 Task: Find connections with filter location Puerto Barrios with filter topic #Moneywith filter profile language German with filter current company Wells Fargo with filter school Nehru Arts and Science College with filter industry Food and Beverage Retail with filter service category Market Research with filter keywords title Farm Worker
Action: Mouse moved to (659, 103)
Screenshot: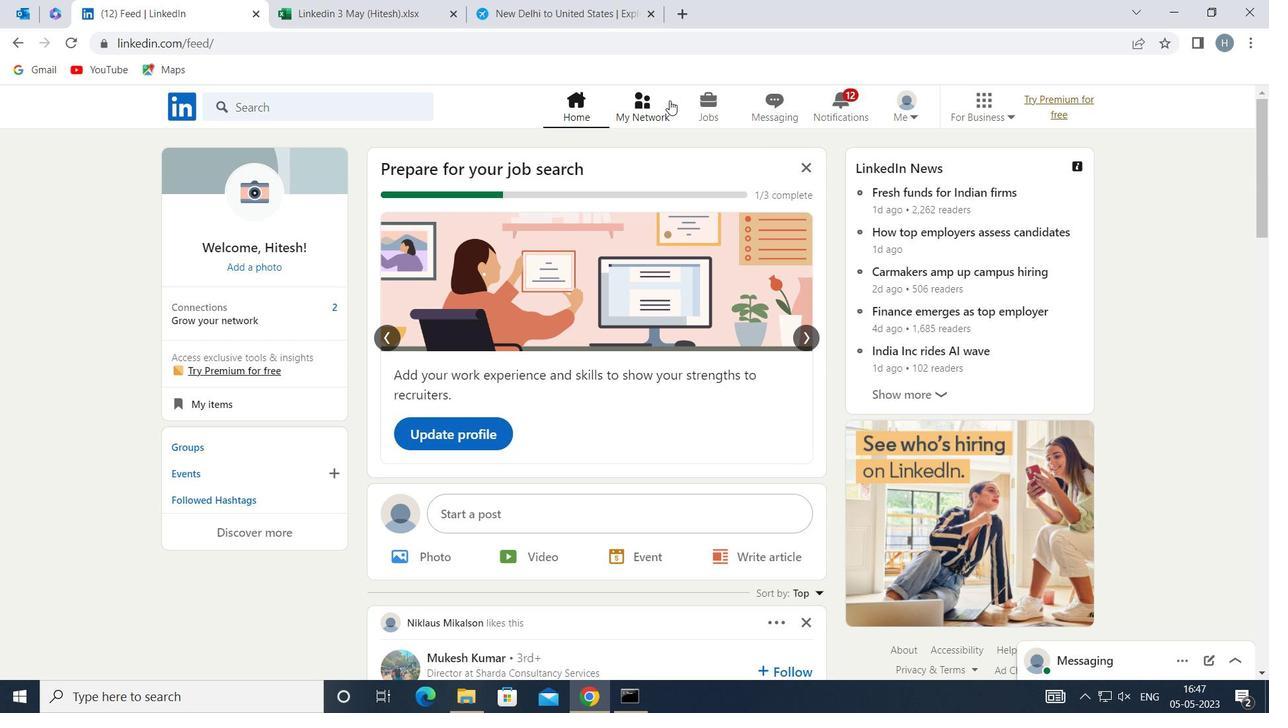 
Action: Mouse pressed left at (659, 103)
Screenshot: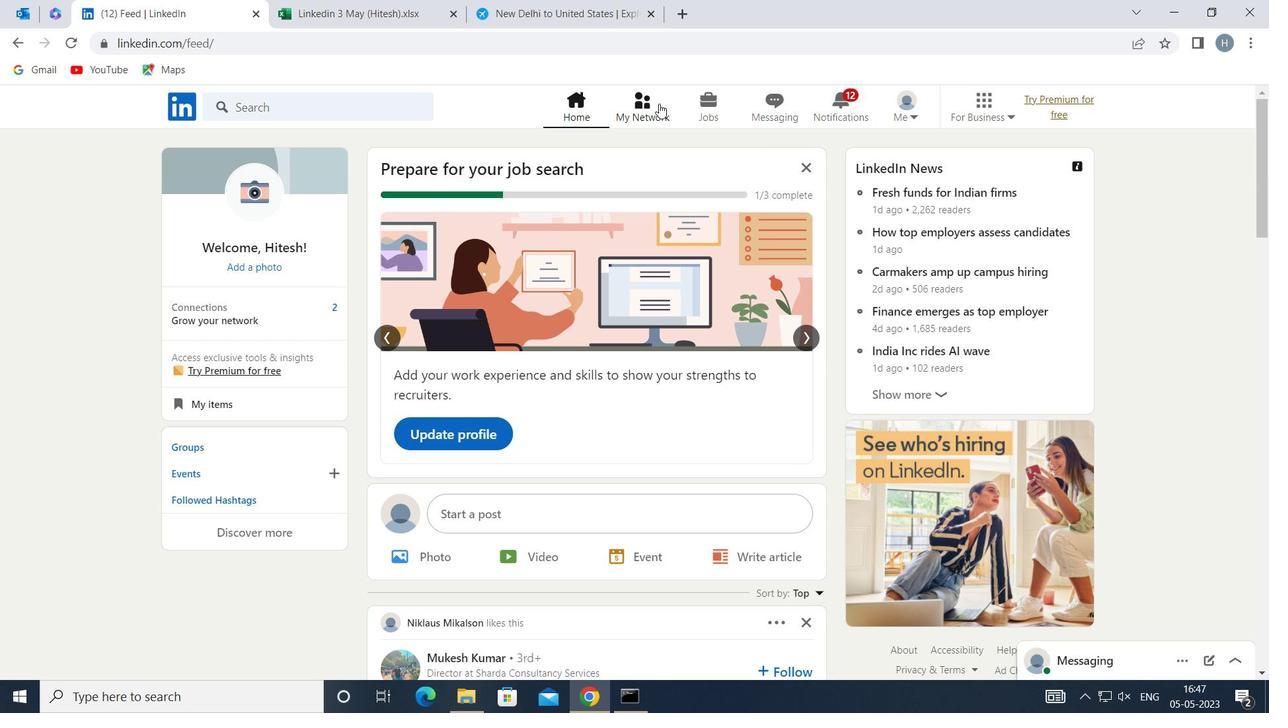 
Action: Mouse moved to (352, 197)
Screenshot: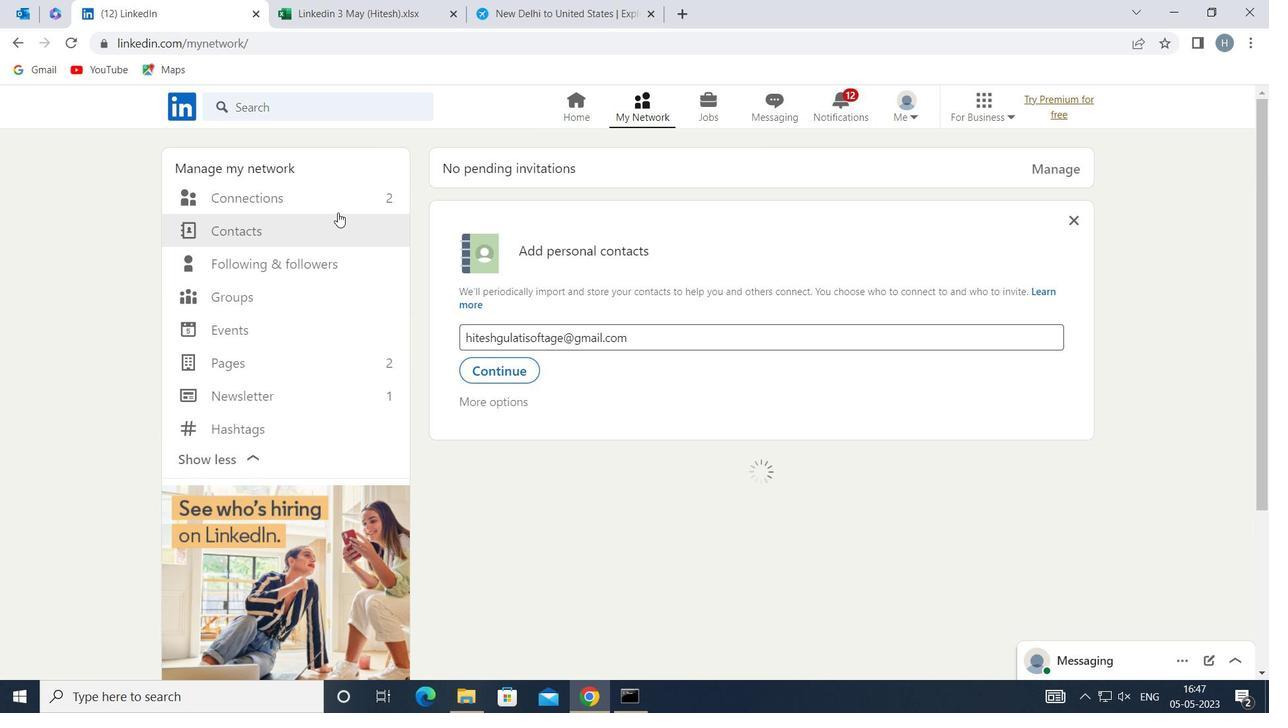 
Action: Mouse pressed left at (352, 197)
Screenshot: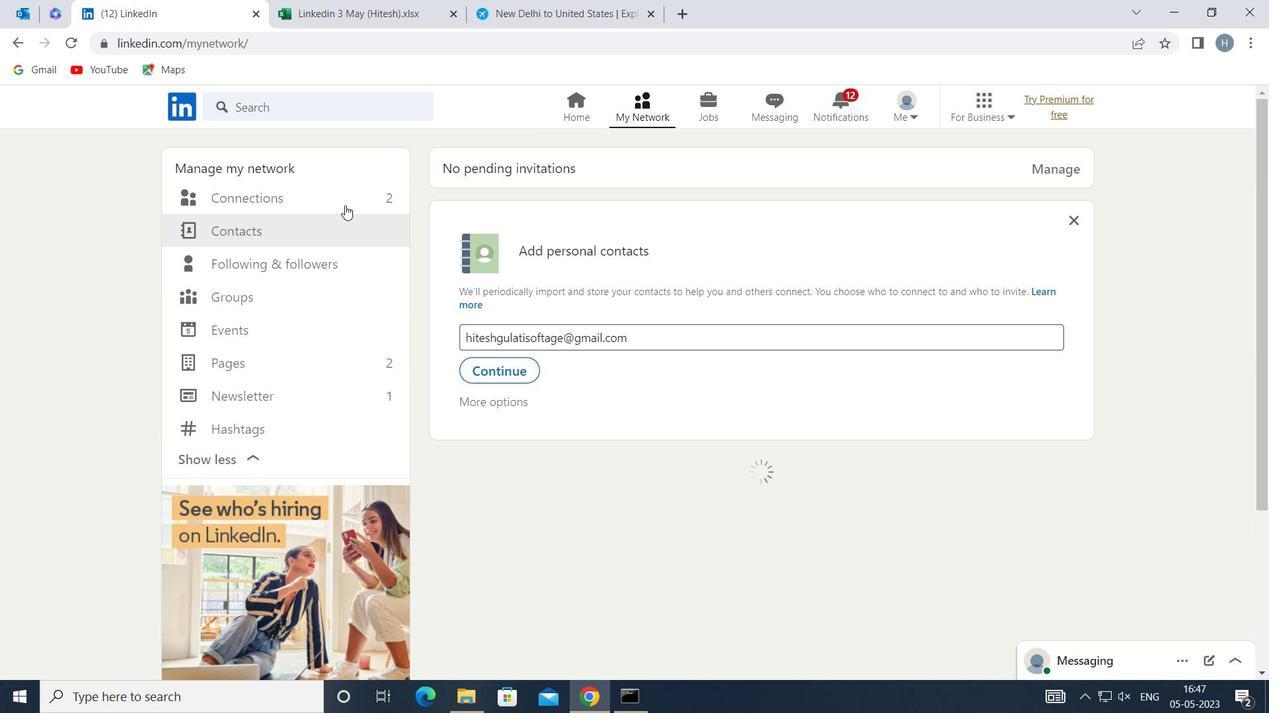 
Action: Mouse moved to (742, 196)
Screenshot: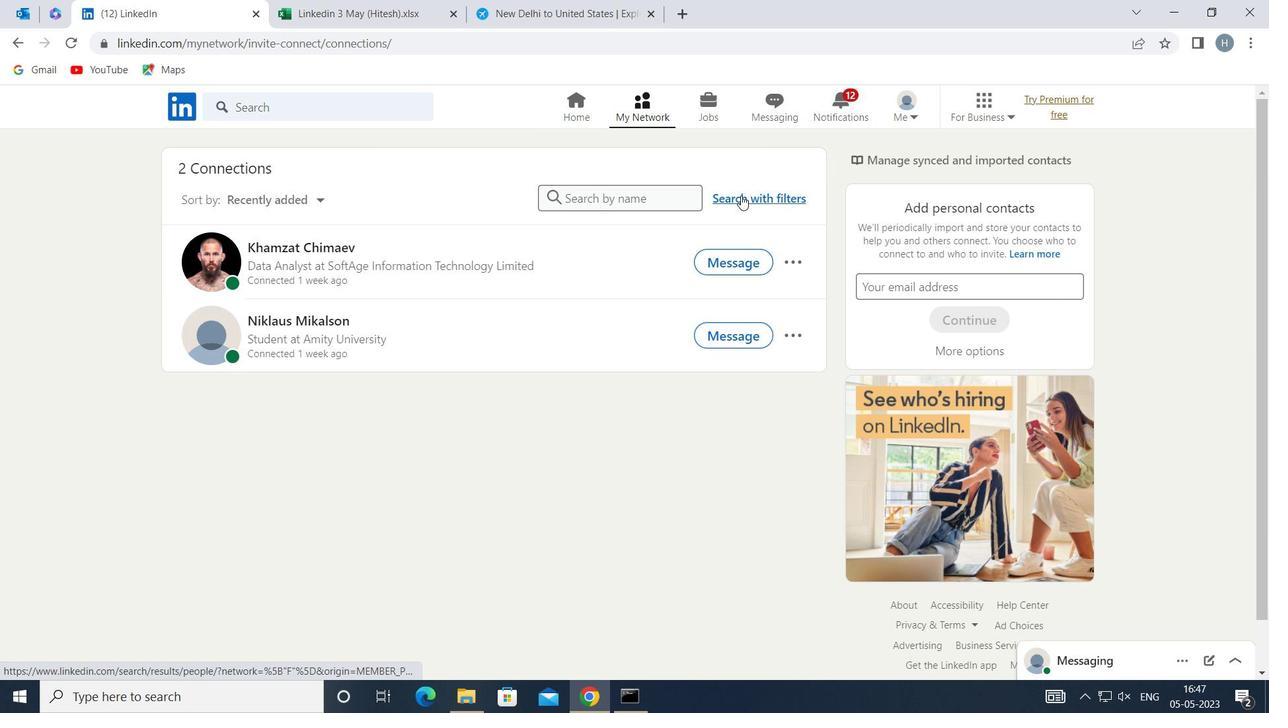 
Action: Mouse pressed left at (742, 196)
Screenshot: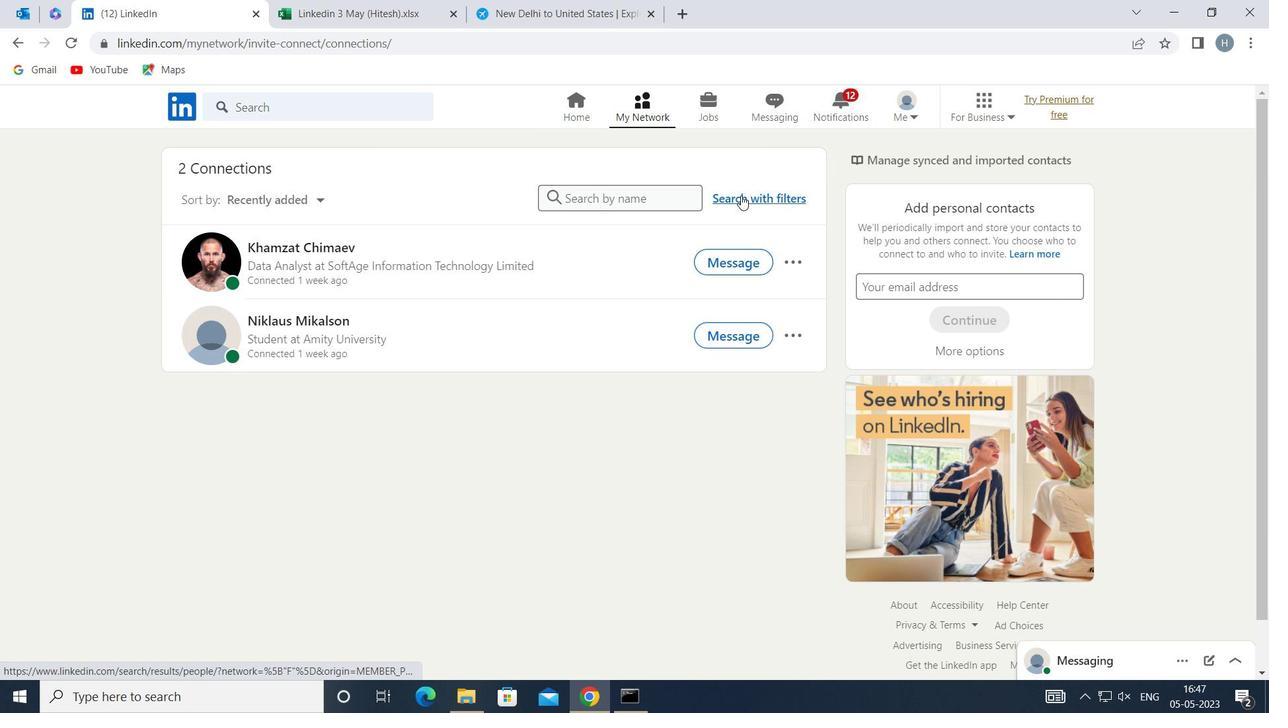 
Action: Mouse moved to (697, 150)
Screenshot: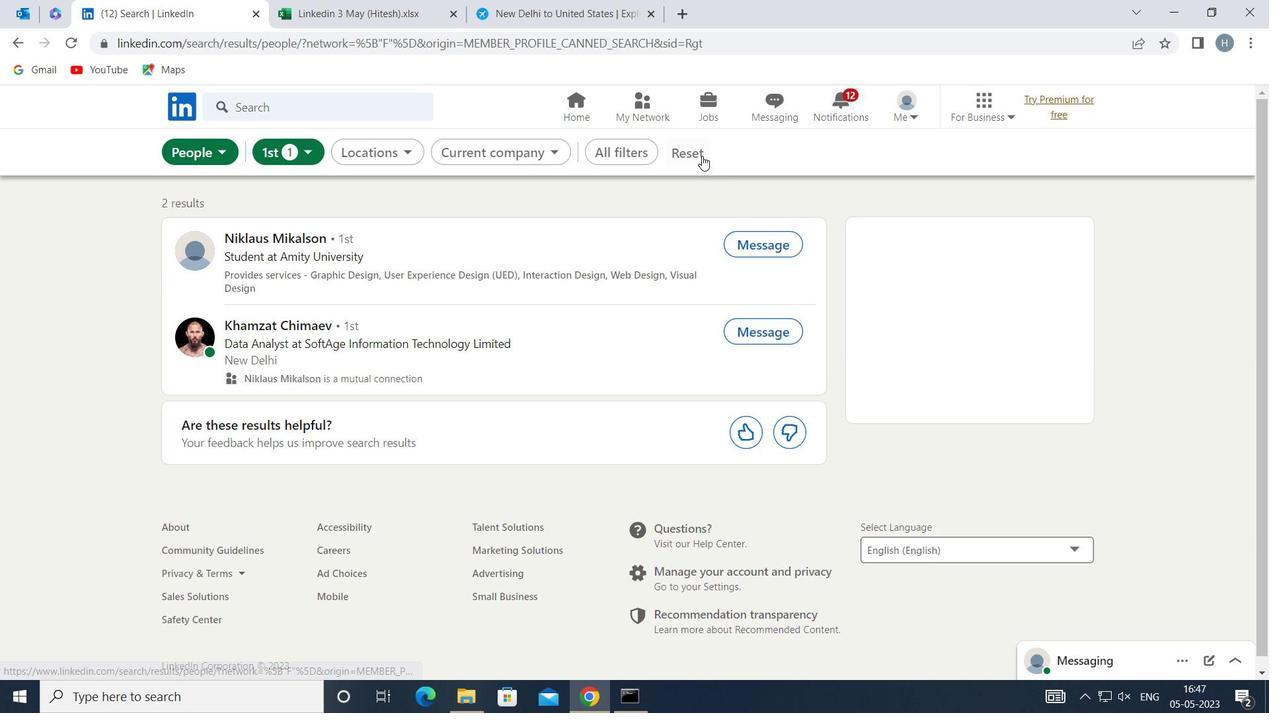 
Action: Mouse pressed left at (697, 150)
Screenshot: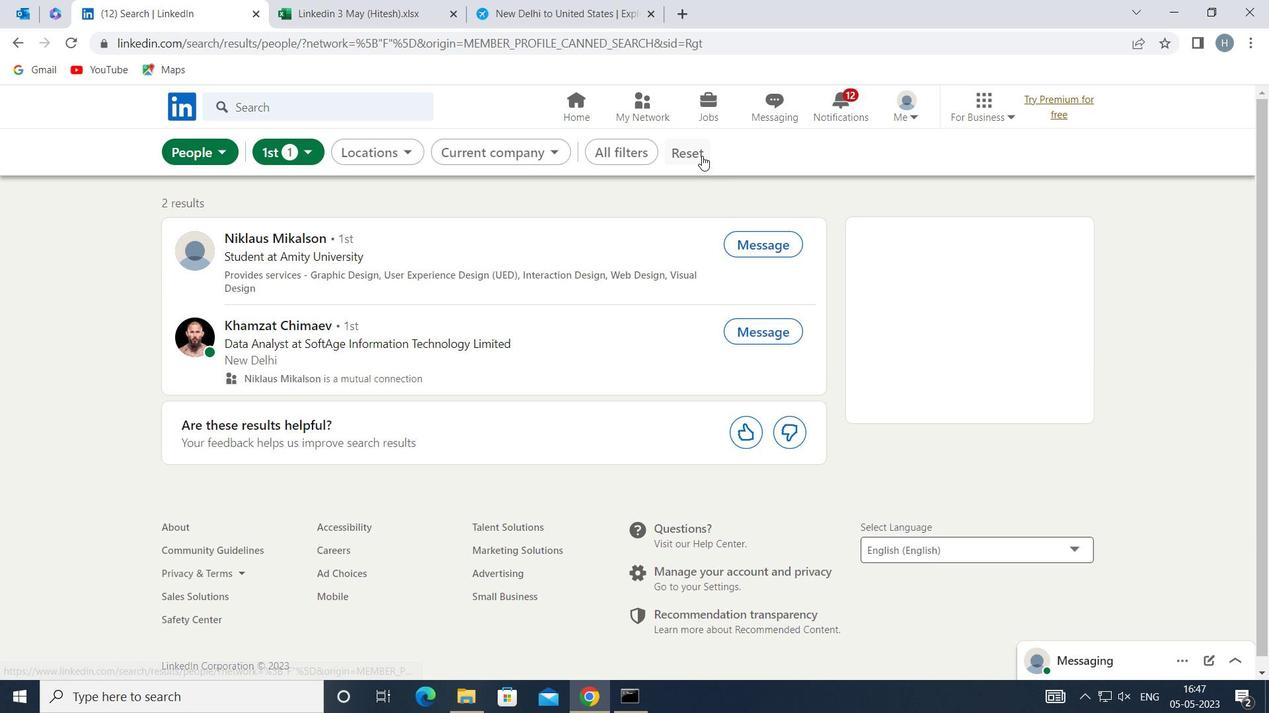 
Action: Mouse moved to (675, 150)
Screenshot: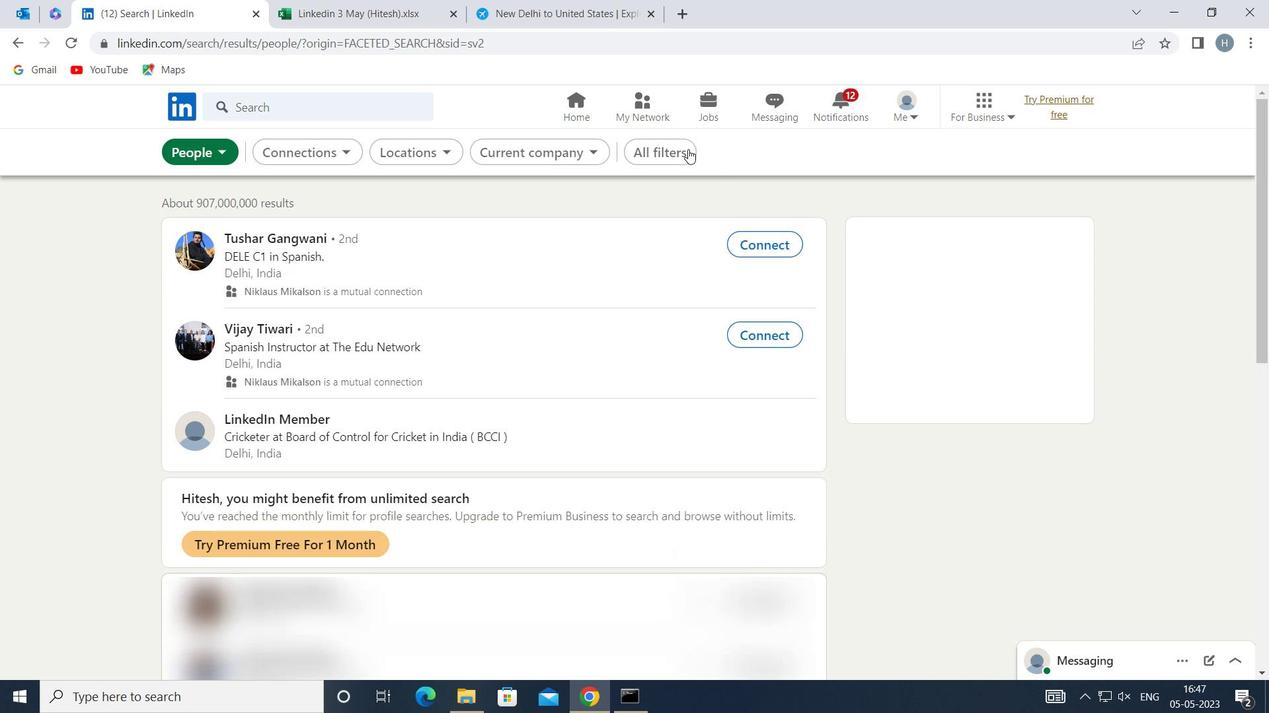 
Action: Mouse pressed left at (675, 150)
Screenshot: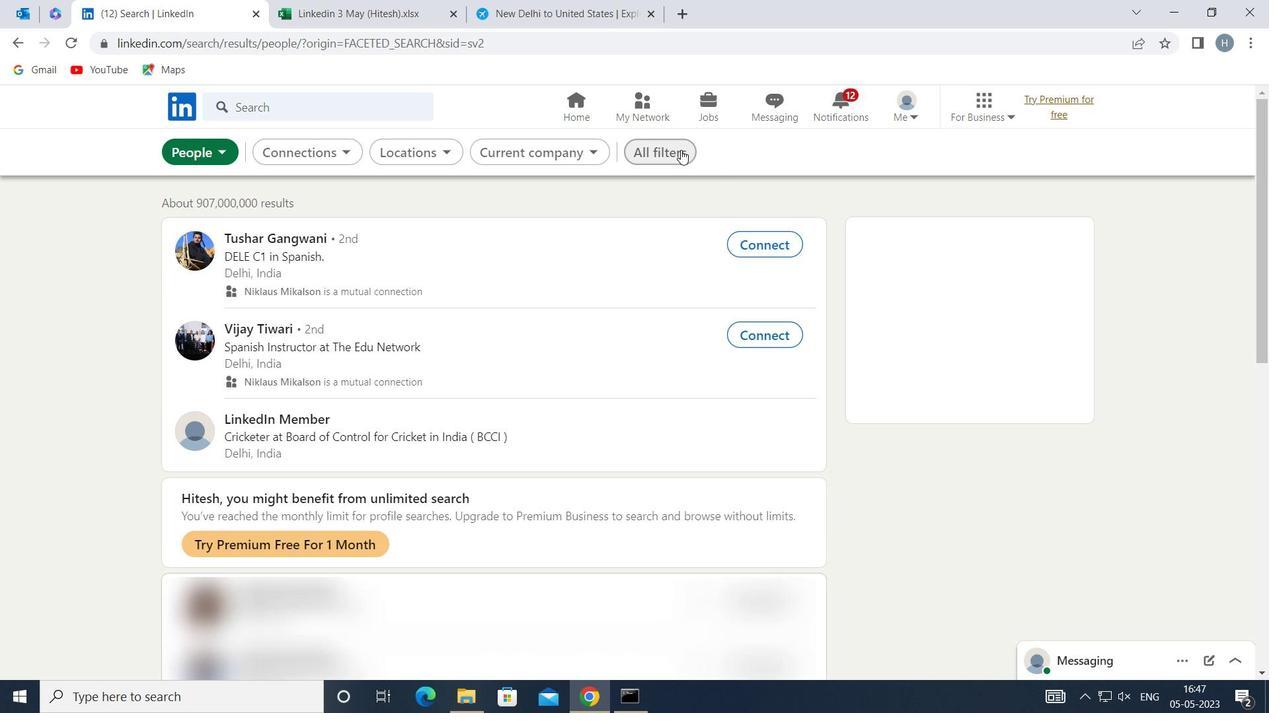 
Action: Mouse moved to (941, 354)
Screenshot: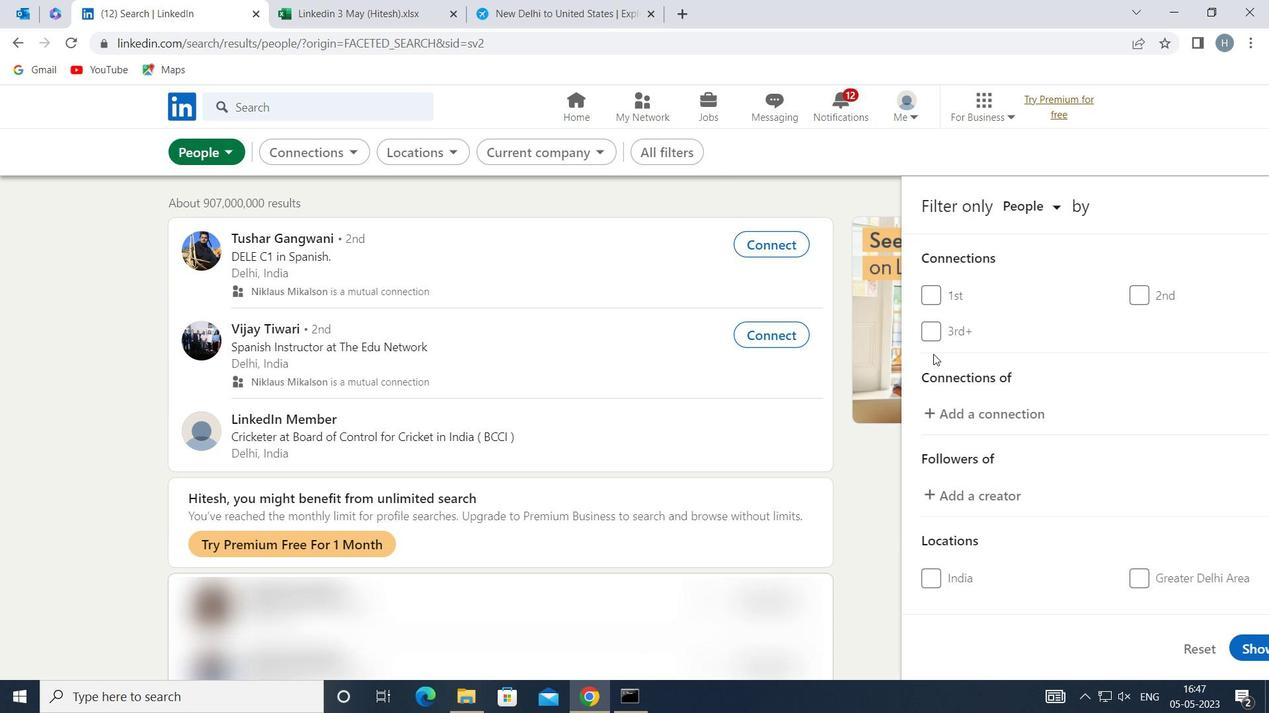 
Action: Mouse scrolled (941, 354) with delta (0, 0)
Screenshot: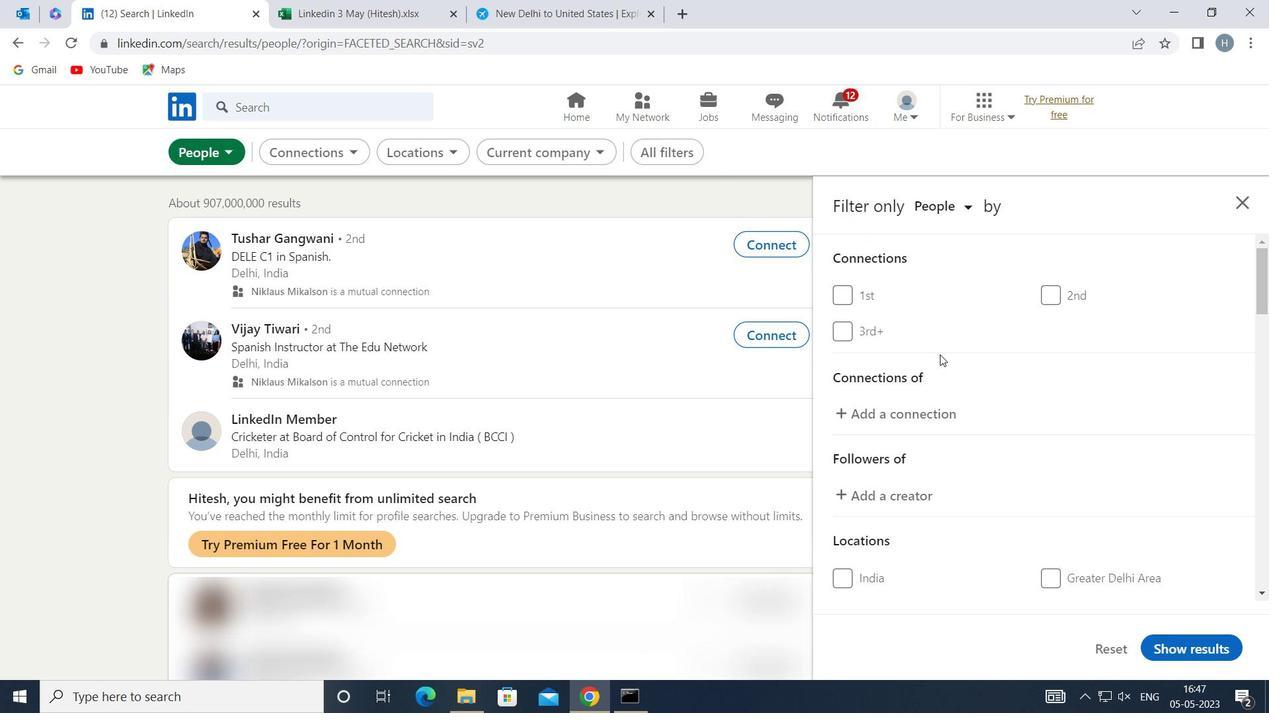 
Action: Mouse scrolled (941, 354) with delta (0, 0)
Screenshot: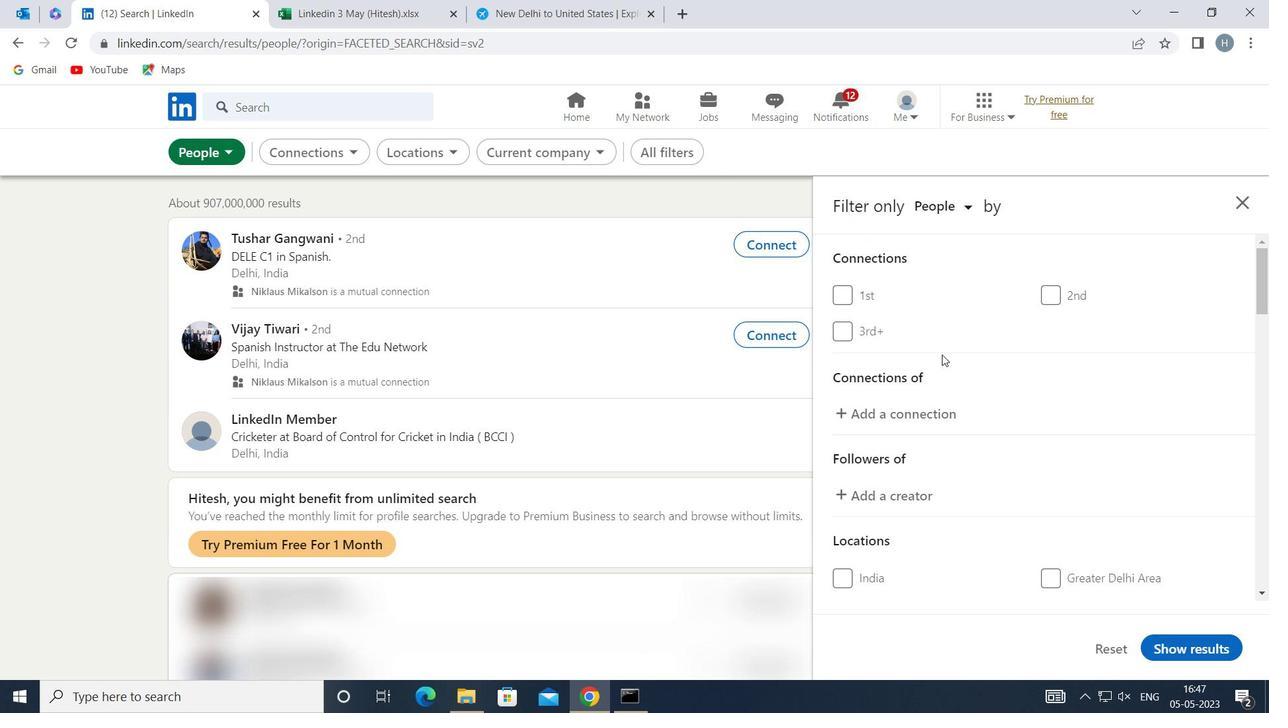 
Action: Mouse scrolled (941, 354) with delta (0, 0)
Screenshot: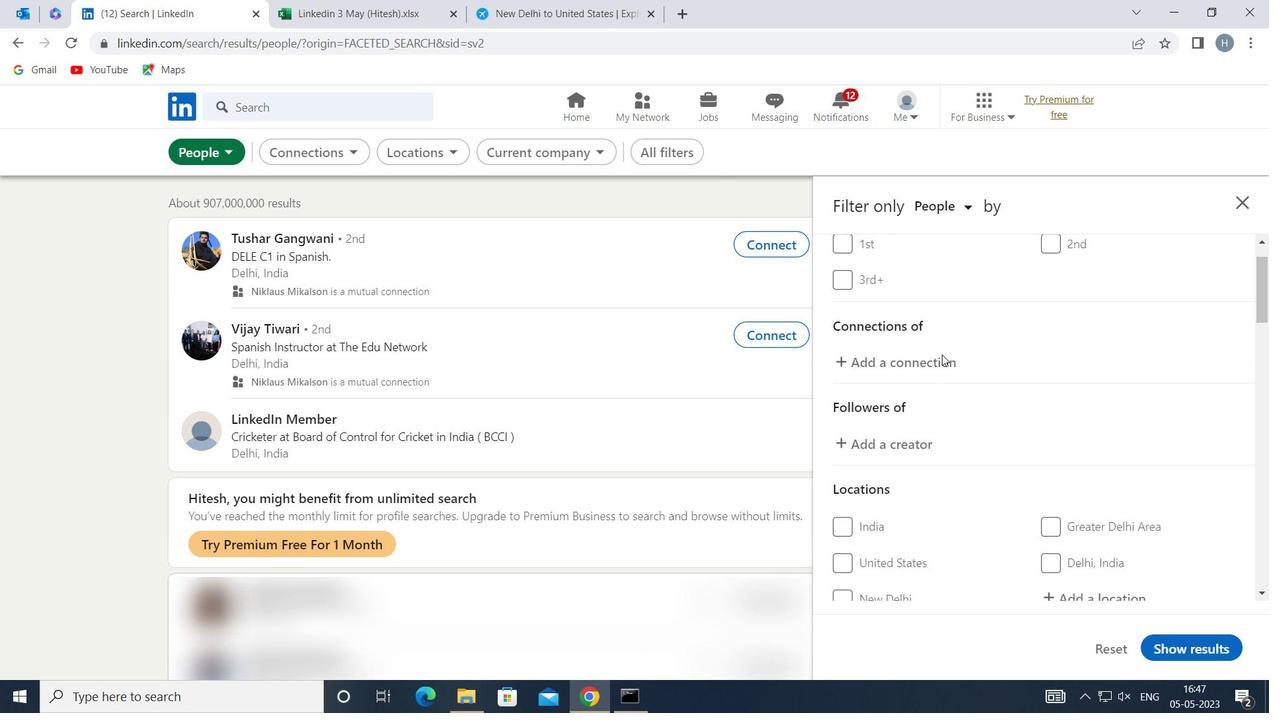 
Action: Mouse moved to (1068, 406)
Screenshot: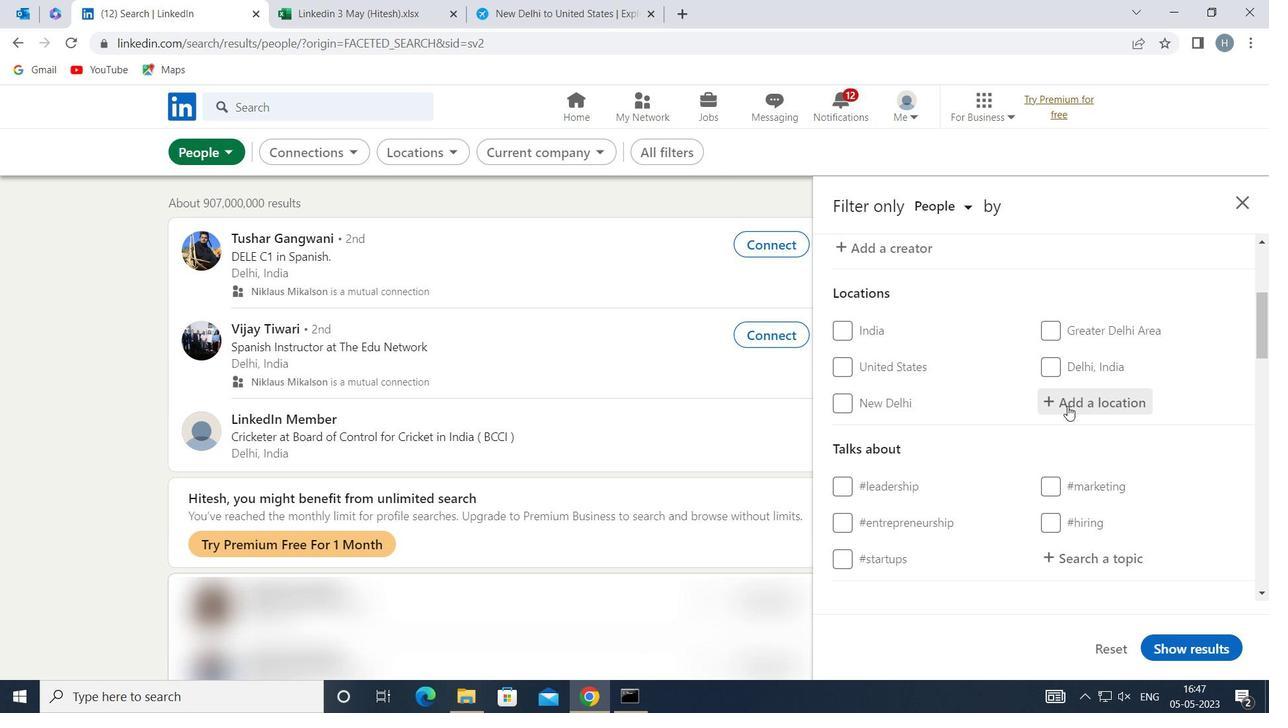 
Action: Mouse pressed left at (1068, 406)
Screenshot: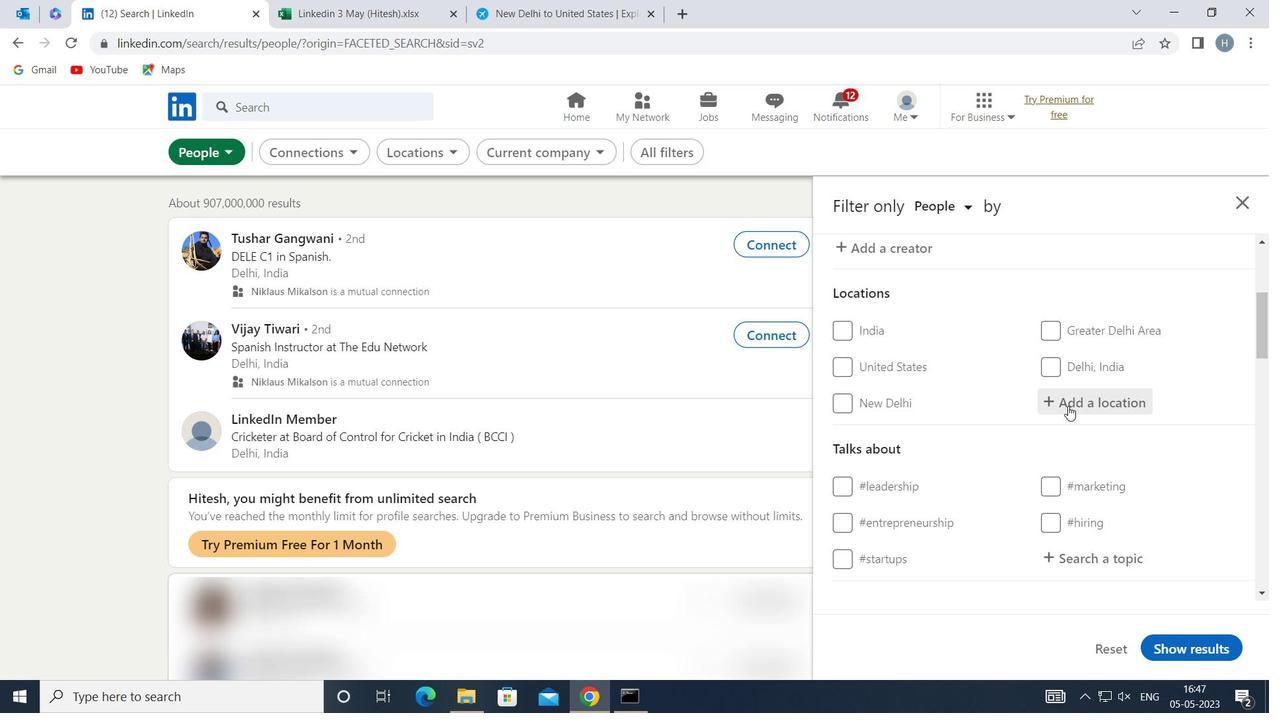 
Action: Key pressed <Key.shift>PUERTO
Screenshot: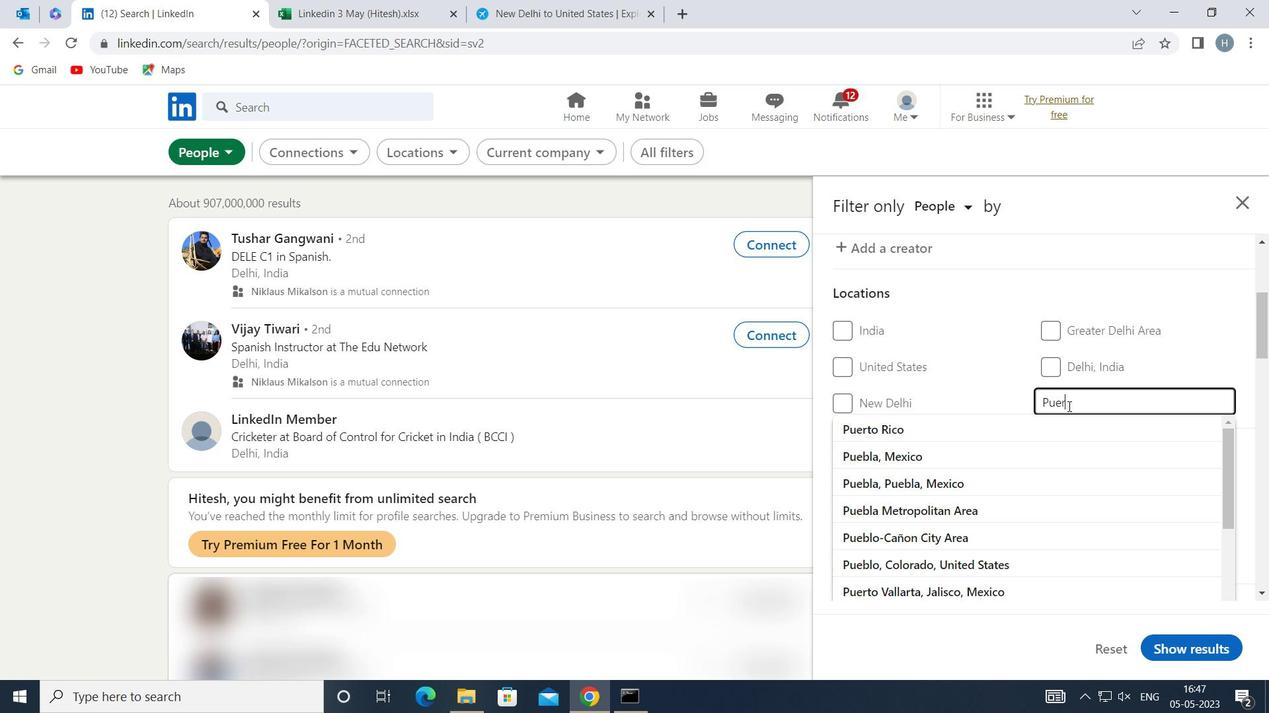 
Action: Mouse moved to (1068, 406)
Screenshot: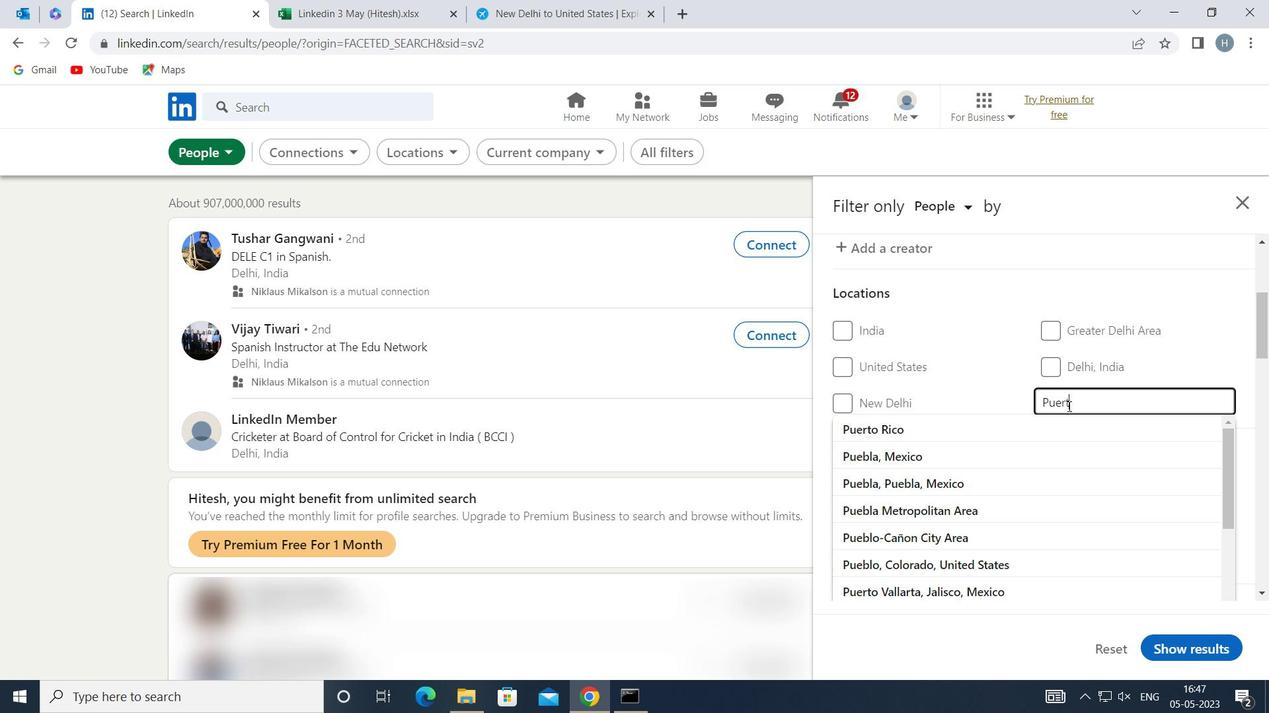 
Action: Key pressed <Key.space><Key.shift>B
Screenshot: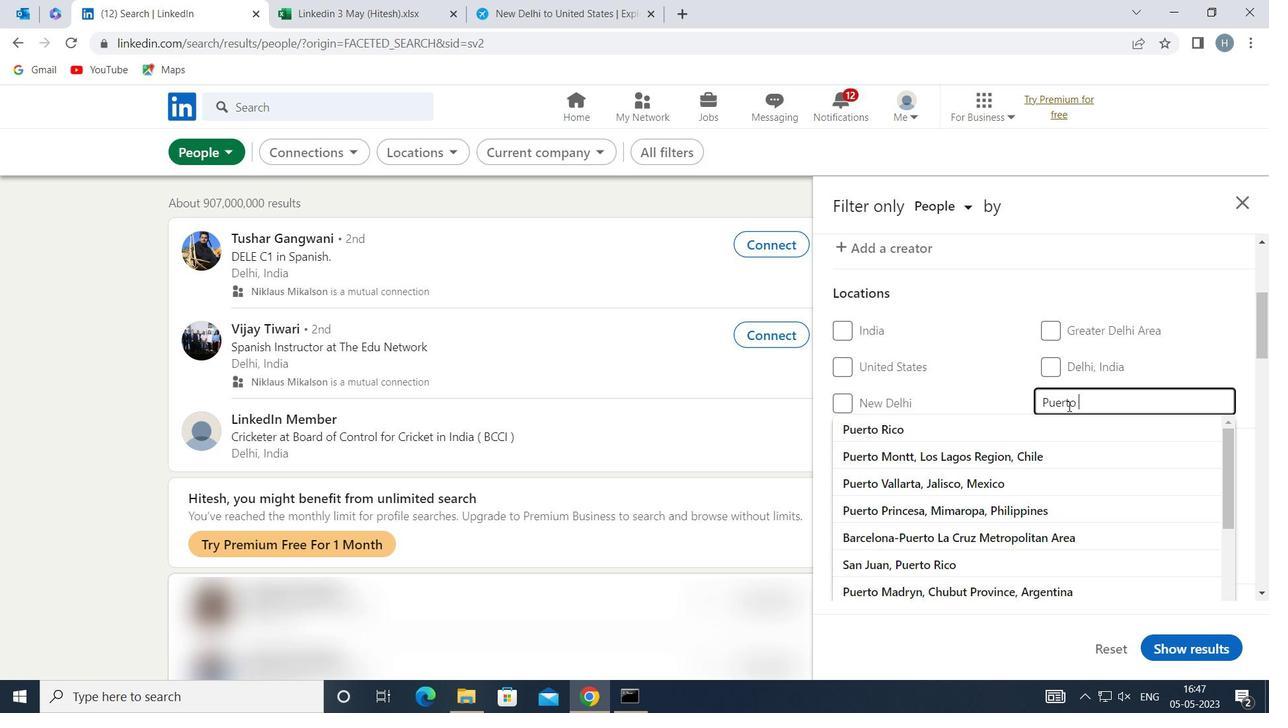 
Action: Mouse moved to (958, 538)
Screenshot: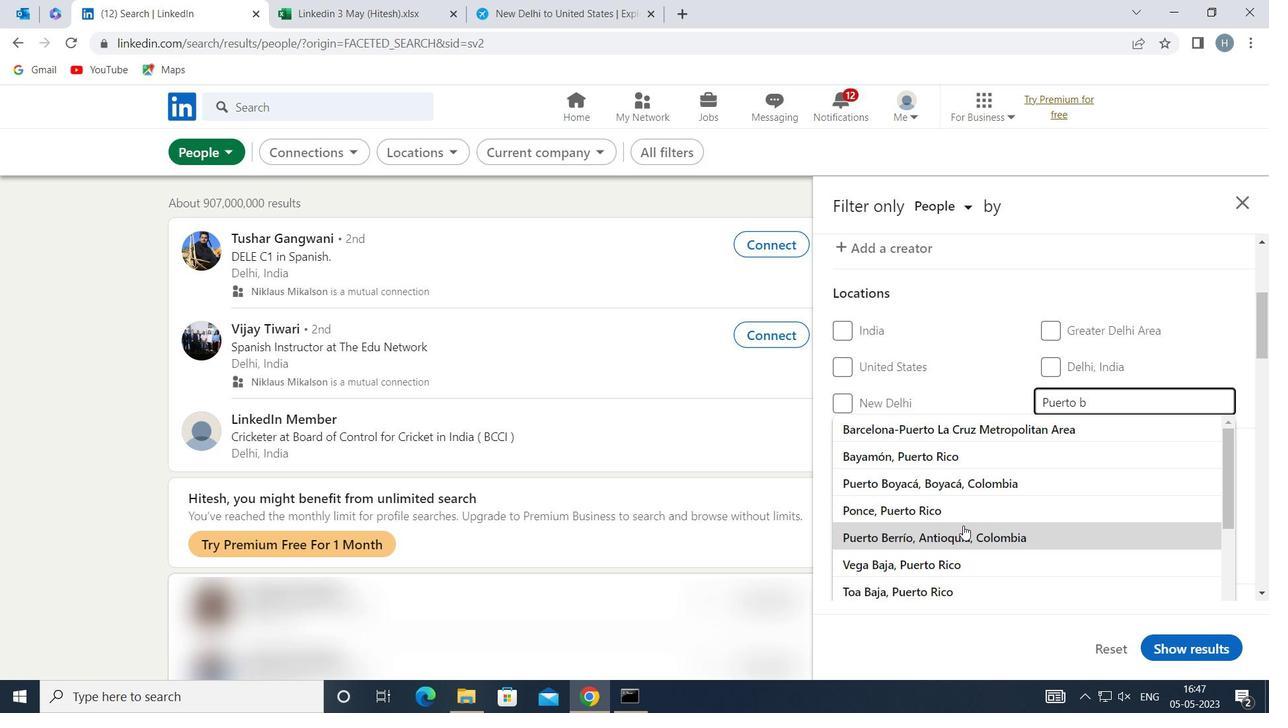 
Action: Mouse pressed left at (958, 538)
Screenshot: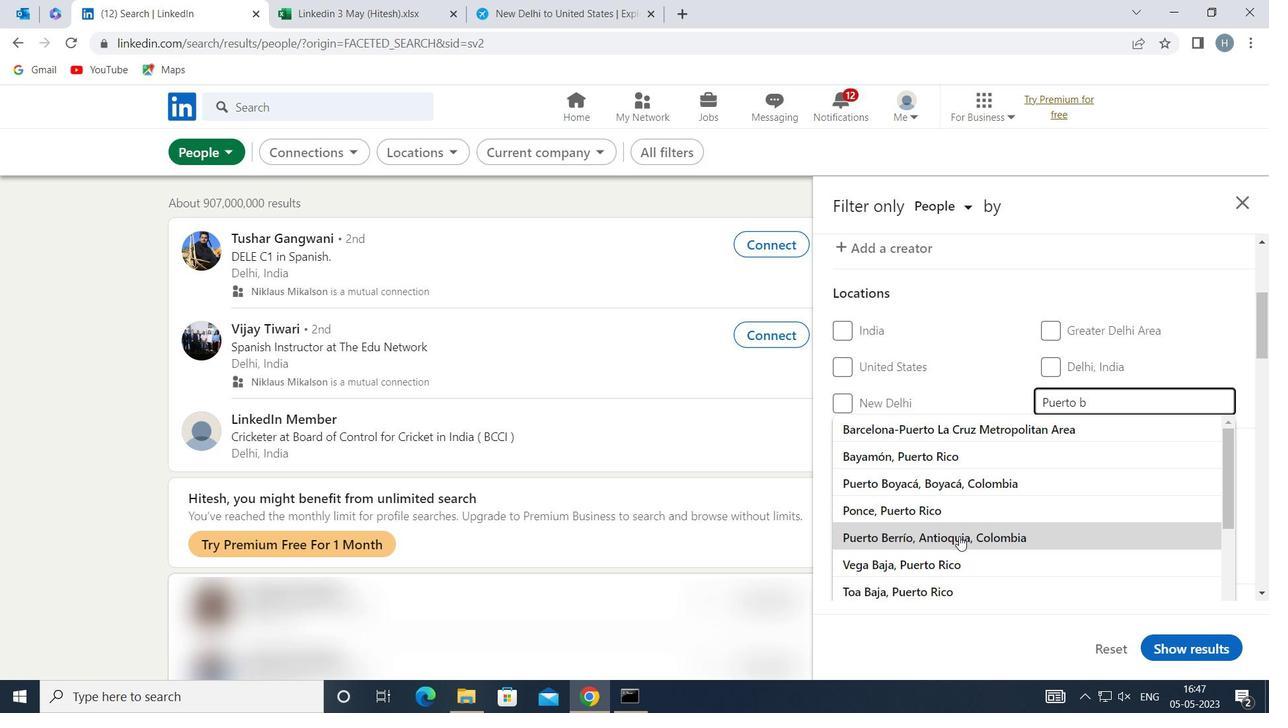 
Action: Mouse moved to (959, 451)
Screenshot: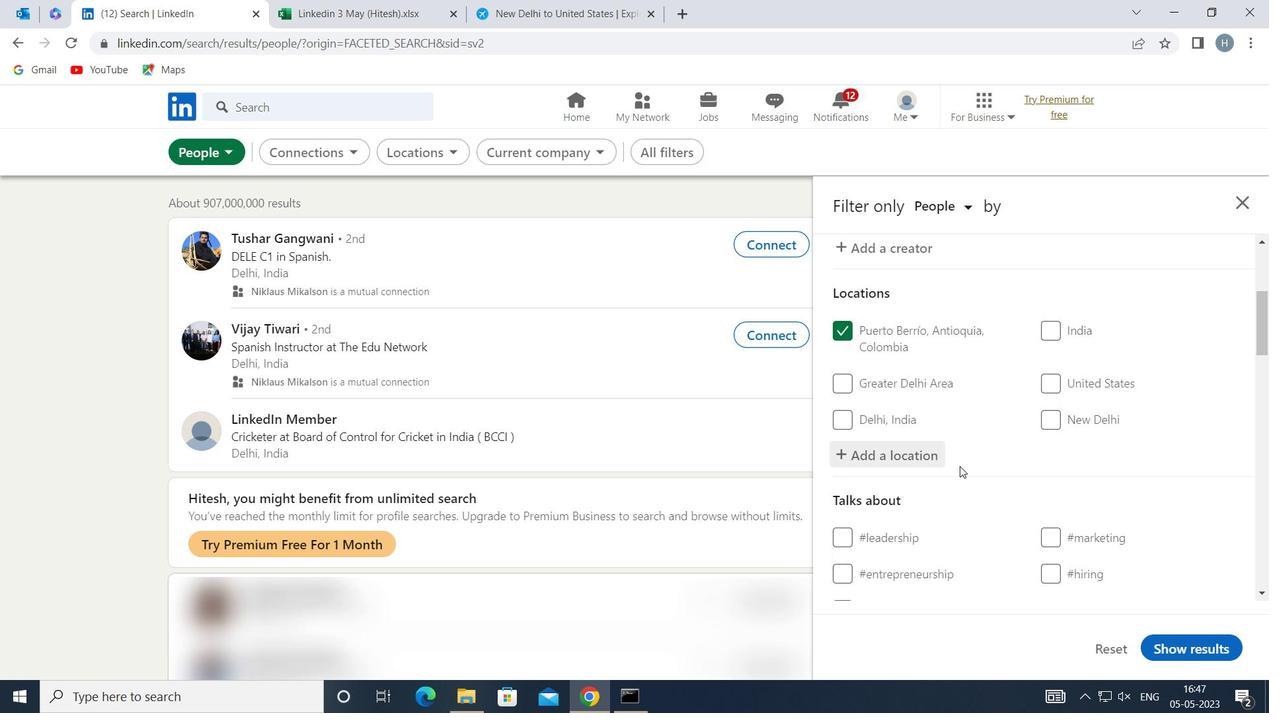 
Action: Mouse scrolled (959, 450) with delta (0, 0)
Screenshot: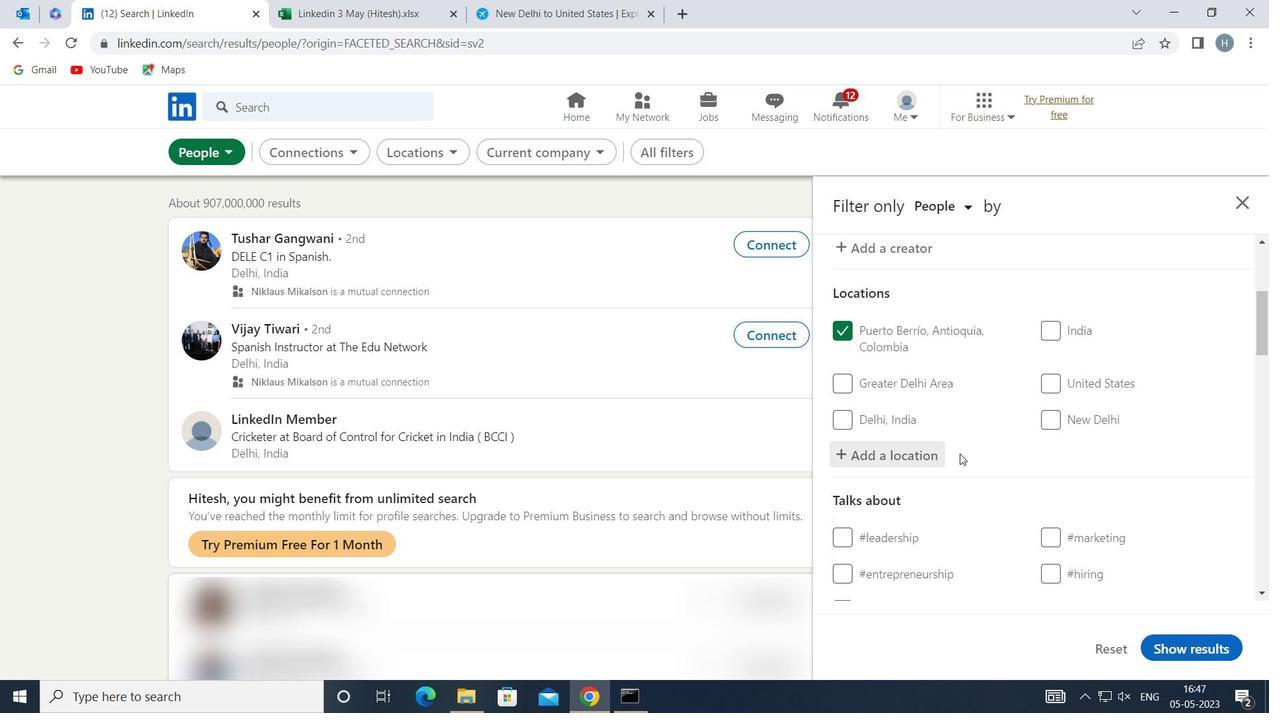 
Action: Mouse scrolled (959, 450) with delta (0, 0)
Screenshot: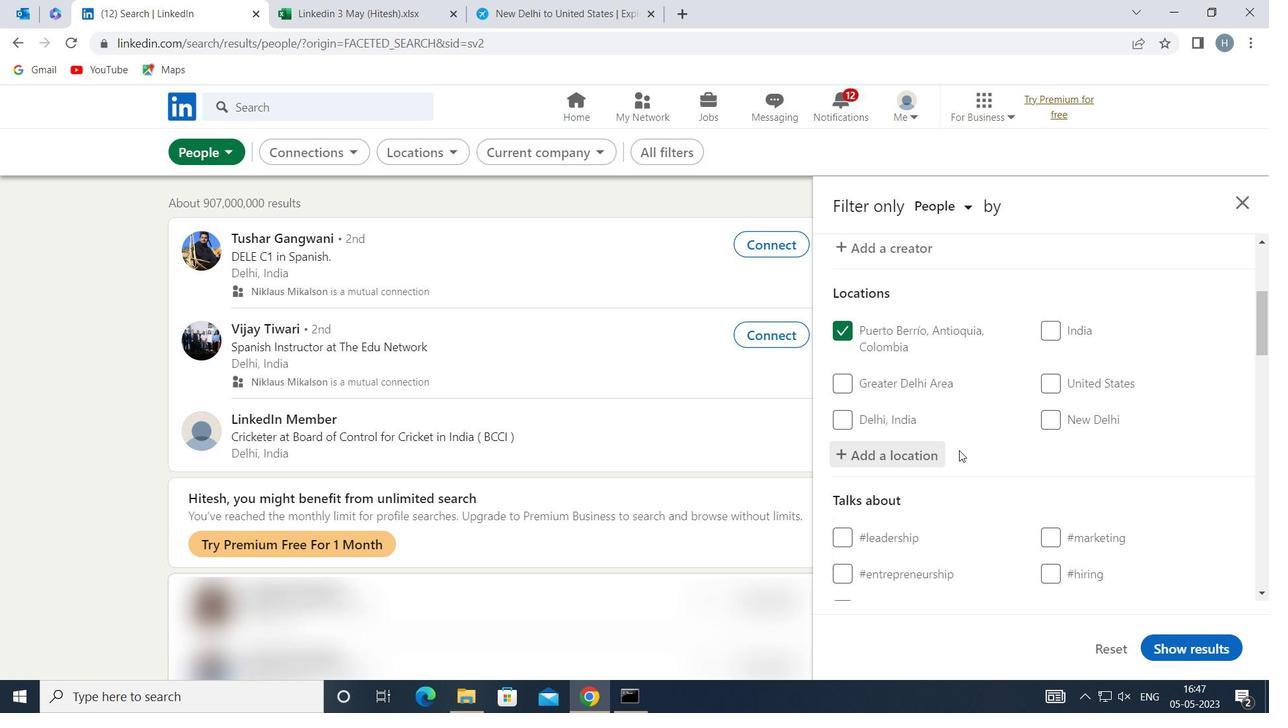 
Action: Mouse scrolled (959, 450) with delta (0, 0)
Screenshot: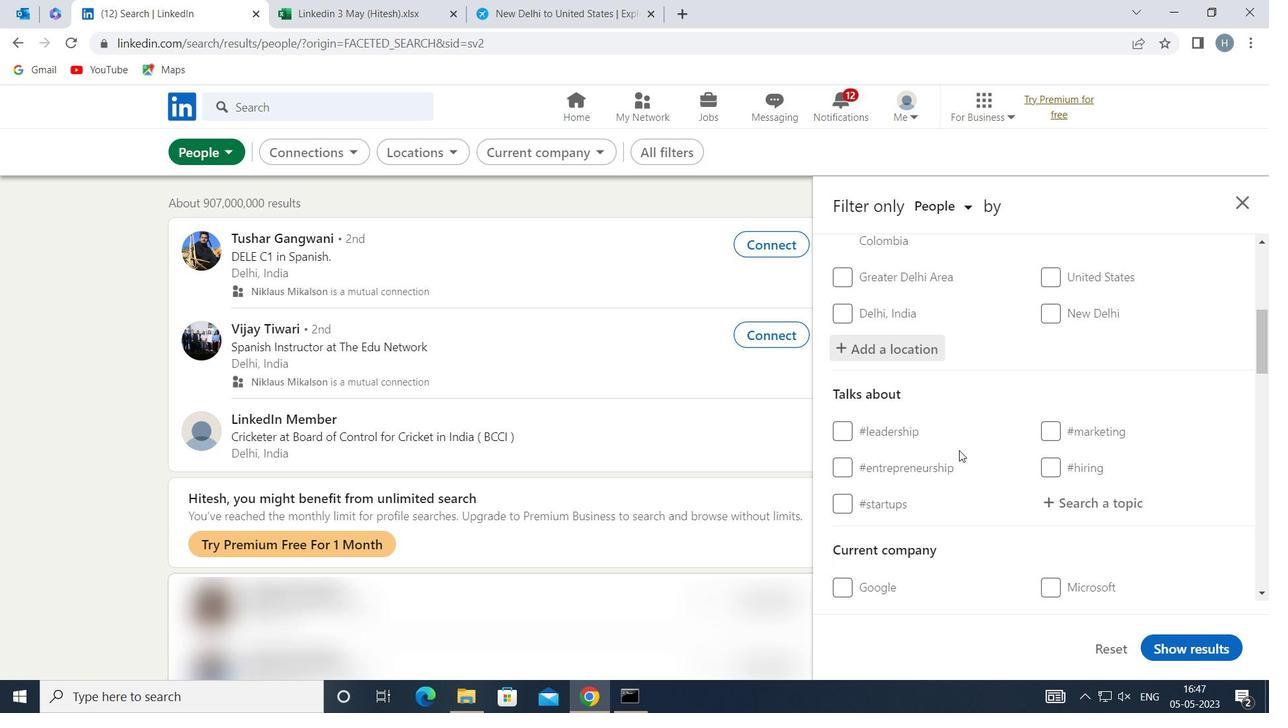 
Action: Mouse moved to (1105, 363)
Screenshot: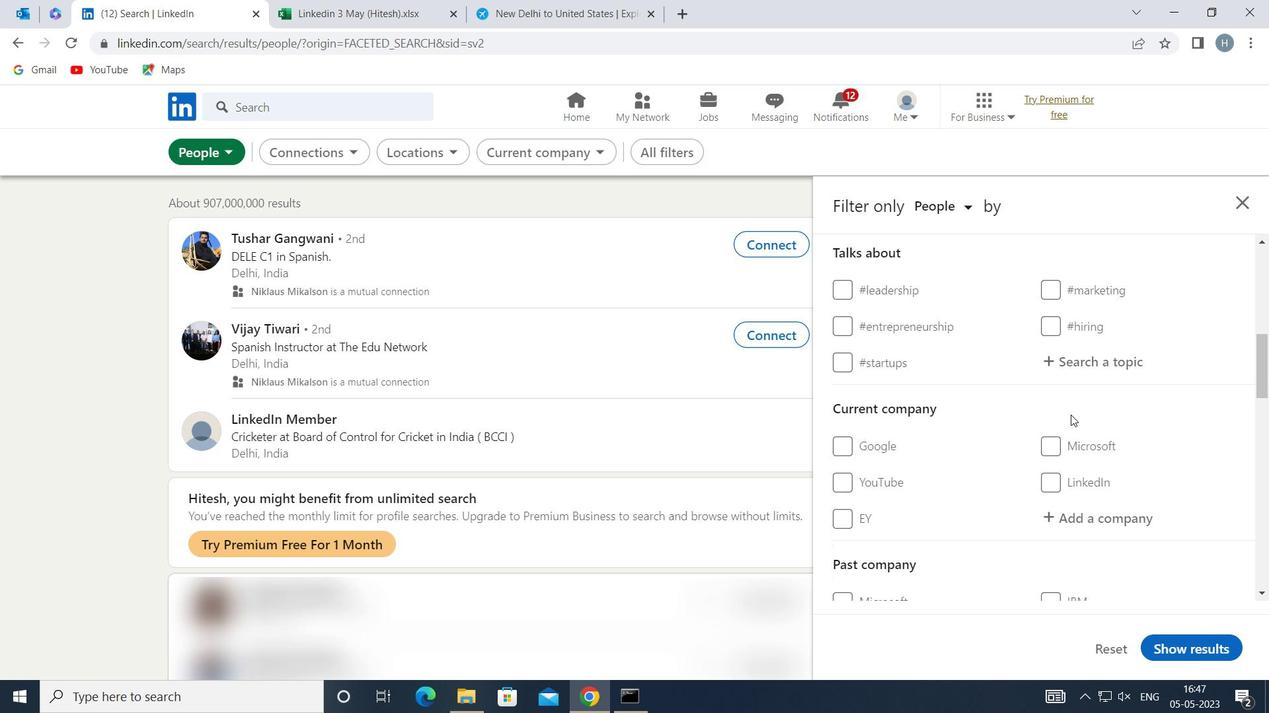 
Action: Mouse pressed left at (1105, 363)
Screenshot: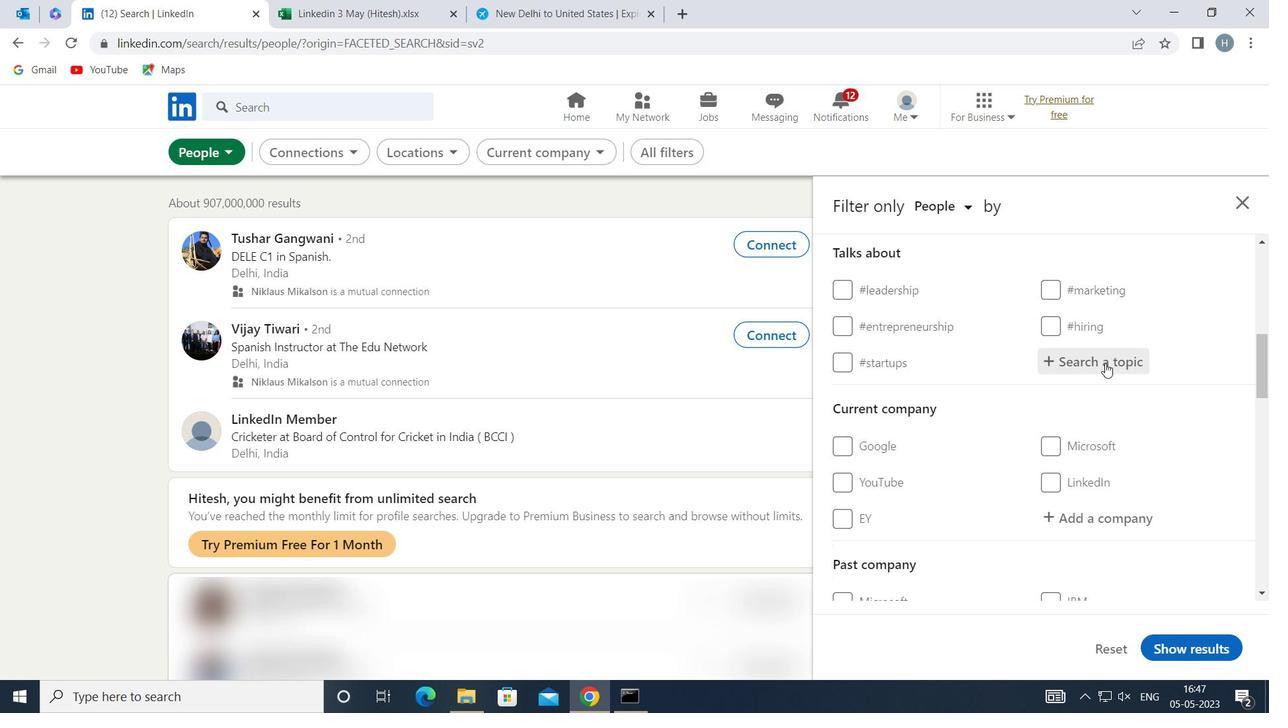
Action: Key pressed <Key.shift>MONE
Screenshot: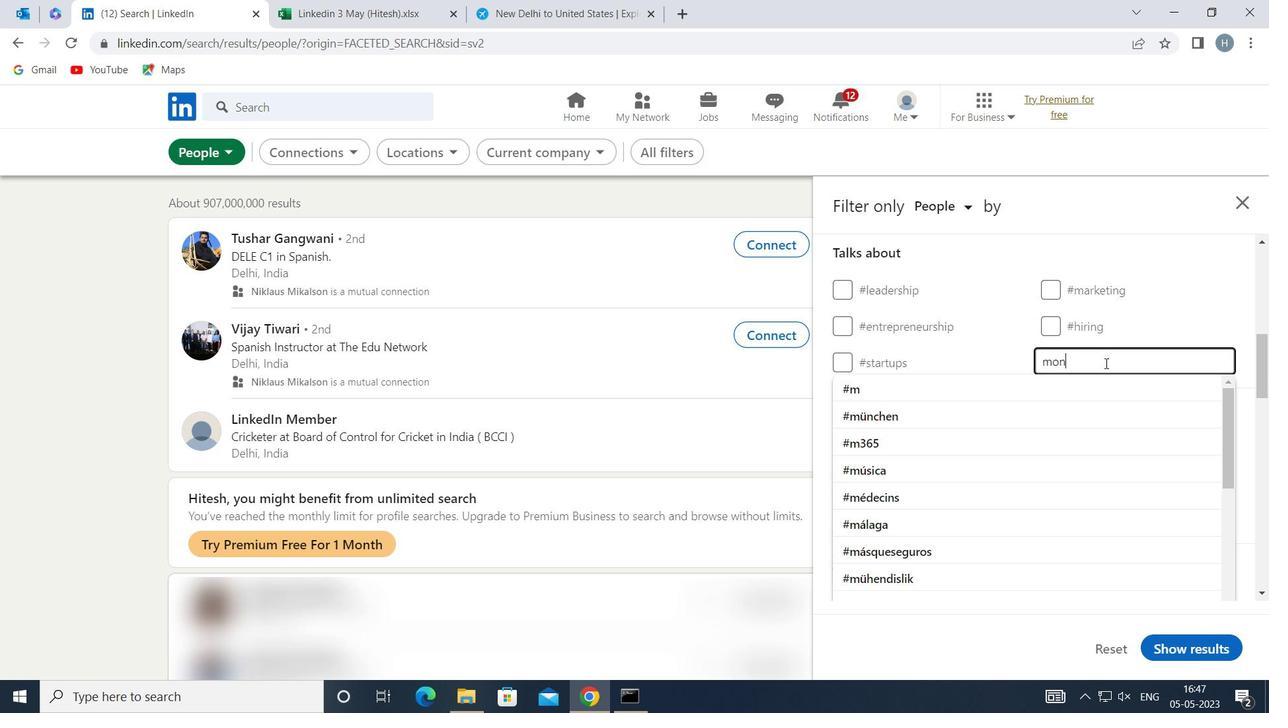
Action: Mouse moved to (1105, 362)
Screenshot: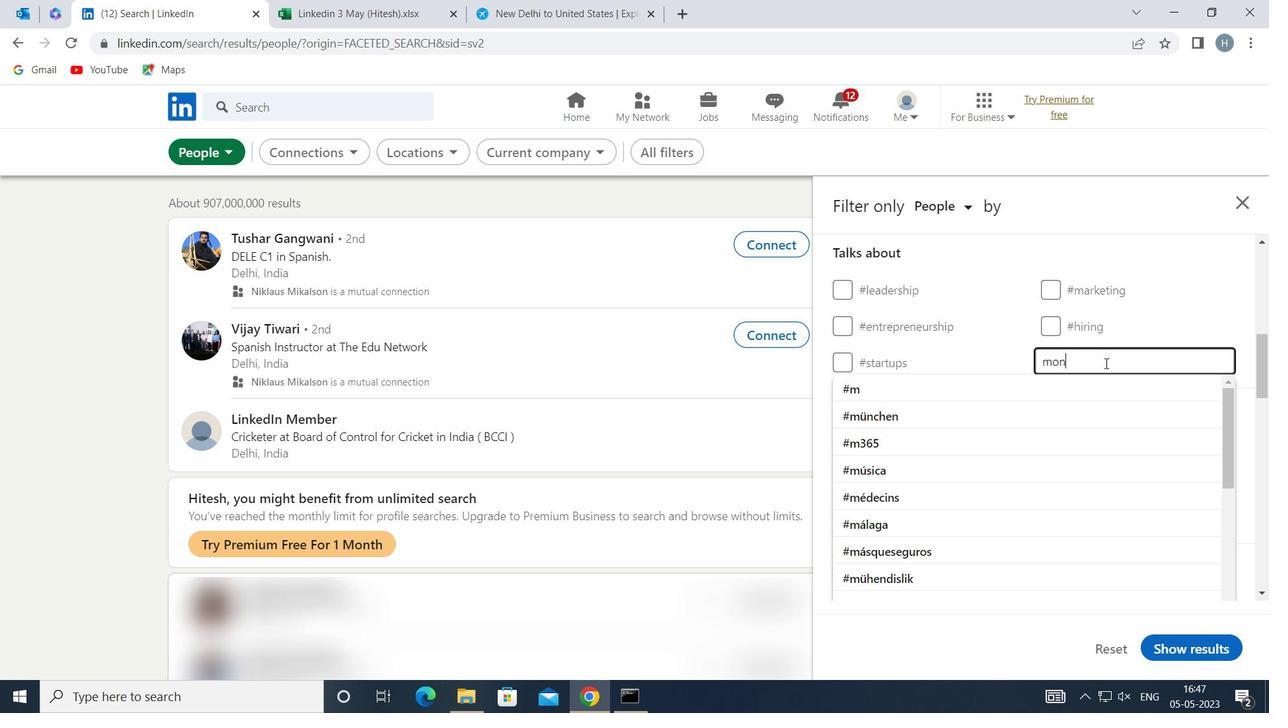 
Action: Key pressed Y
Screenshot: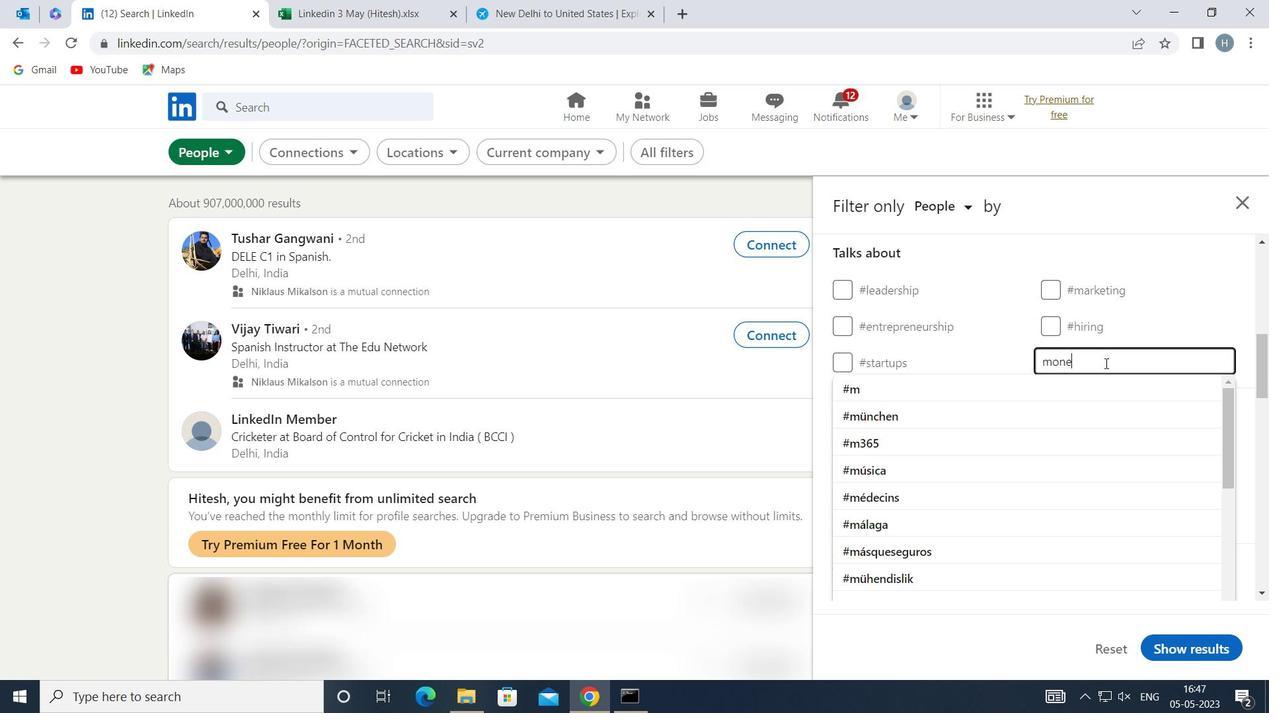 
Action: Mouse moved to (1047, 382)
Screenshot: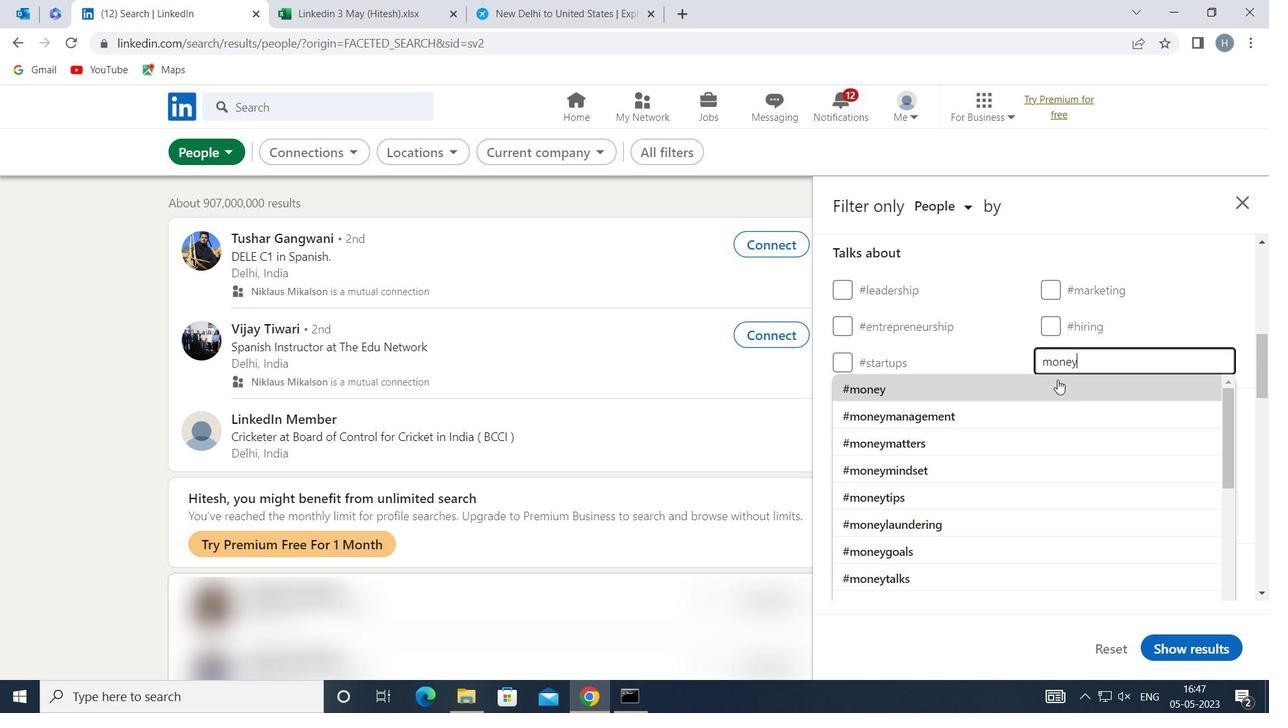 
Action: Mouse pressed left at (1047, 382)
Screenshot: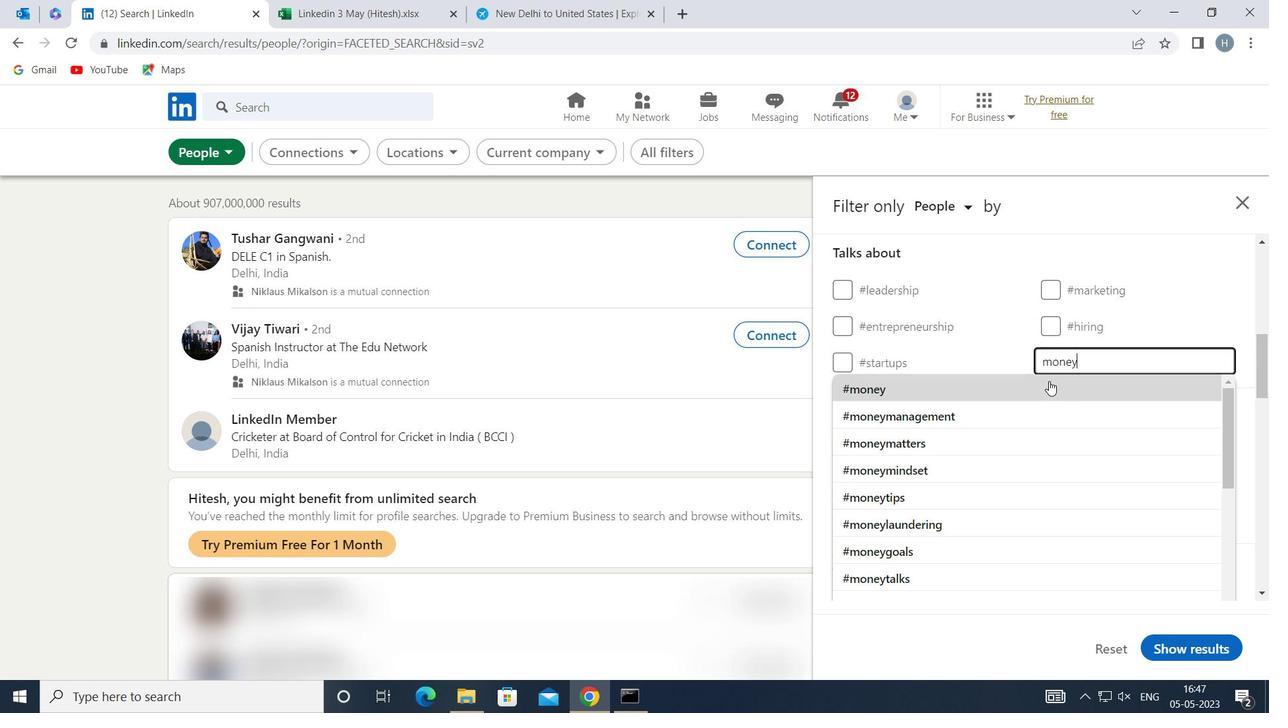 
Action: Mouse moved to (977, 403)
Screenshot: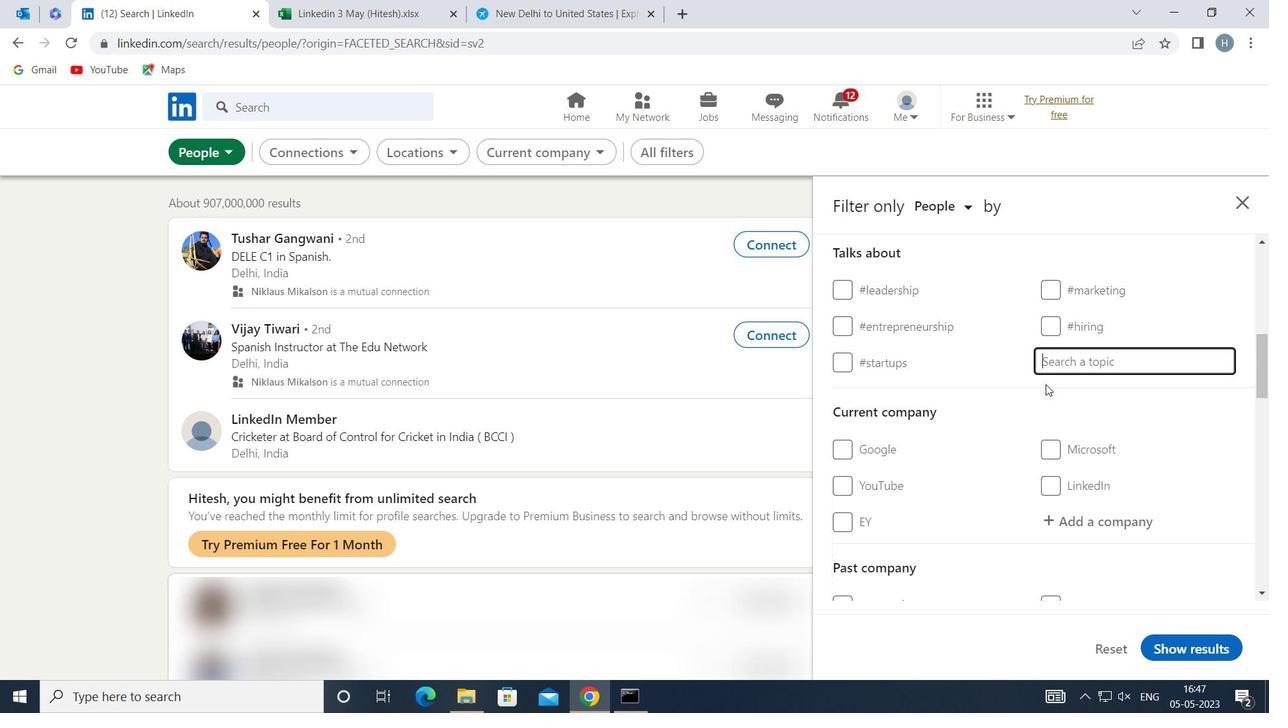 
Action: Mouse scrolled (977, 403) with delta (0, 0)
Screenshot: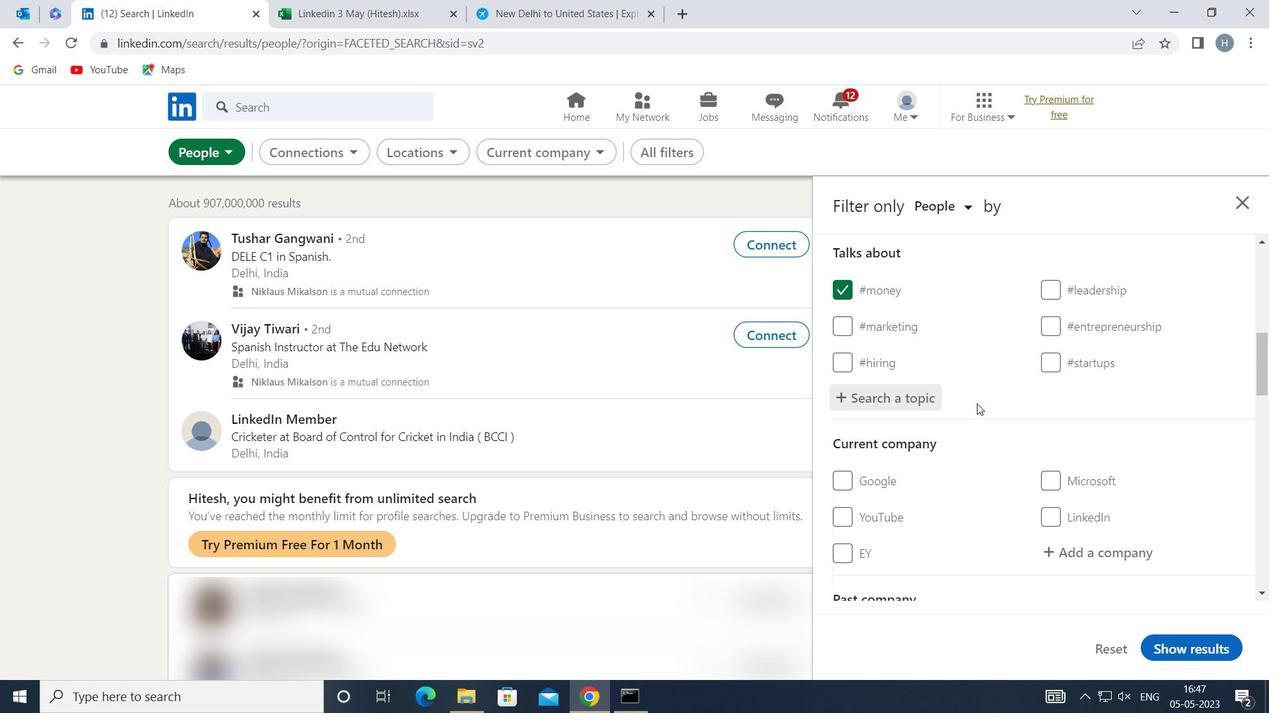
Action: Mouse moved to (977, 403)
Screenshot: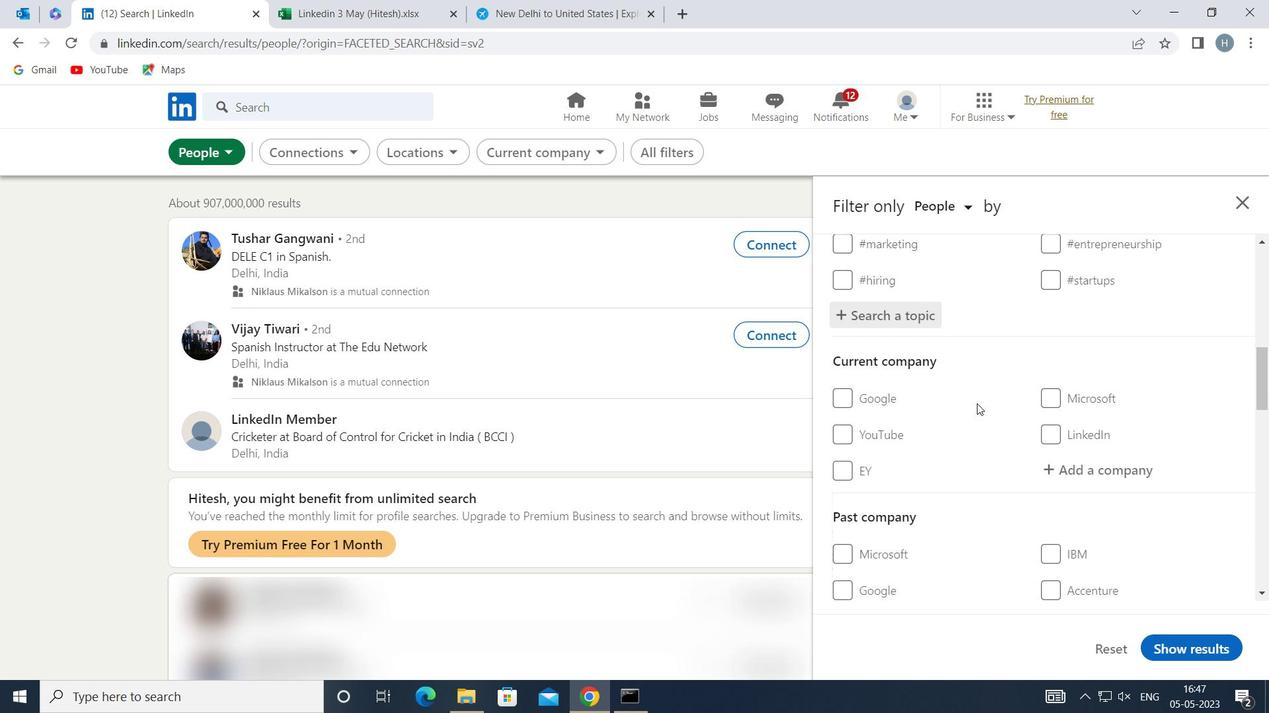 
Action: Mouse scrolled (977, 403) with delta (0, 0)
Screenshot: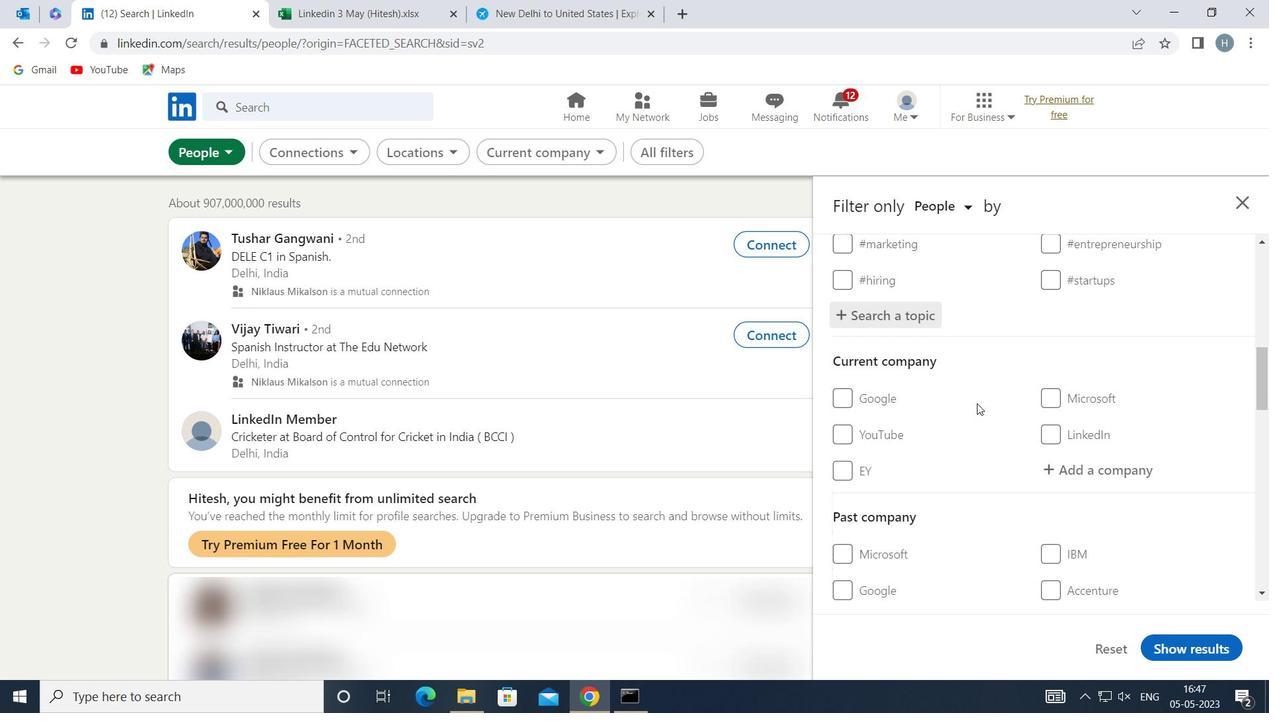 
Action: Mouse scrolled (977, 403) with delta (0, 0)
Screenshot: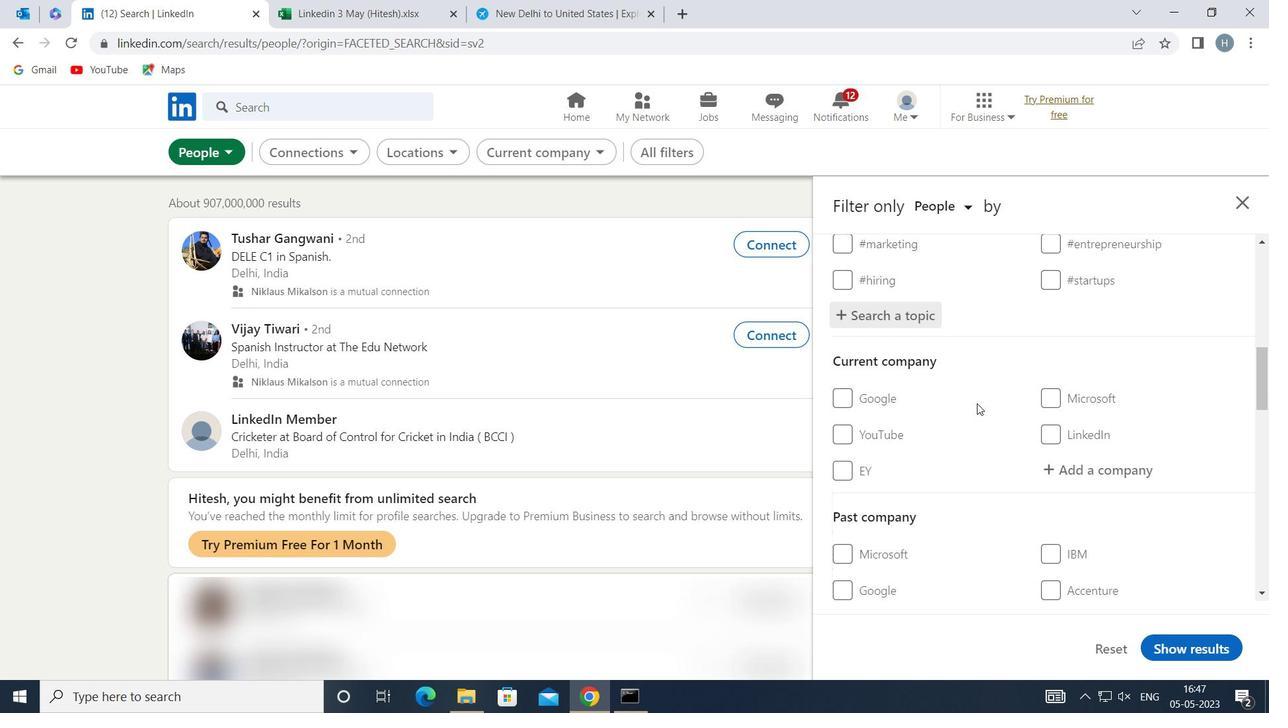 
Action: Mouse moved to (979, 403)
Screenshot: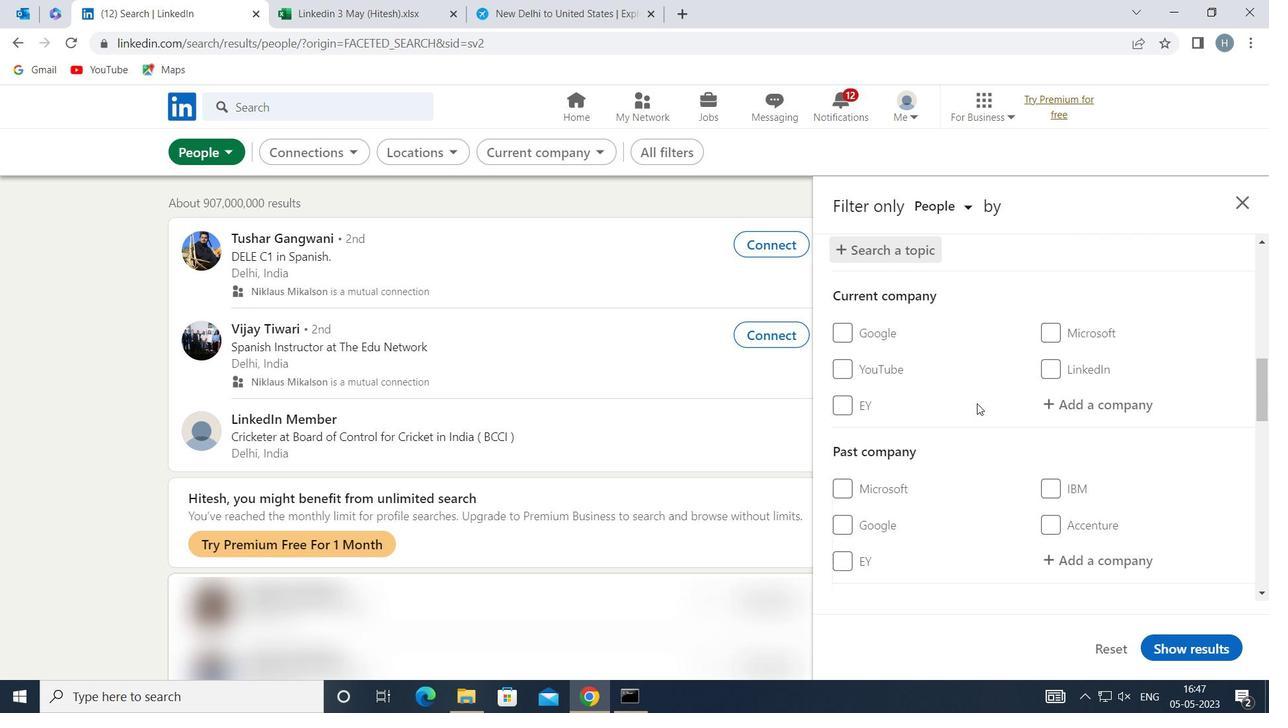 
Action: Mouse scrolled (979, 402) with delta (0, 0)
Screenshot: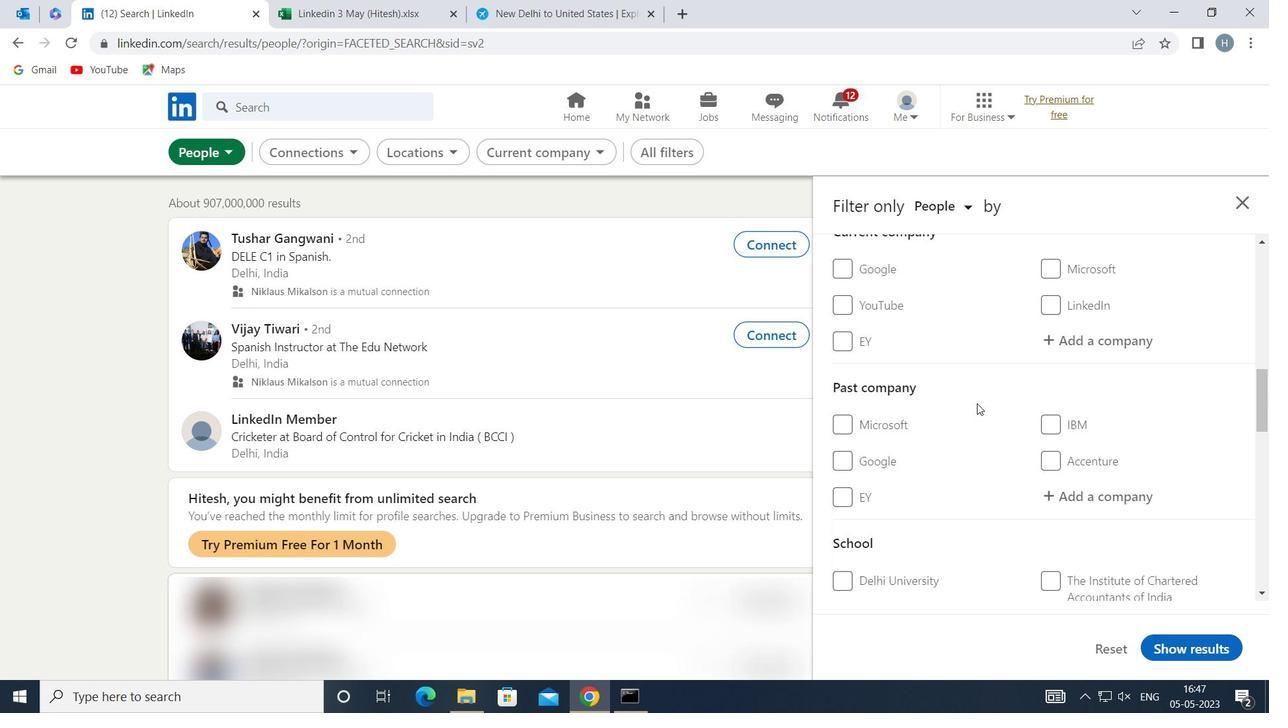 
Action: Mouse moved to (979, 401)
Screenshot: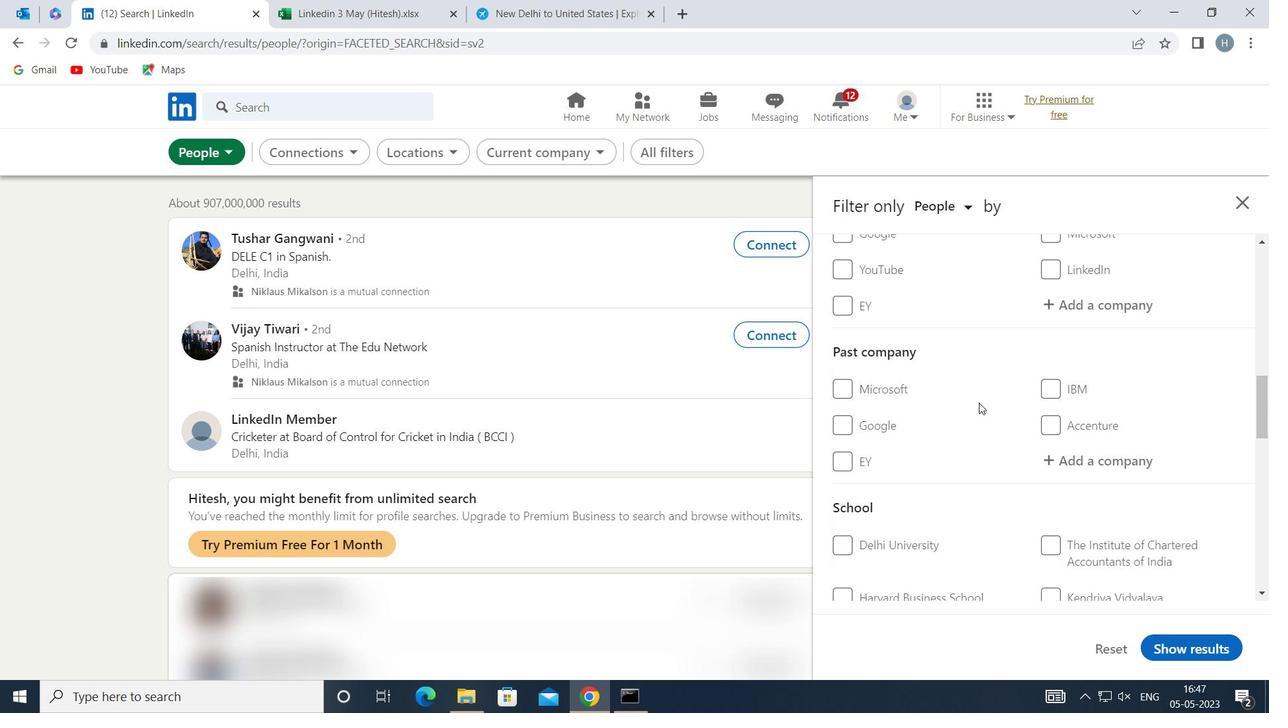 
Action: Mouse scrolled (979, 401) with delta (0, 0)
Screenshot: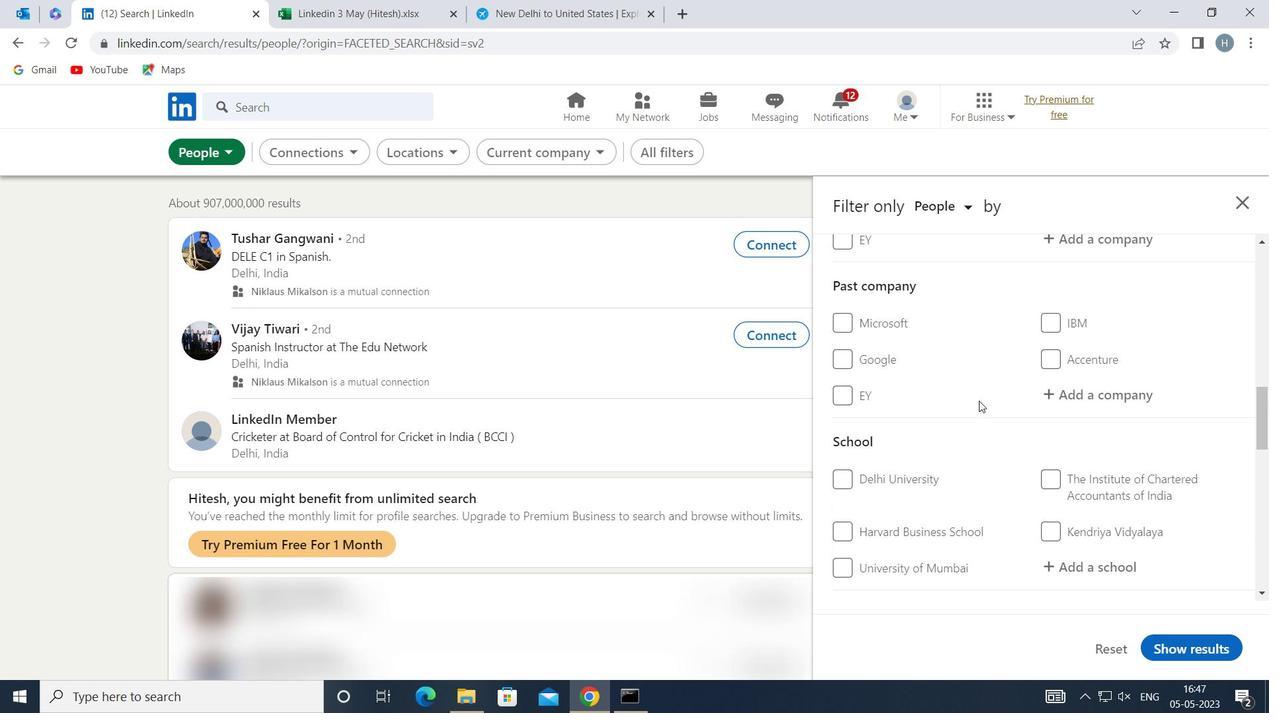 
Action: Mouse moved to (980, 401)
Screenshot: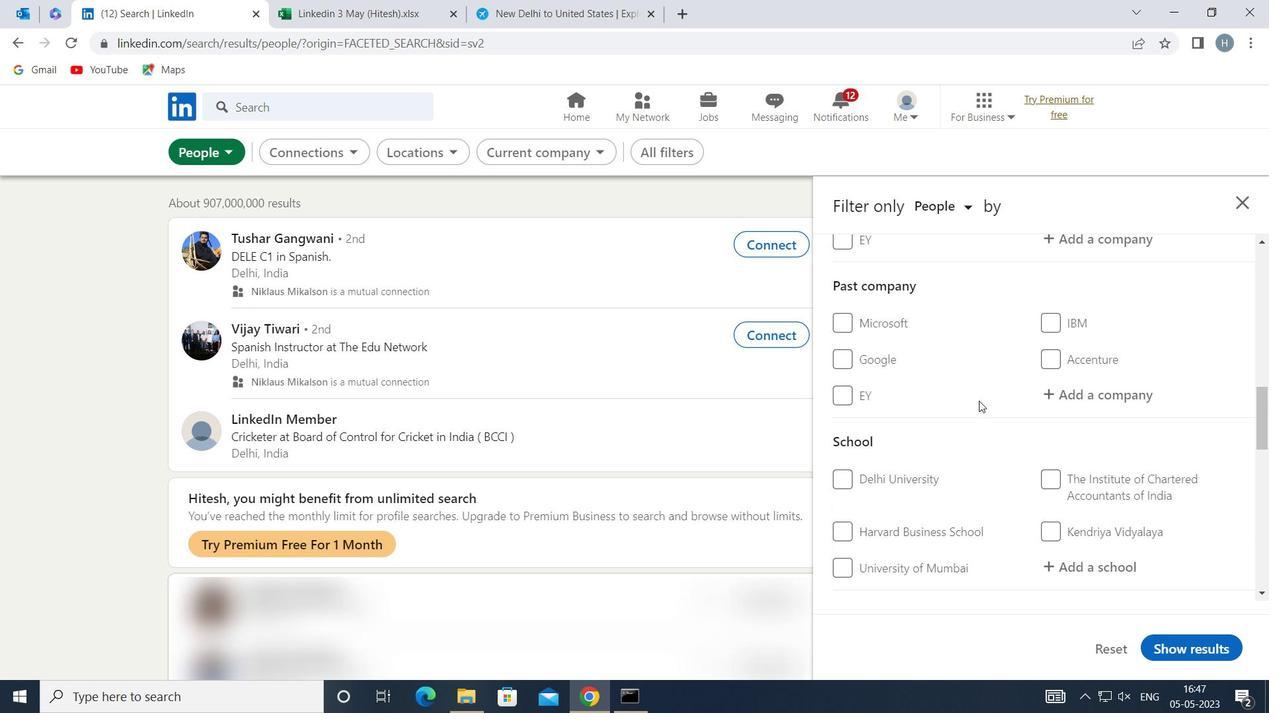 
Action: Mouse scrolled (980, 401) with delta (0, 0)
Screenshot: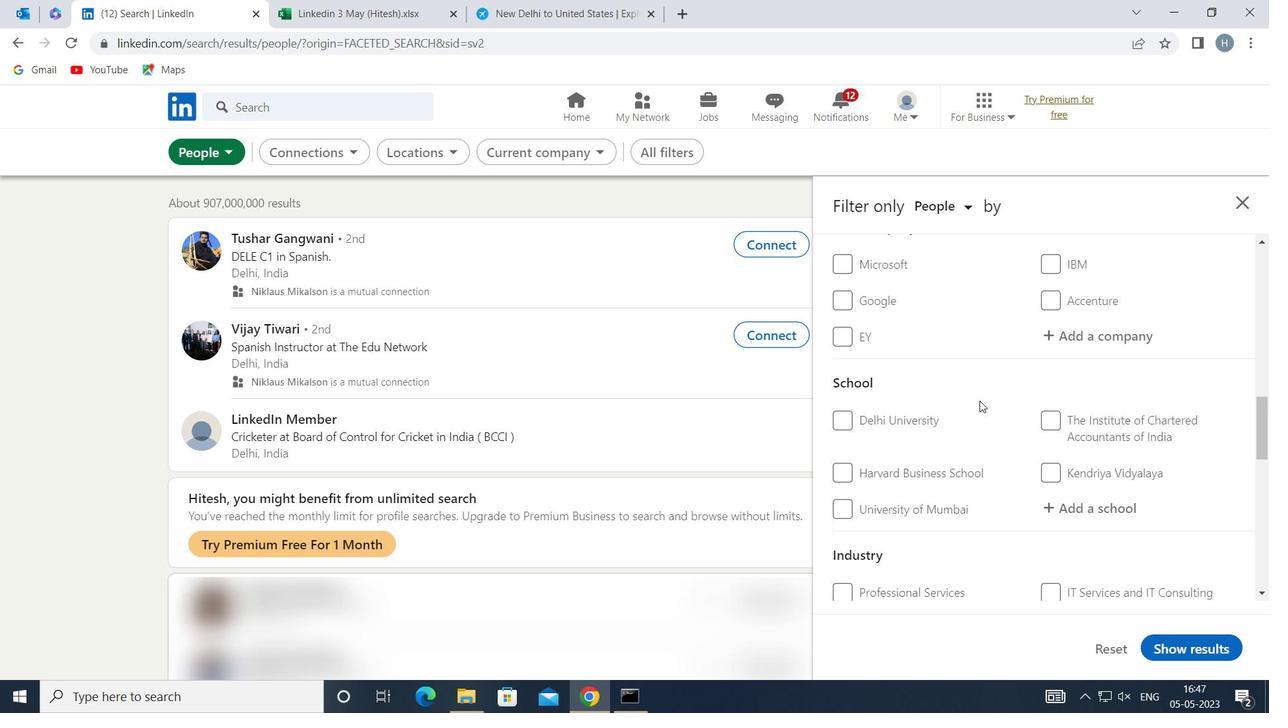 
Action: Mouse scrolled (980, 401) with delta (0, 0)
Screenshot: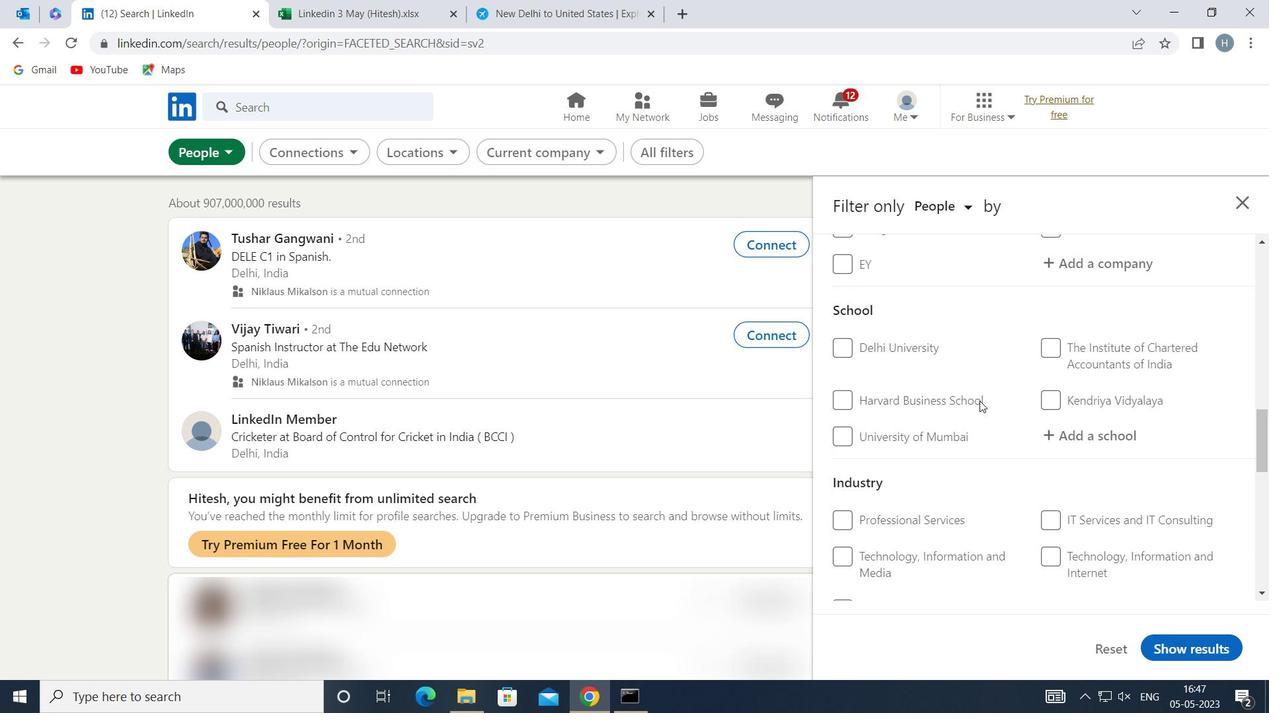 
Action: Mouse scrolled (980, 401) with delta (0, 0)
Screenshot: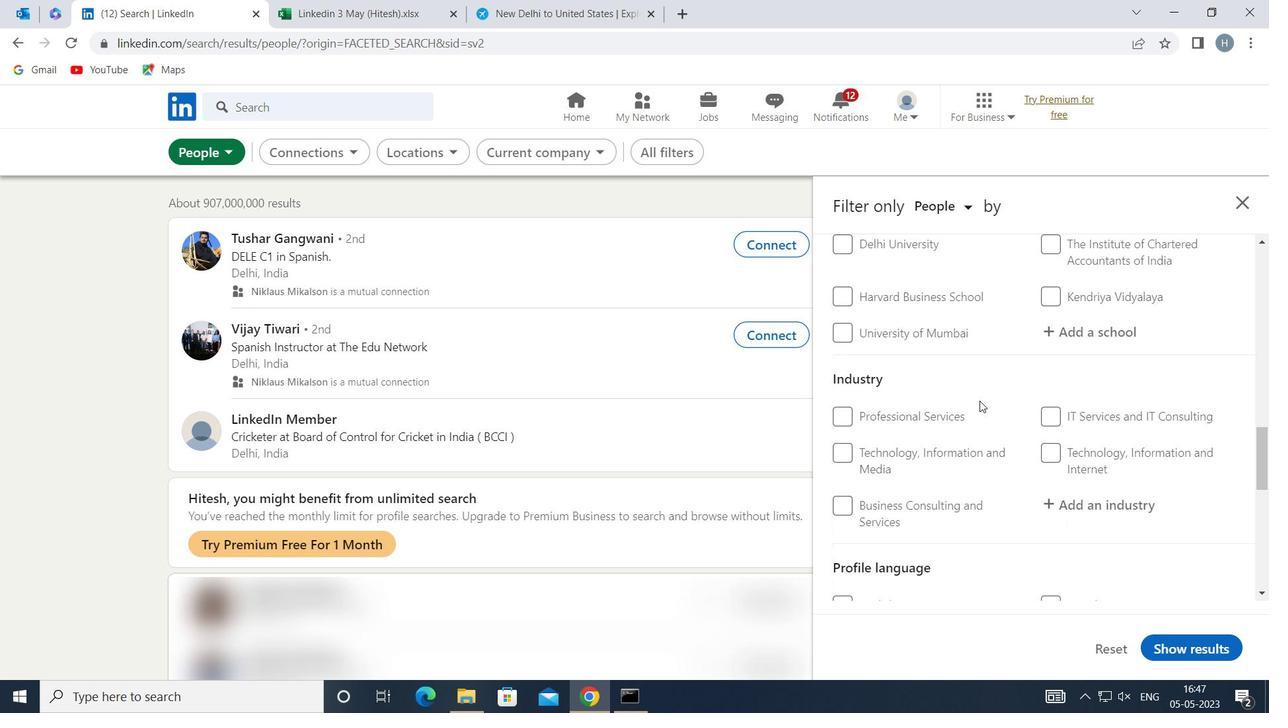 
Action: Mouse scrolled (980, 401) with delta (0, 0)
Screenshot: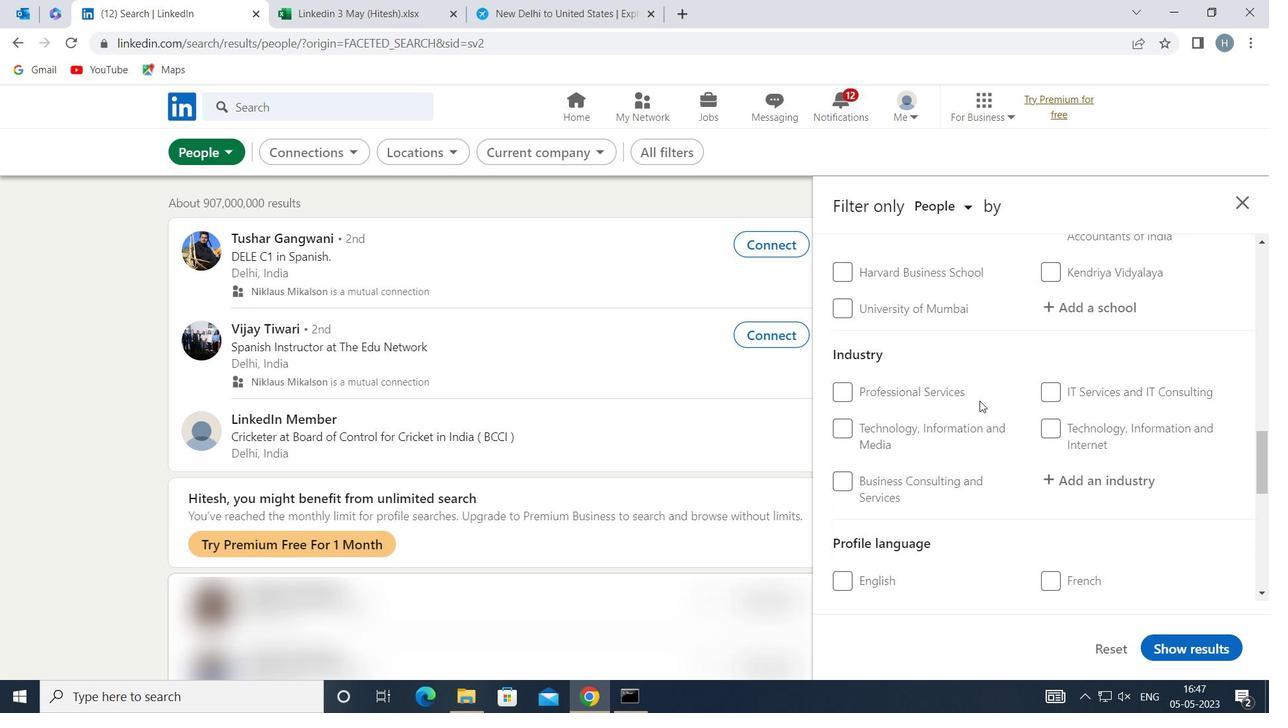 
Action: Mouse moved to (891, 485)
Screenshot: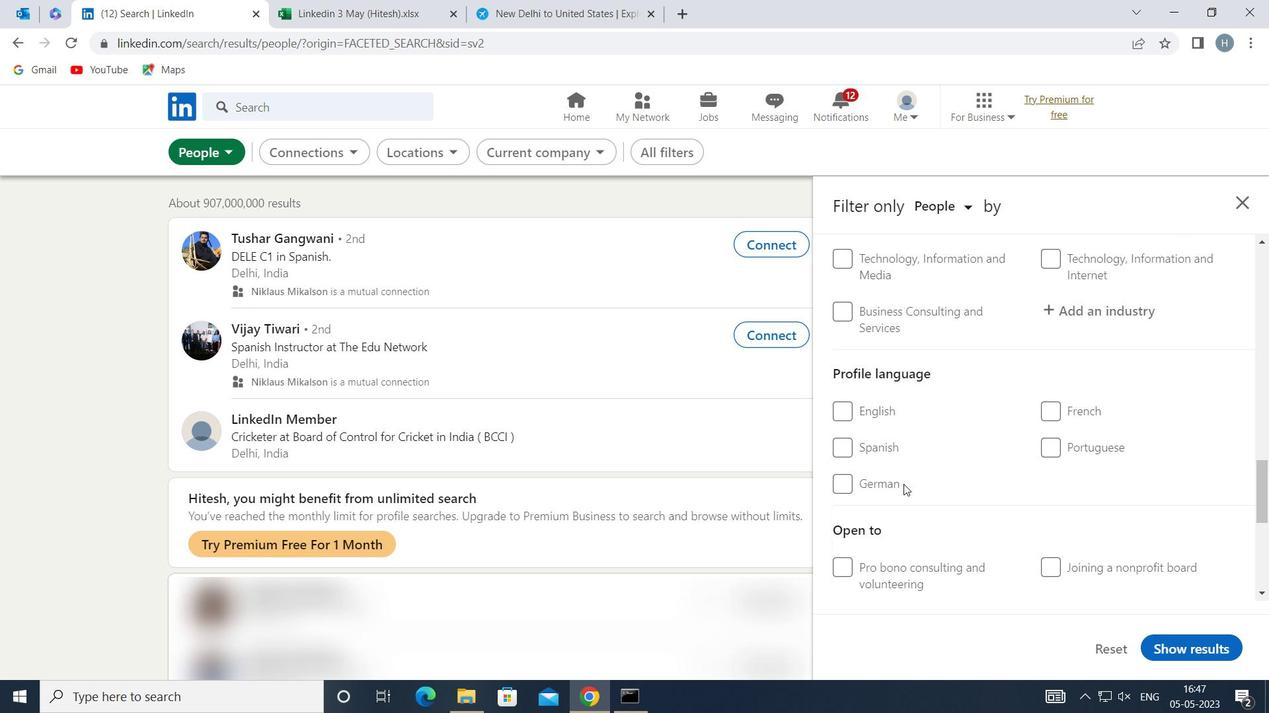 
Action: Mouse pressed left at (891, 485)
Screenshot: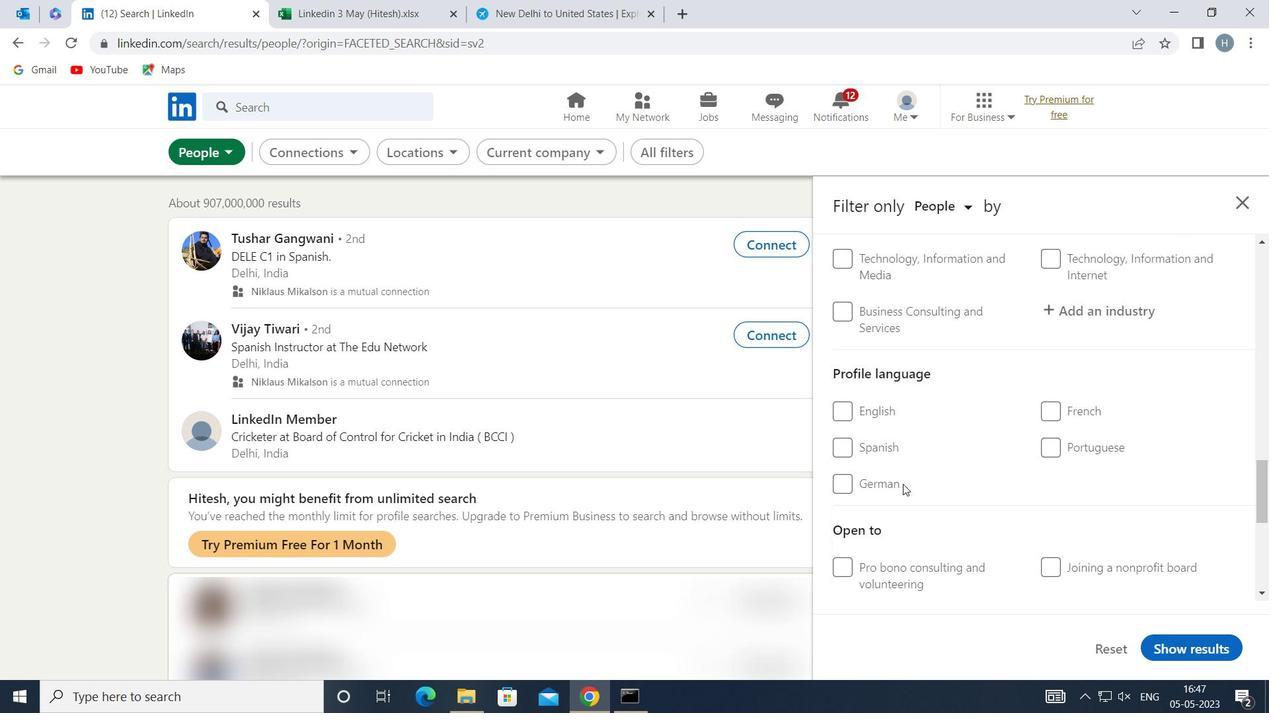 
Action: Mouse moved to (977, 454)
Screenshot: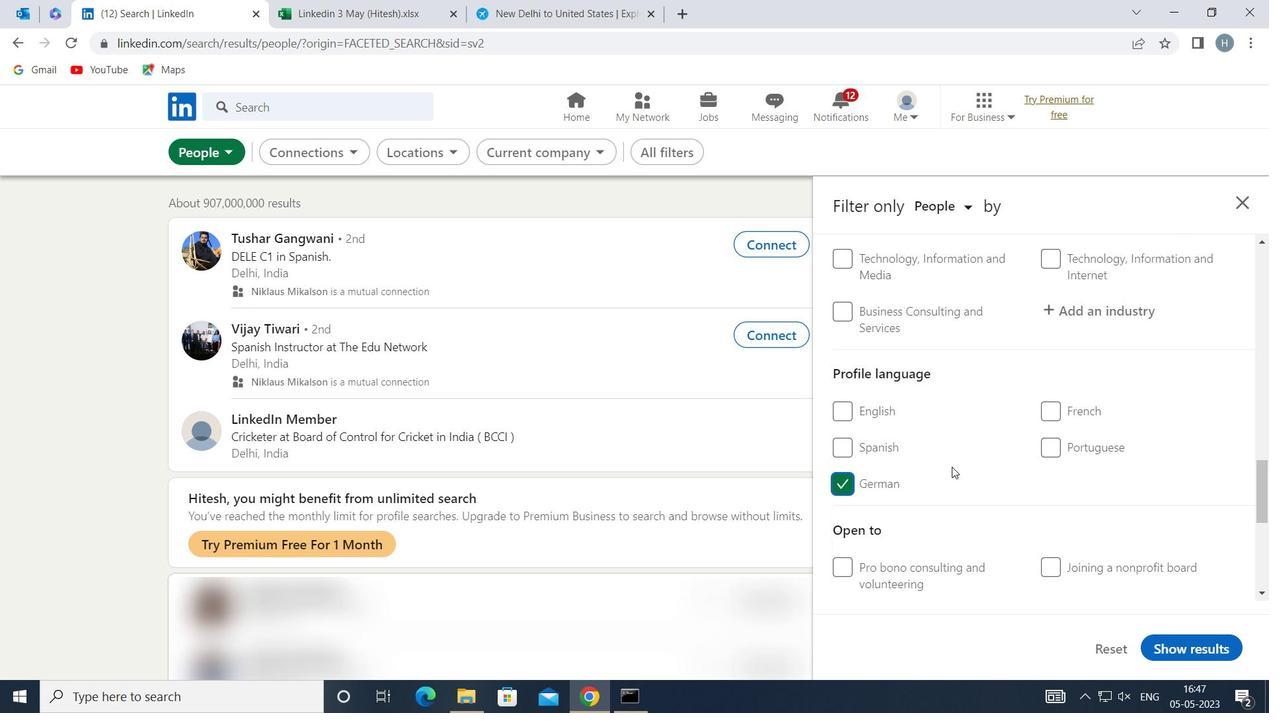 
Action: Mouse scrolled (977, 455) with delta (0, 0)
Screenshot: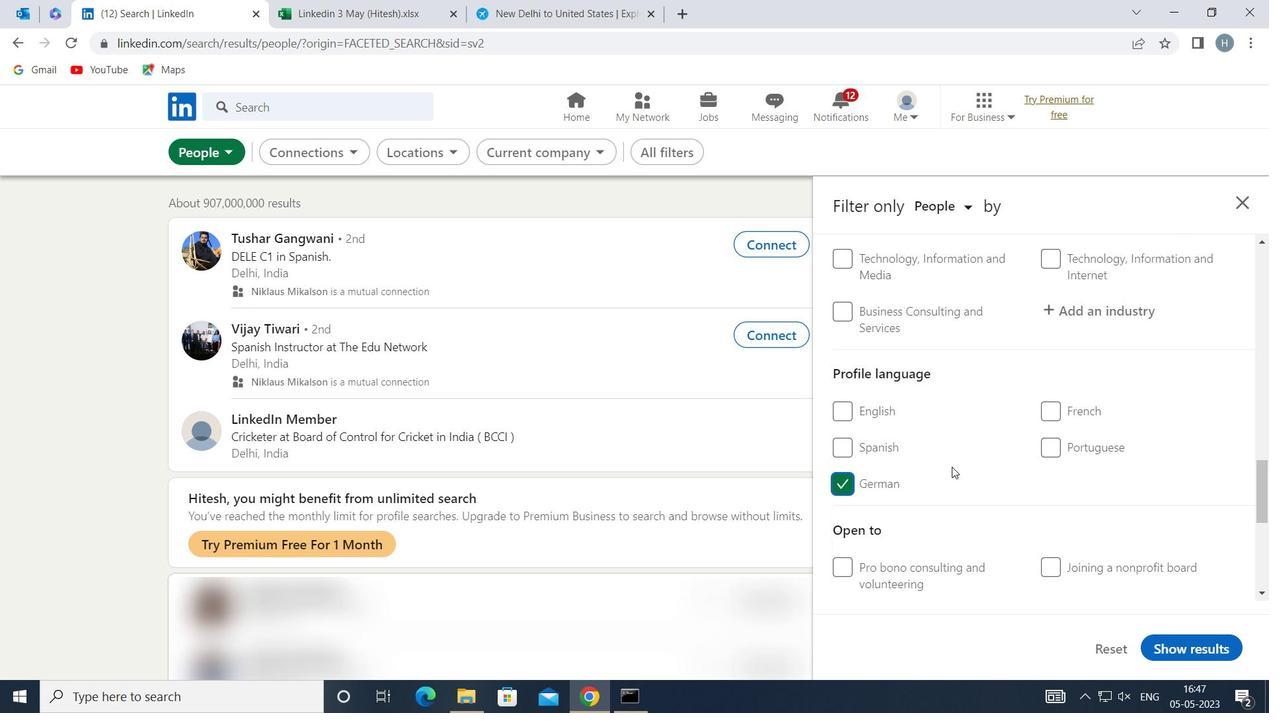 
Action: Mouse moved to (981, 429)
Screenshot: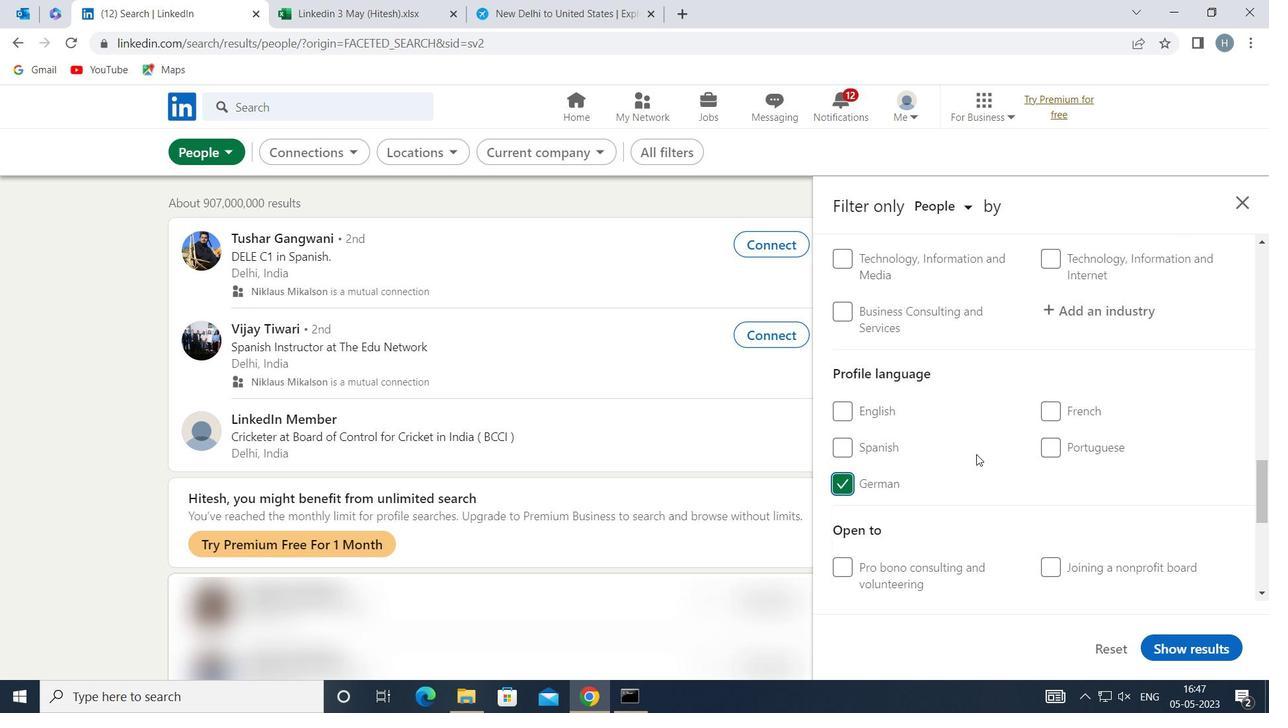 
Action: Mouse scrolled (981, 430) with delta (0, 0)
Screenshot: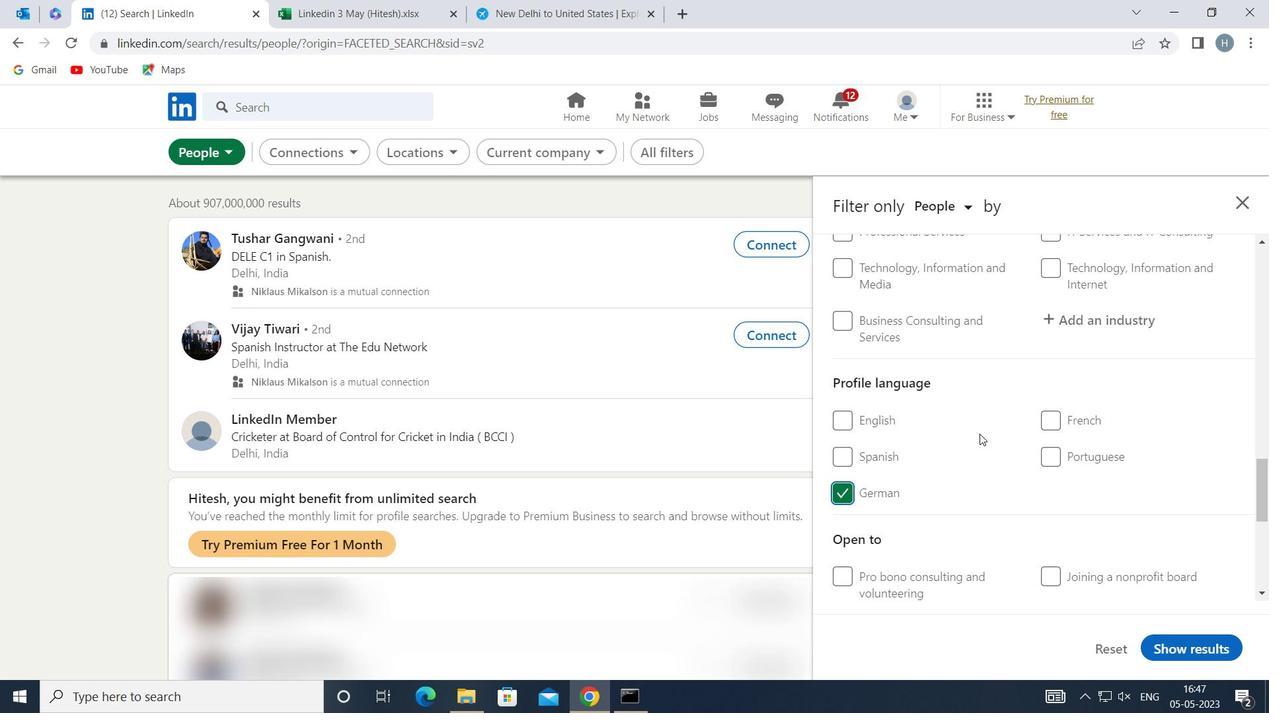 
Action: Mouse scrolled (981, 430) with delta (0, 0)
Screenshot: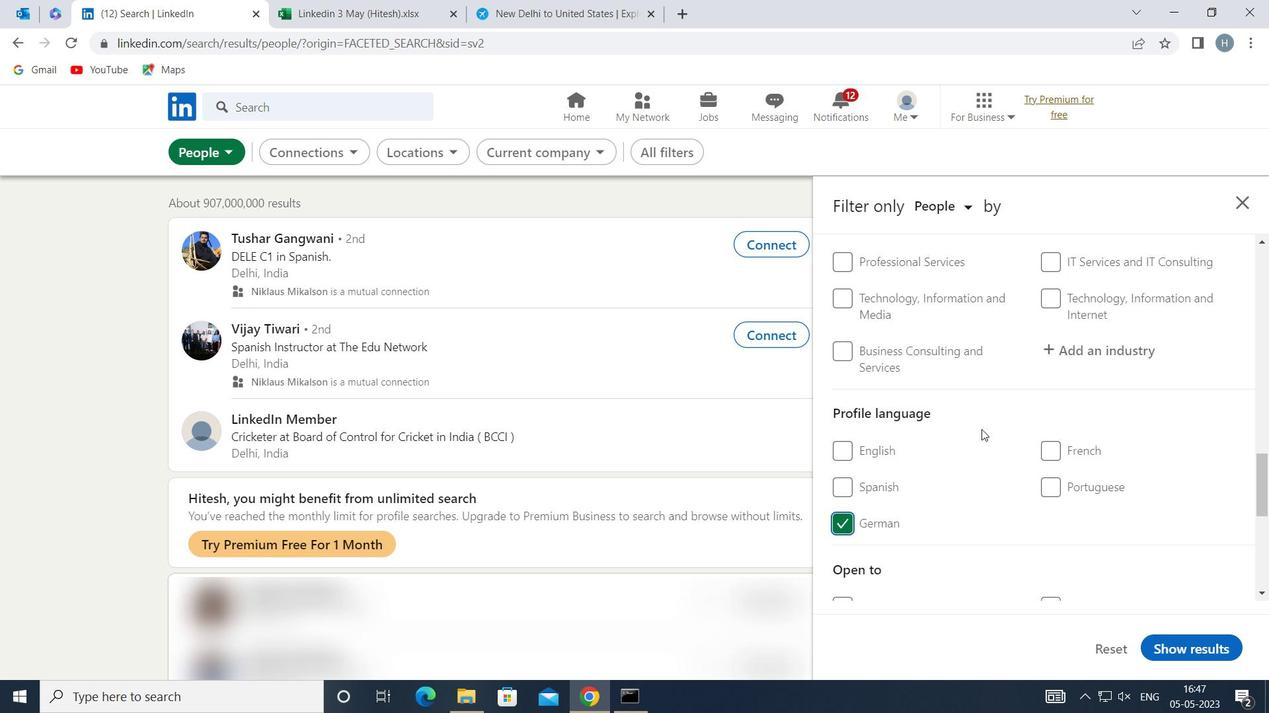
Action: Mouse scrolled (981, 430) with delta (0, 0)
Screenshot: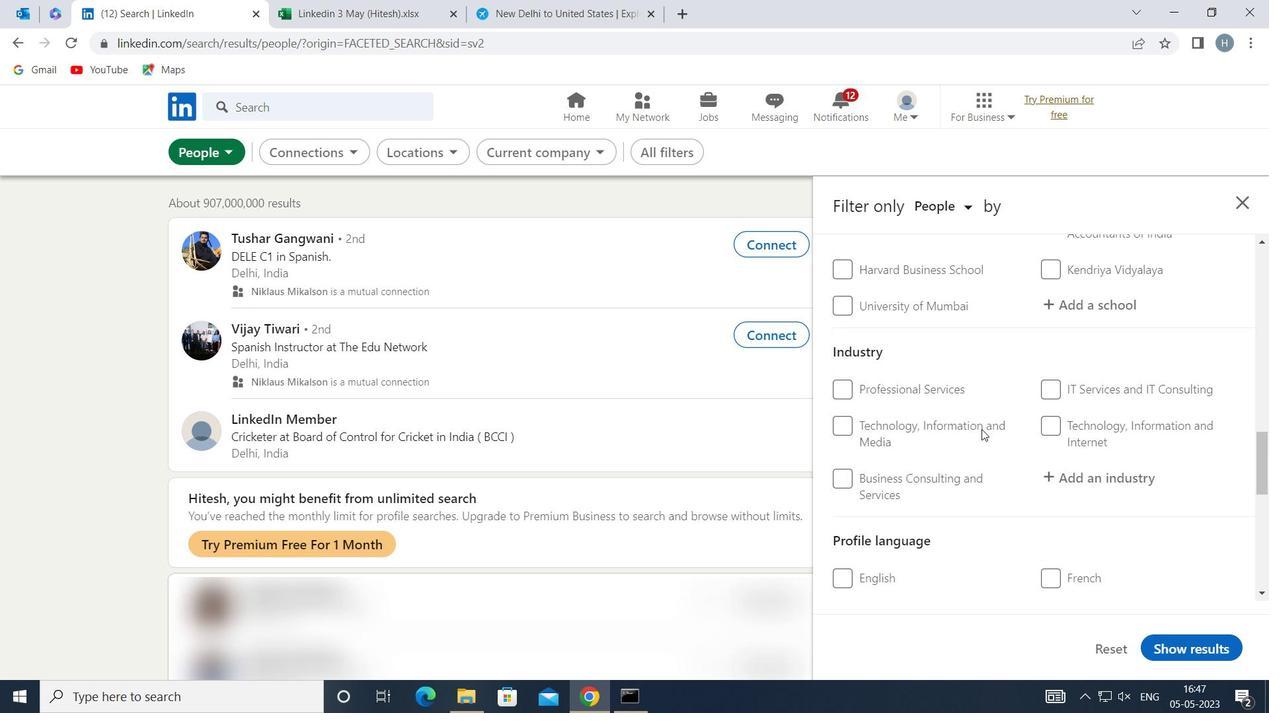 
Action: Mouse scrolled (981, 430) with delta (0, 0)
Screenshot: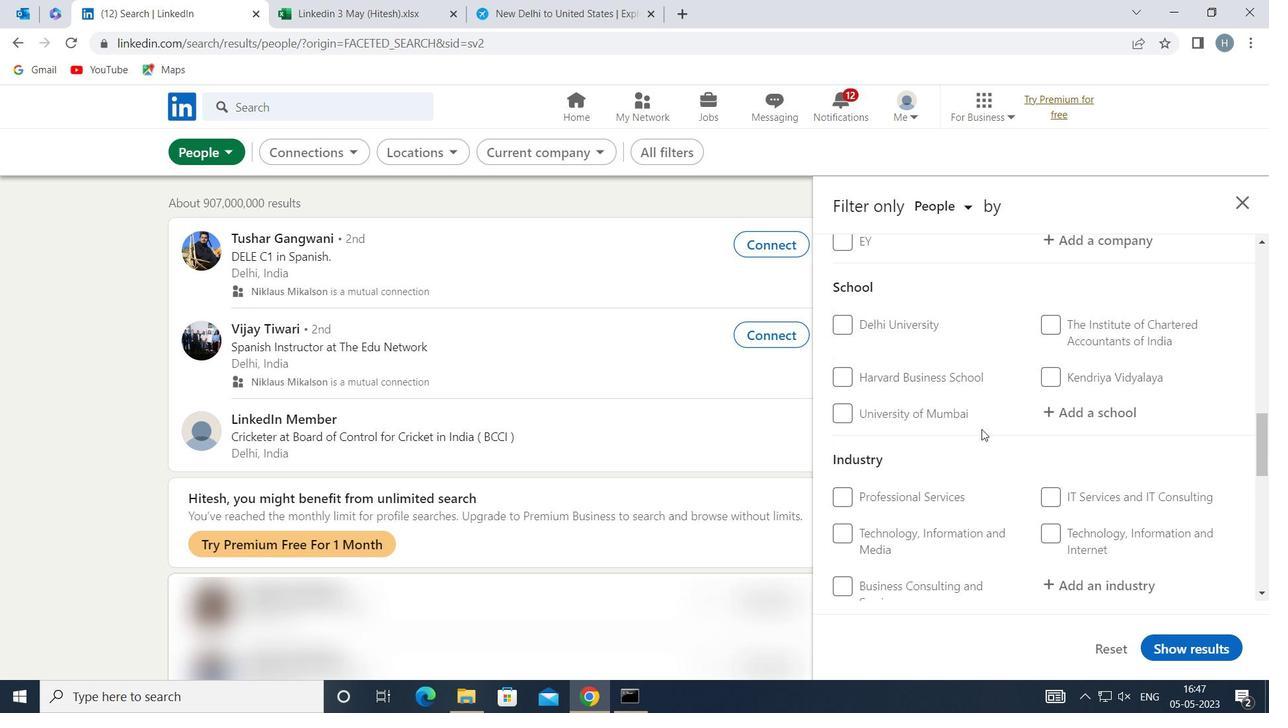 
Action: Mouse scrolled (981, 430) with delta (0, 0)
Screenshot: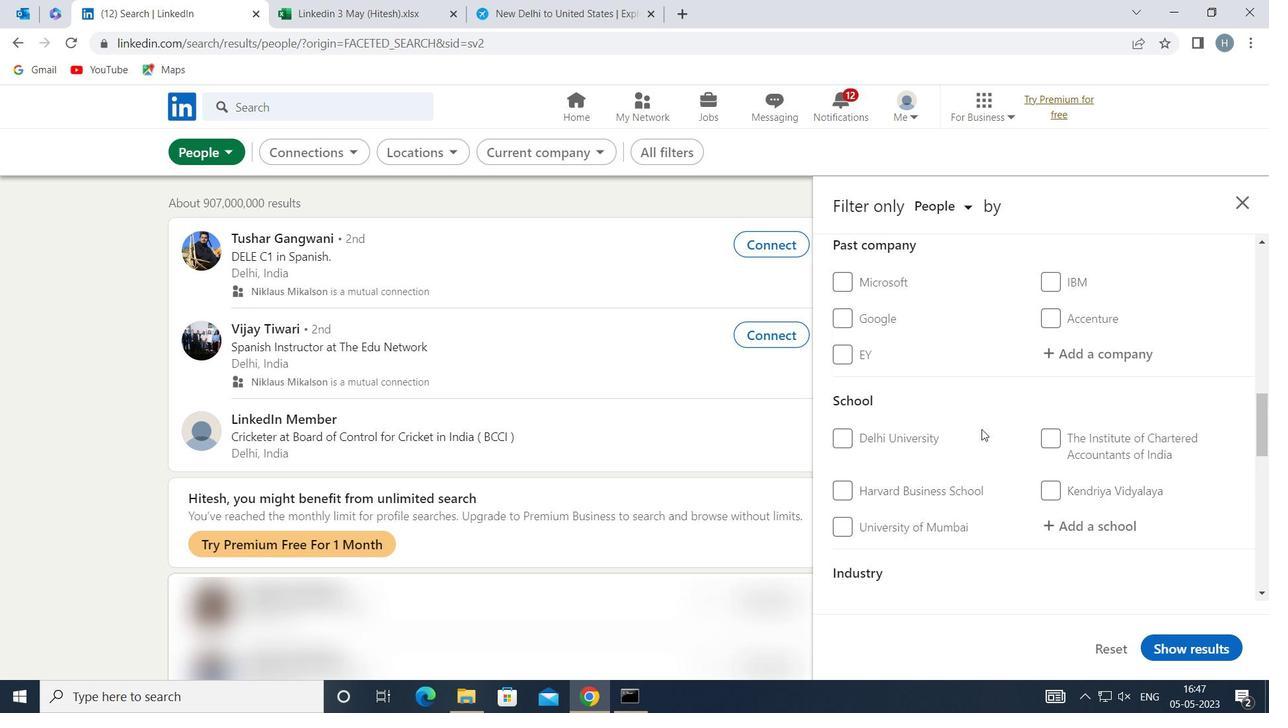 
Action: Mouse scrolled (981, 430) with delta (0, 0)
Screenshot: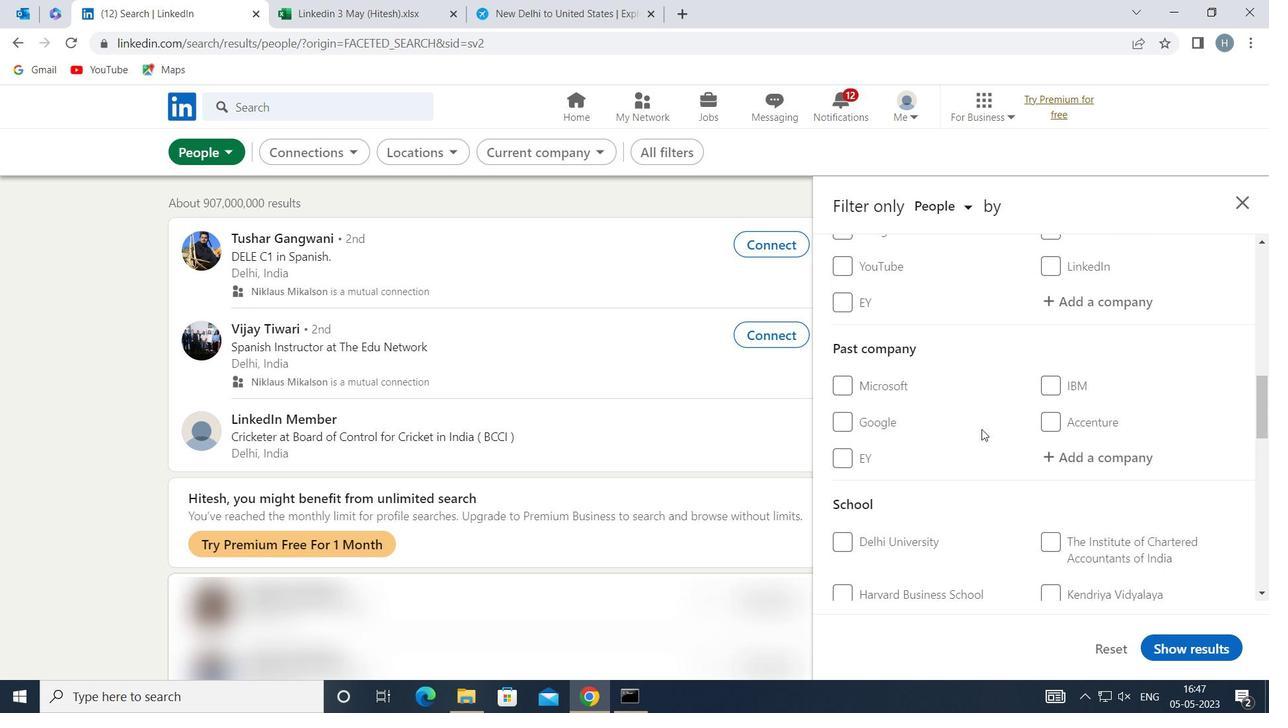 
Action: Mouse scrolled (981, 430) with delta (0, 0)
Screenshot: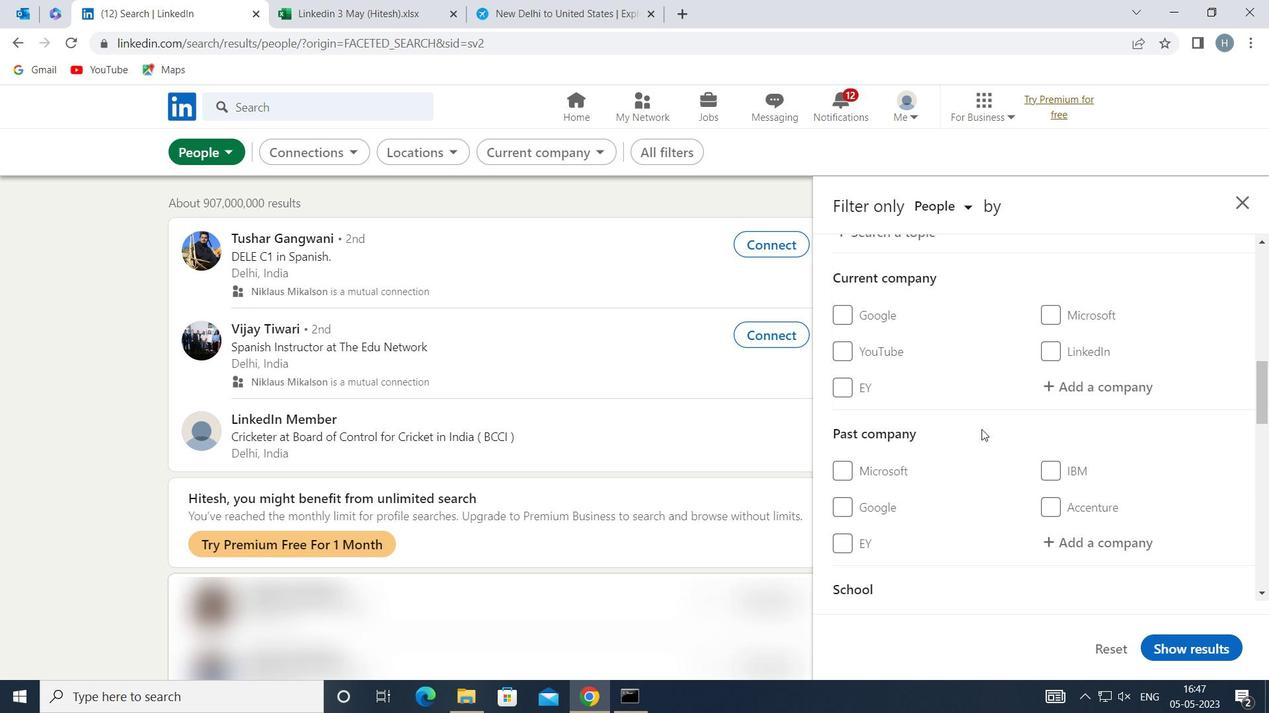 
Action: Mouse moved to (1099, 463)
Screenshot: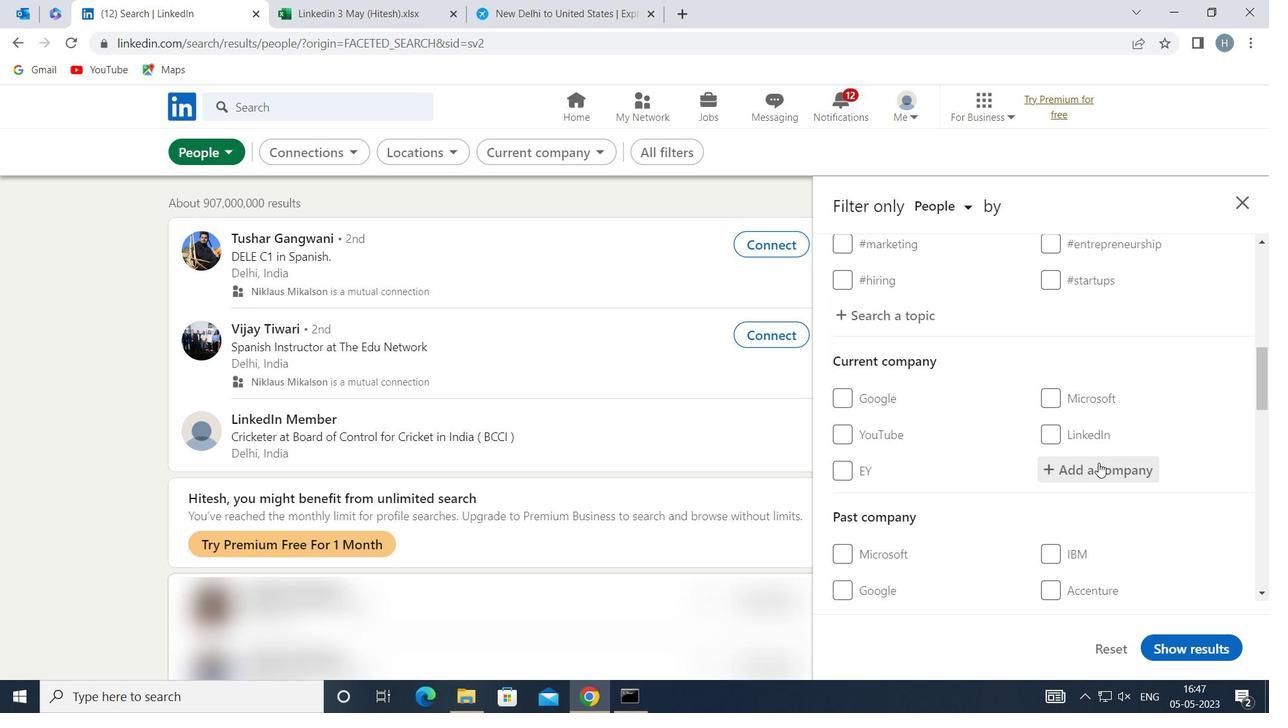 
Action: Mouse pressed left at (1099, 463)
Screenshot: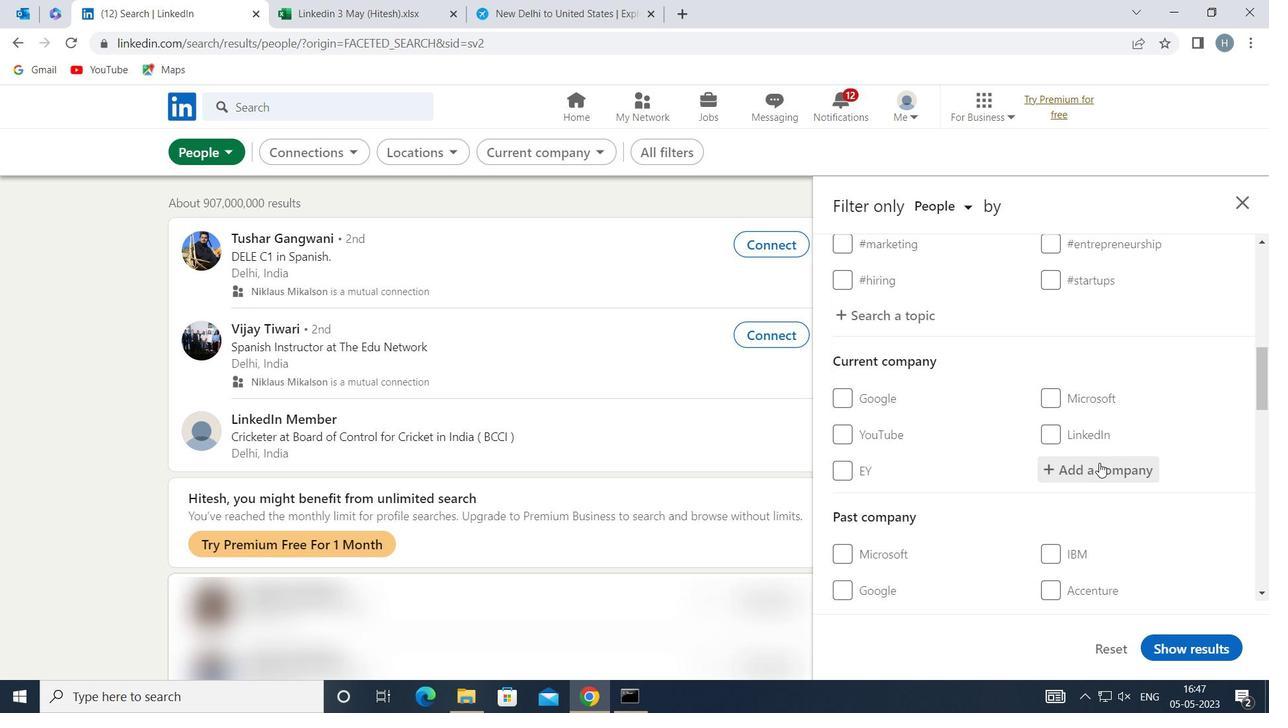 
Action: Key pressed <Key.shift>WELL
Screenshot: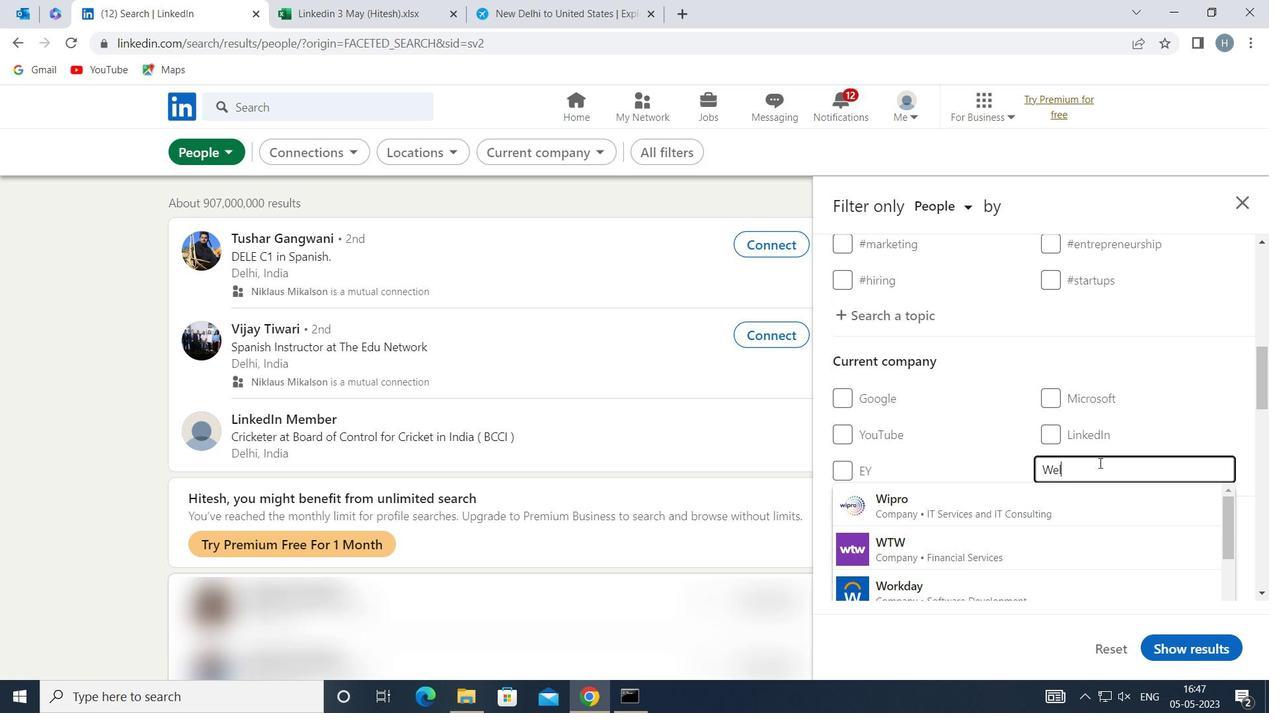 
Action: Mouse moved to (1100, 463)
Screenshot: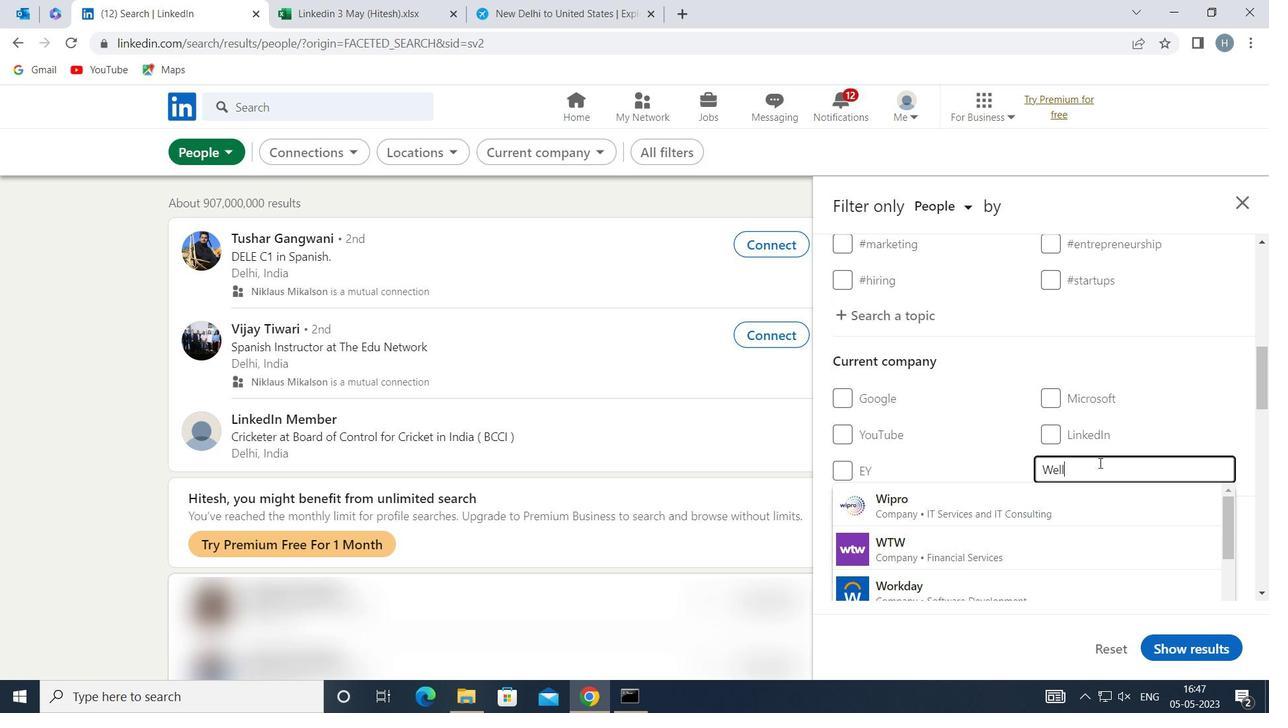 
Action: Key pressed S<Key.space><Key.shift>FARGO
Screenshot: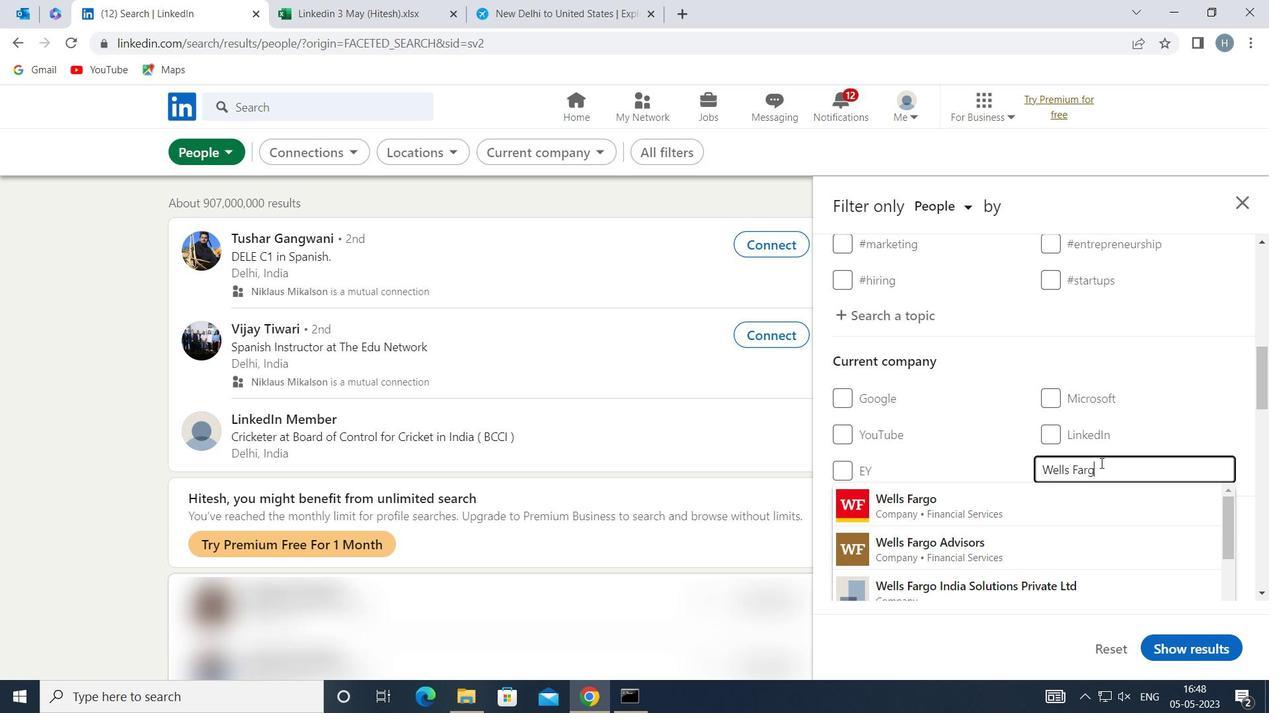 
Action: Mouse moved to (1004, 503)
Screenshot: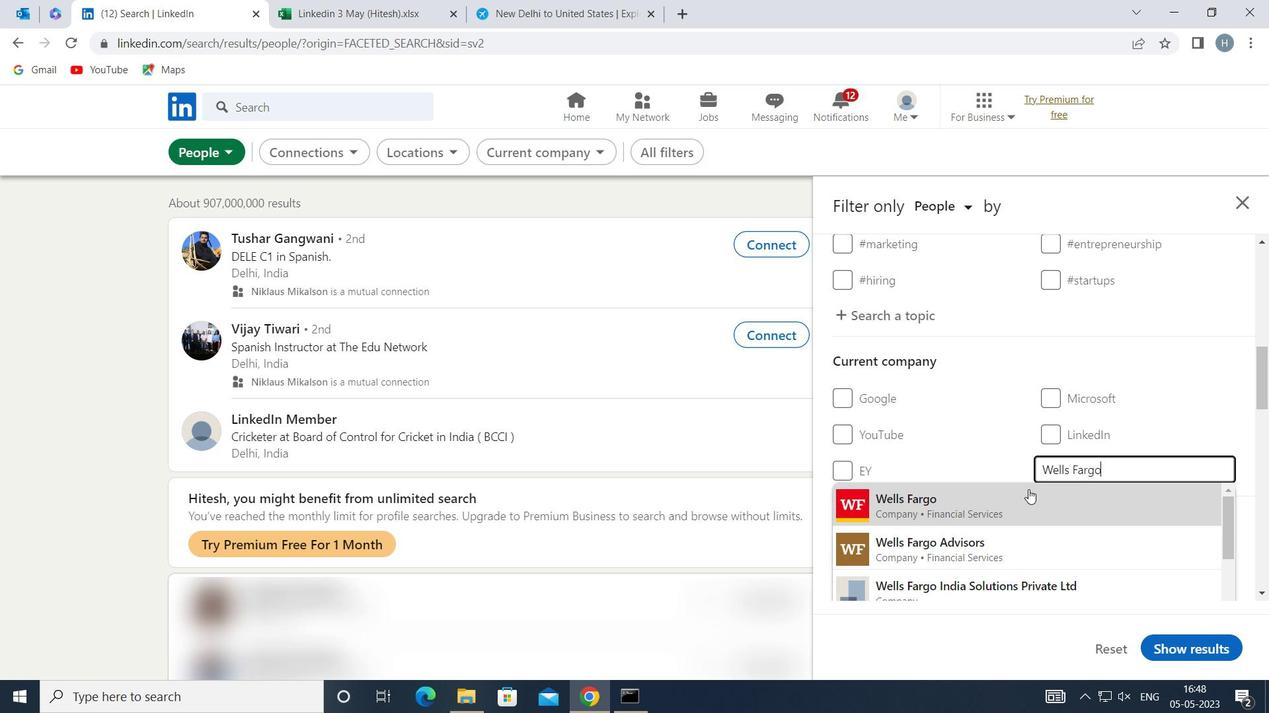 
Action: Mouse pressed left at (1004, 503)
Screenshot: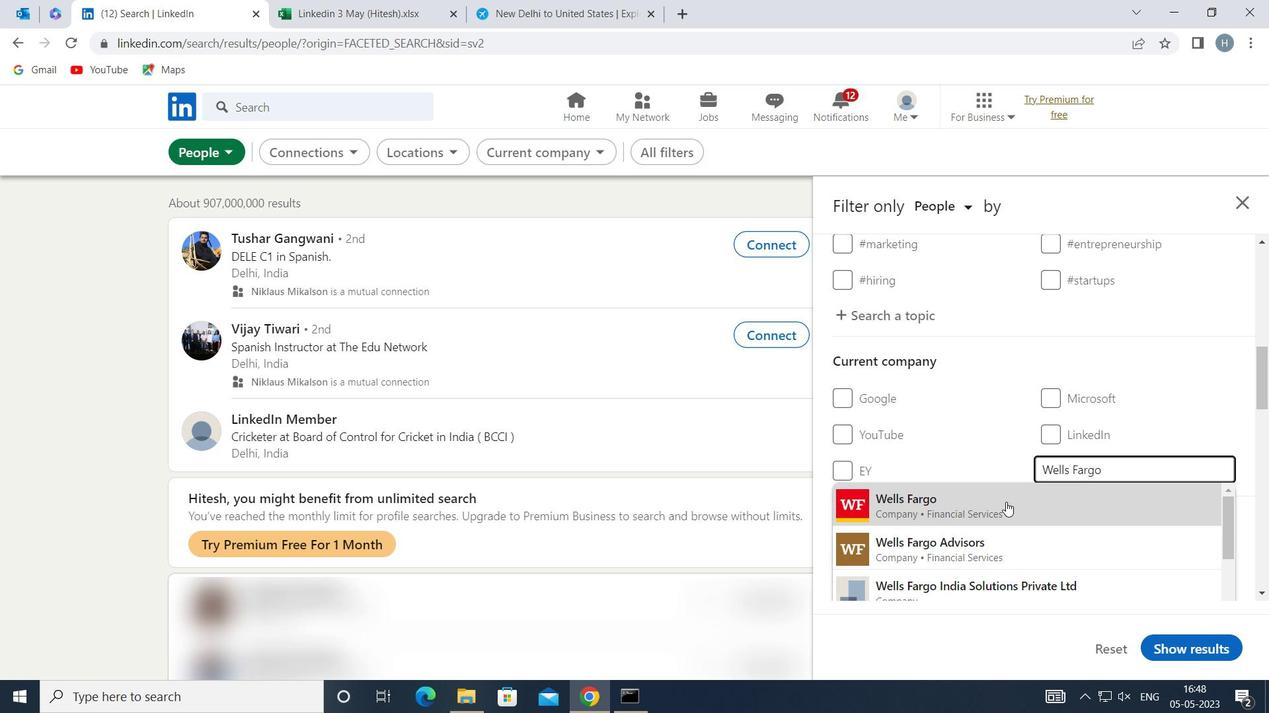 
Action: Mouse moved to (995, 465)
Screenshot: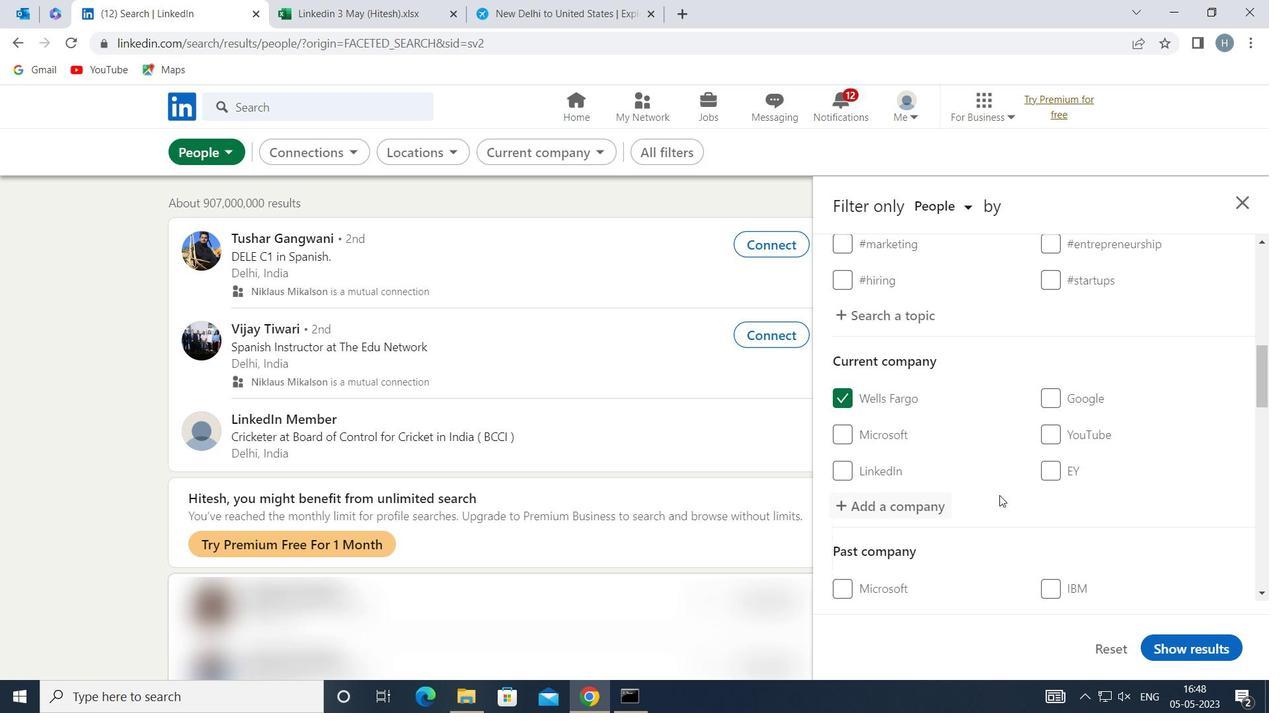 
Action: Mouse scrolled (995, 464) with delta (0, 0)
Screenshot: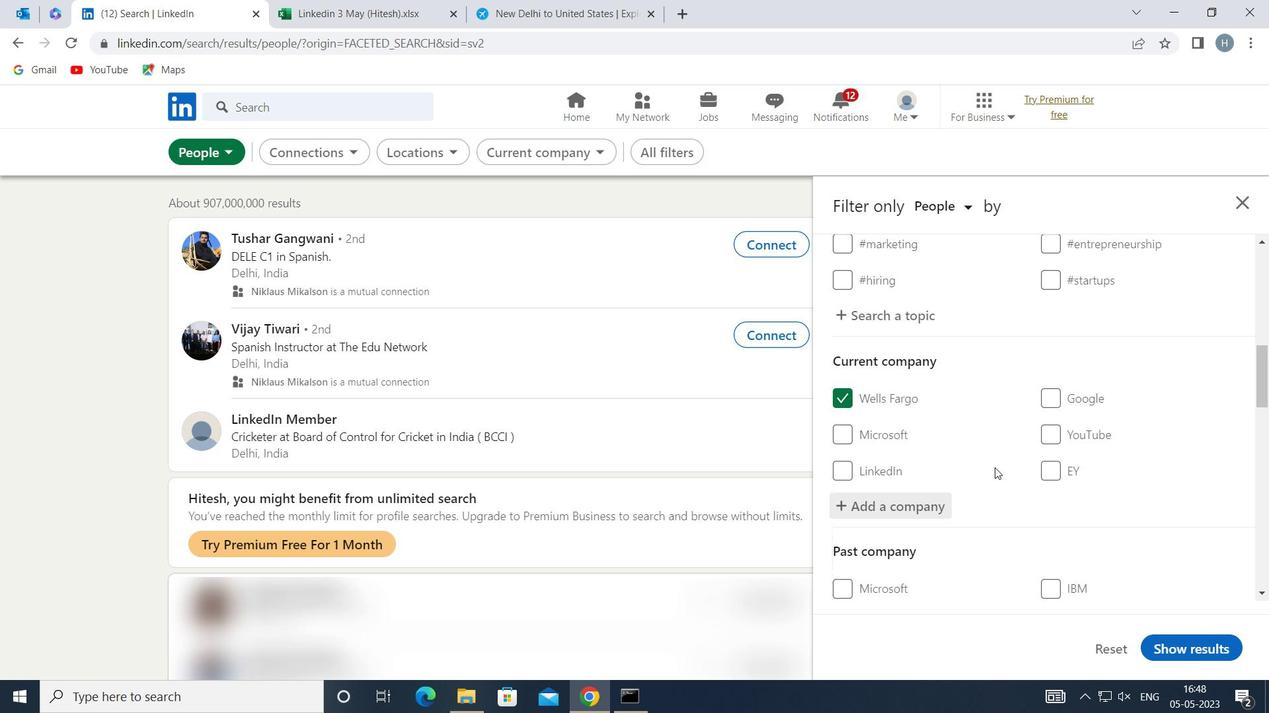 
Action: Mouse scrolled (995, 464) with delta (0, 0)
Screenshot: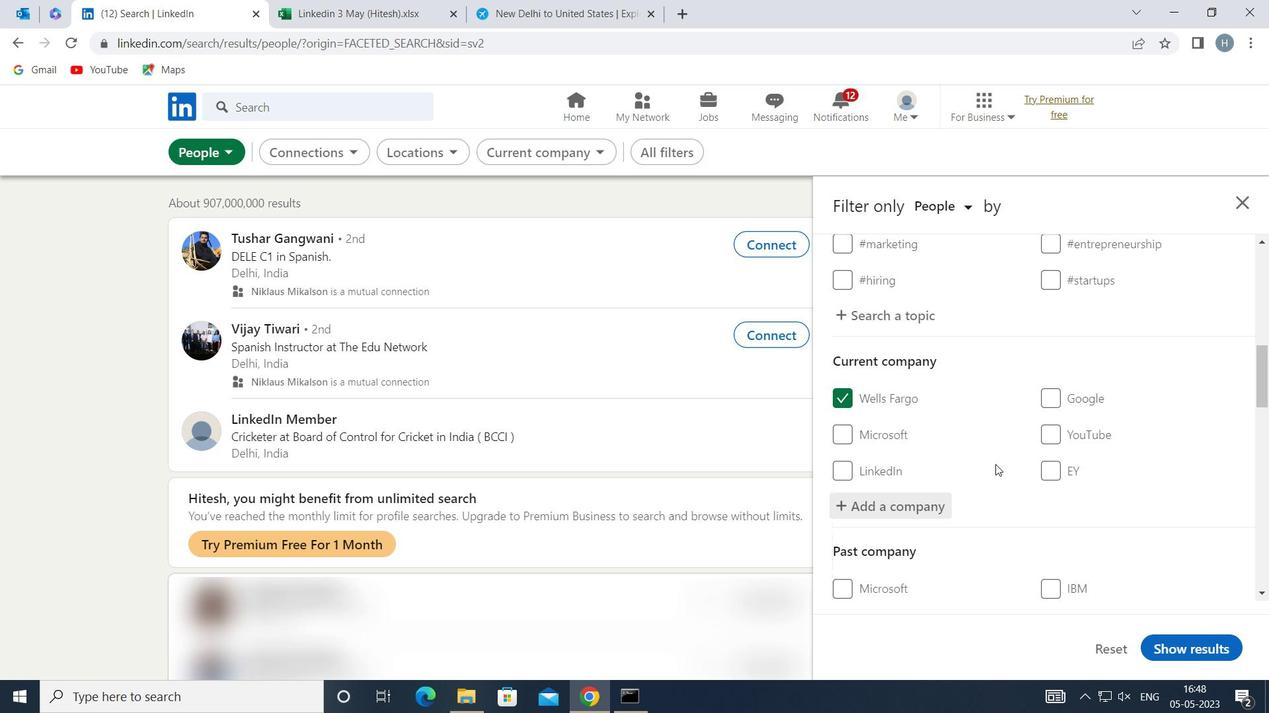 
Action: Mouse scrolled (995, 464) with delta (0, 0)
Screenshot: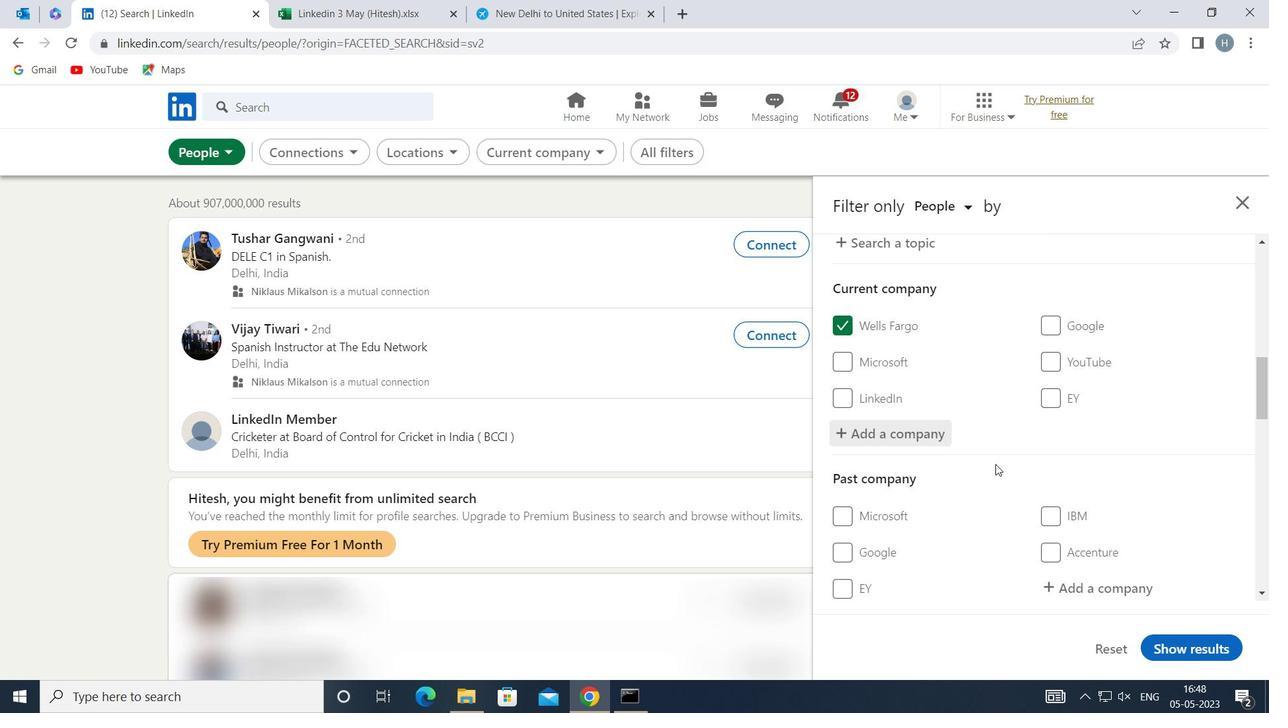 
Action: Mouse moved to (996, 464)
Screenshot: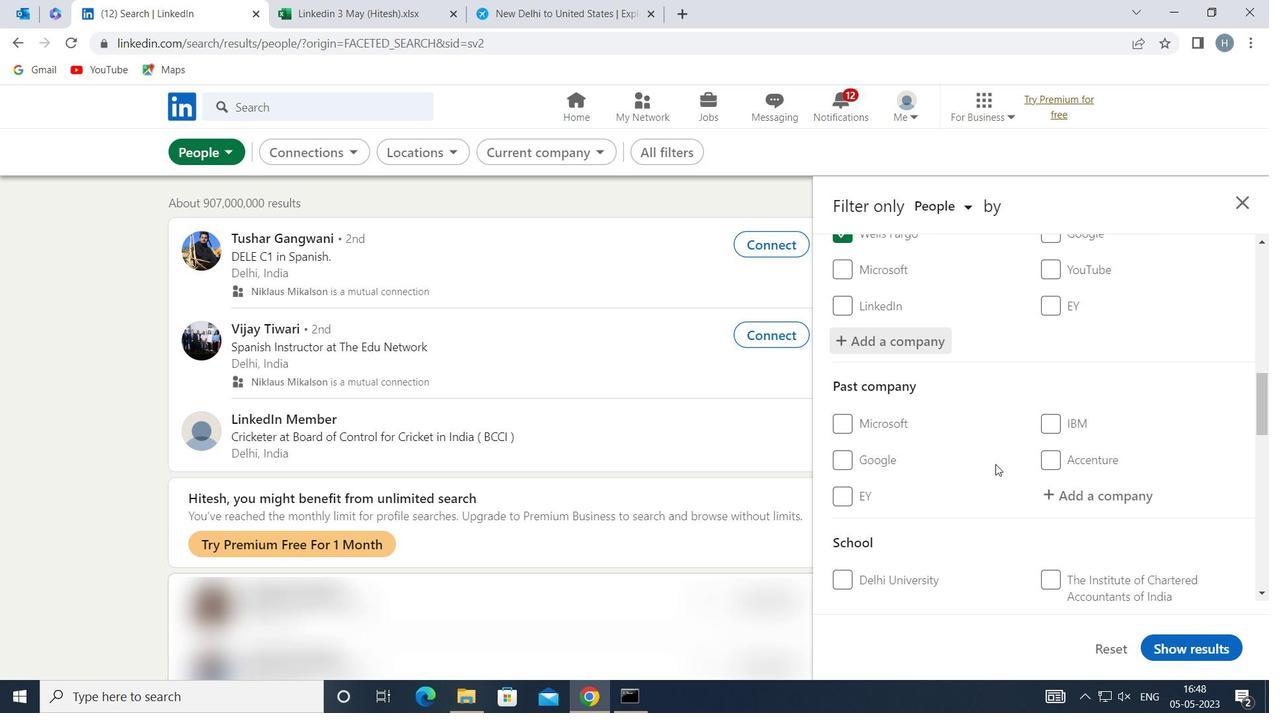 
Action: Mouse scrolled (996, 464) with delta (0, 0)
Screenshot: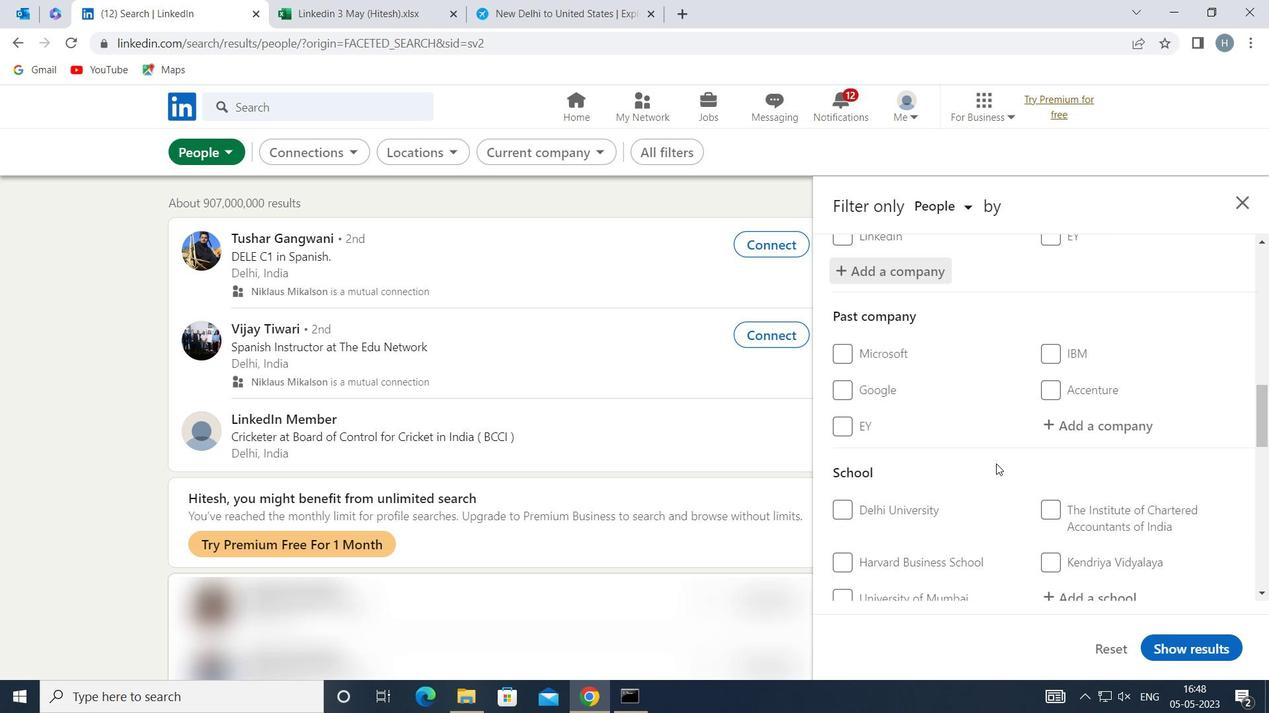 
Action: Mouse moved to (1075, 507)
Screenshot: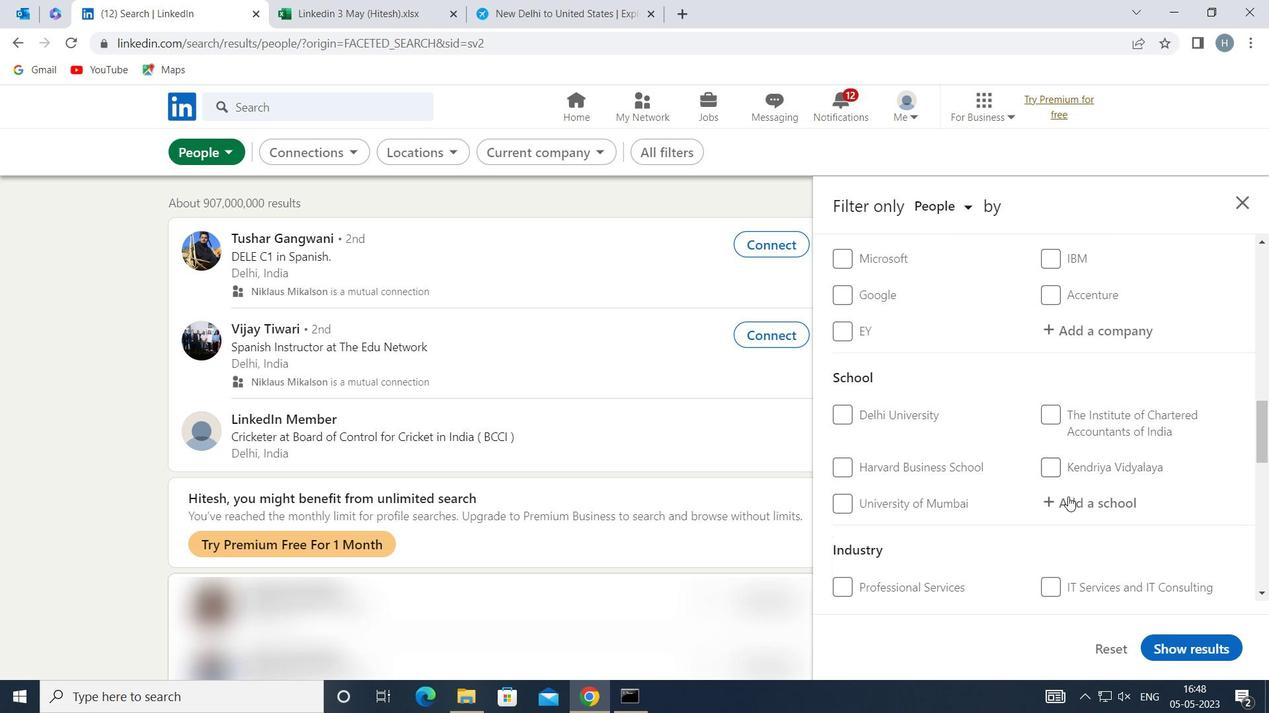 
Action: Mouse pressed left at (1075, 507)
Screenshot: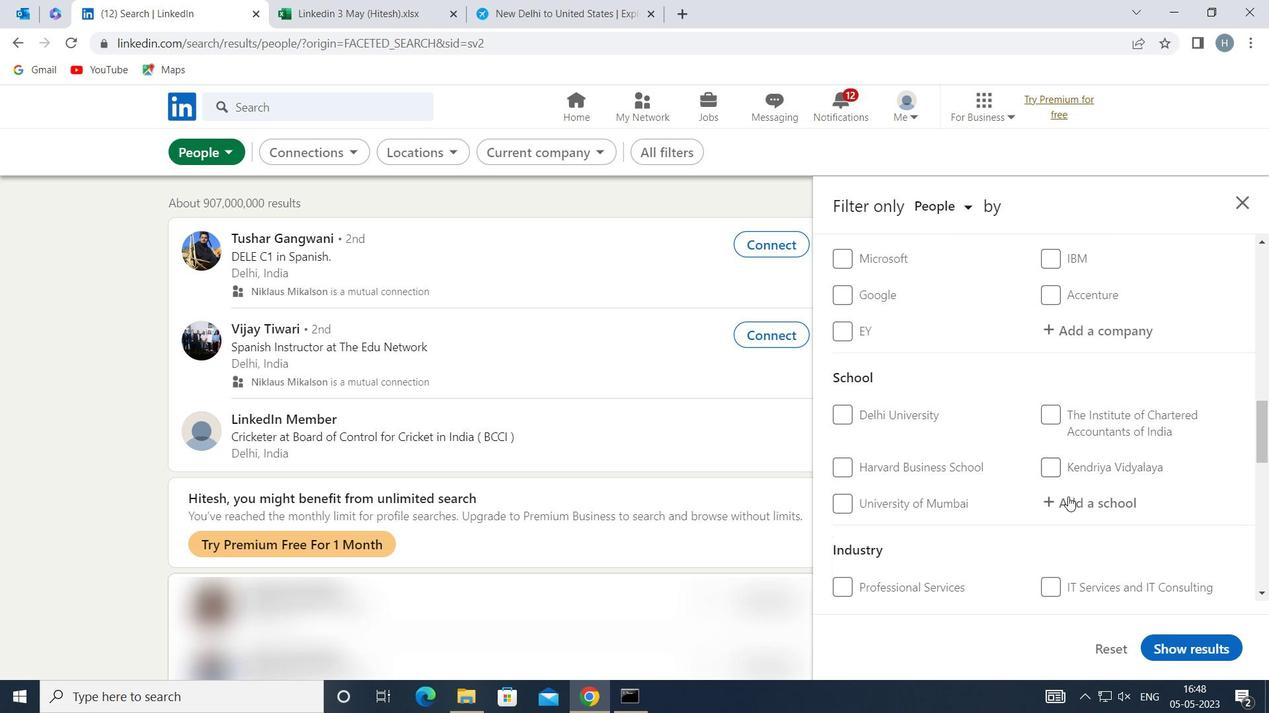 
Action: Key pressed <Key.shift>NEHRU<Key.space><Key.shift>ARTS<Key.space>AND<Key.space><Key.shift>SCIENCE<Key.space>
Screenshot: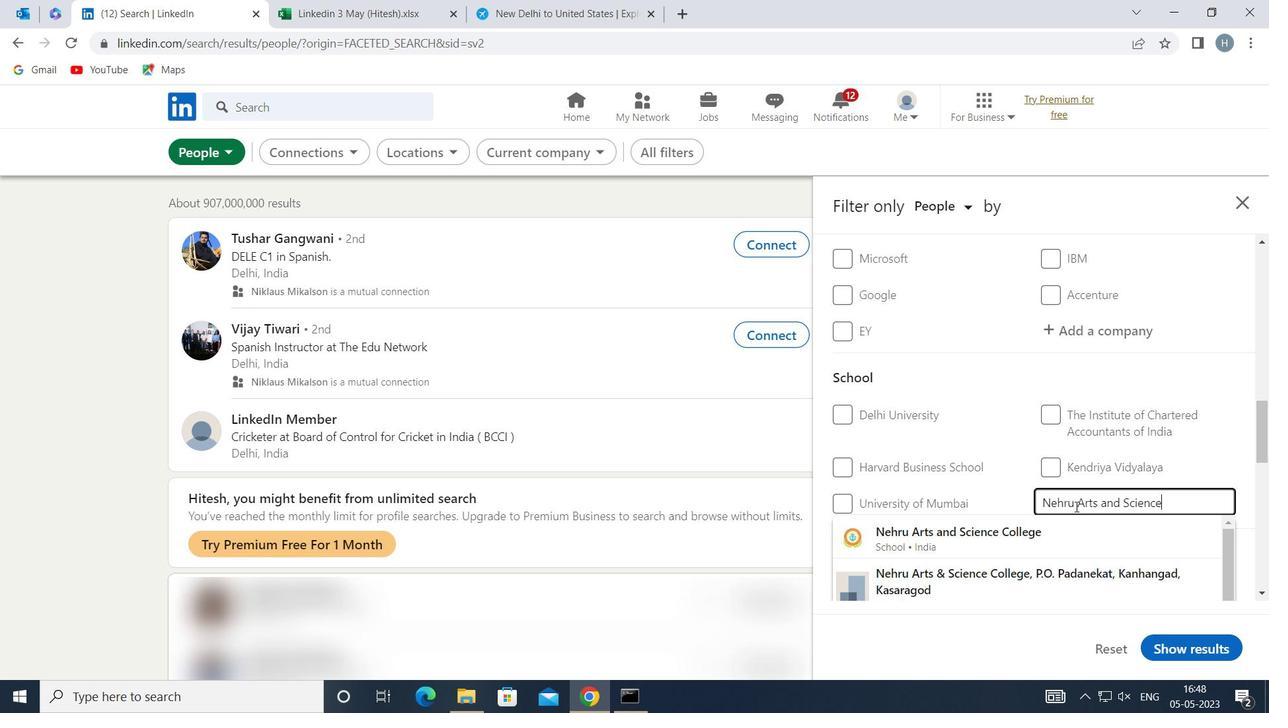 
Action: Mouse moved to (1070, 535)
Screenshot: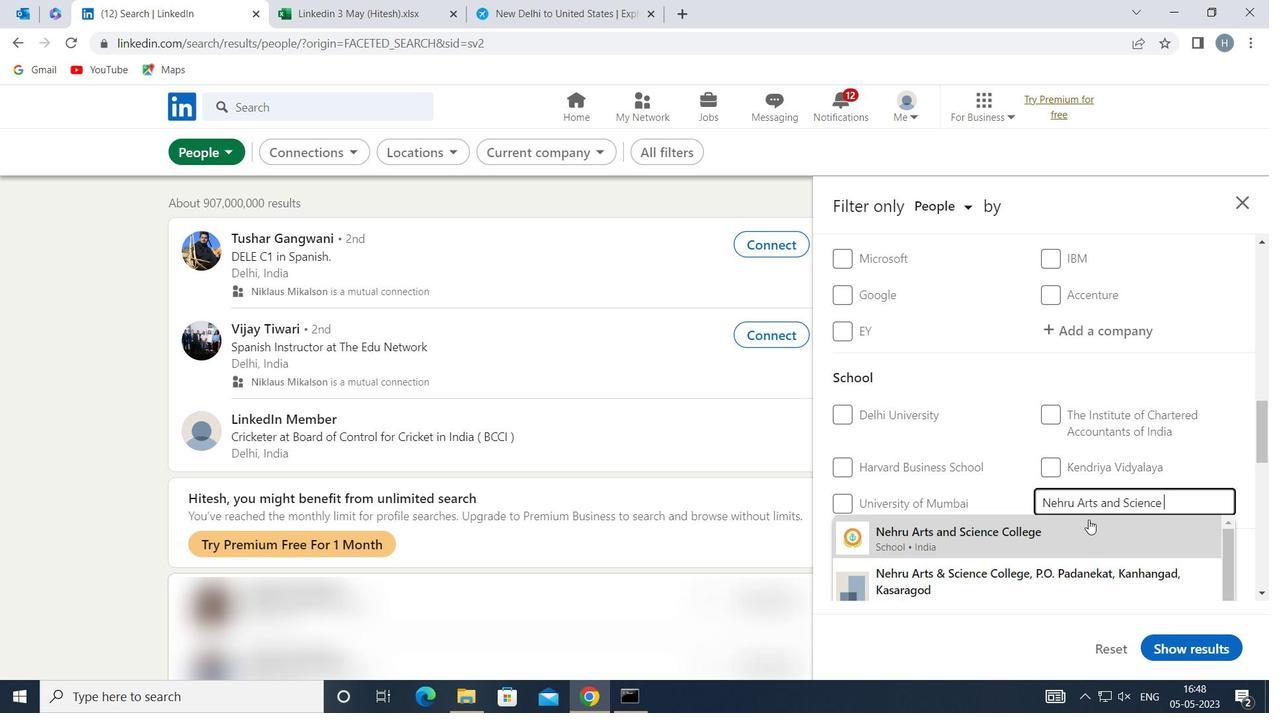 
Action: Mouse pressed left at (1070, 535)
Screenshot: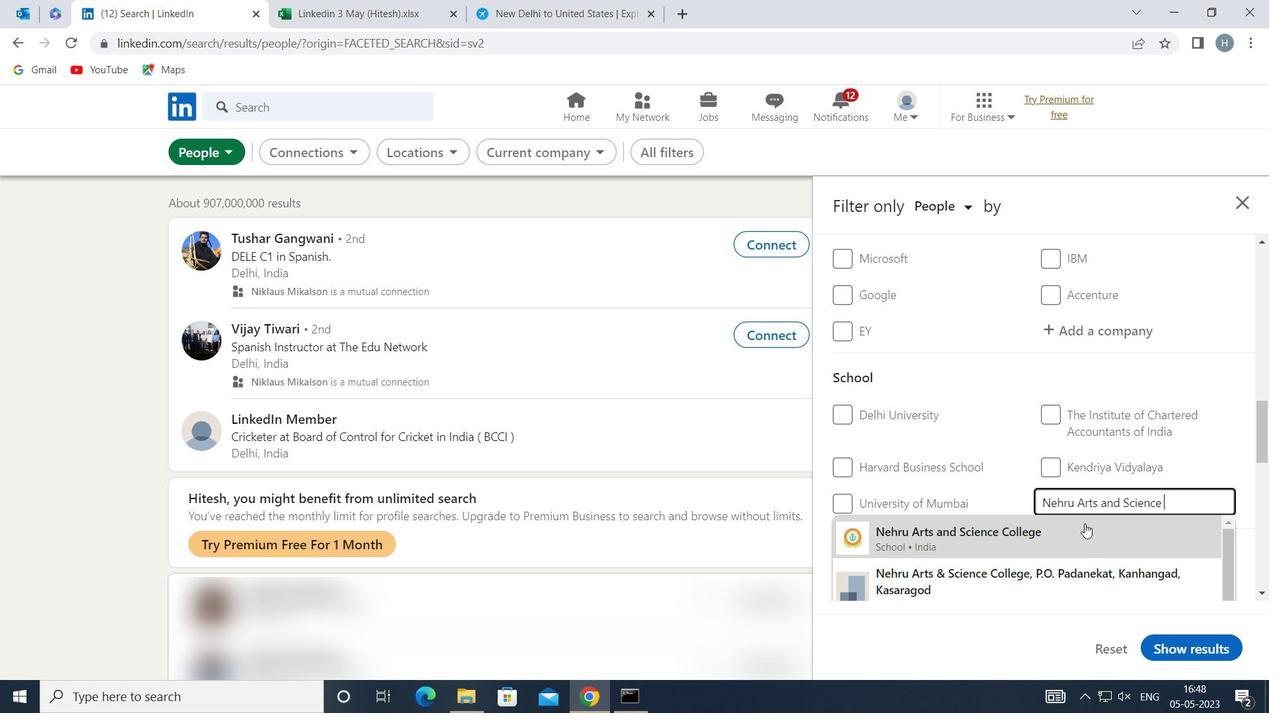 
Action: Mouse moved to (1046, 446)
Screenshot: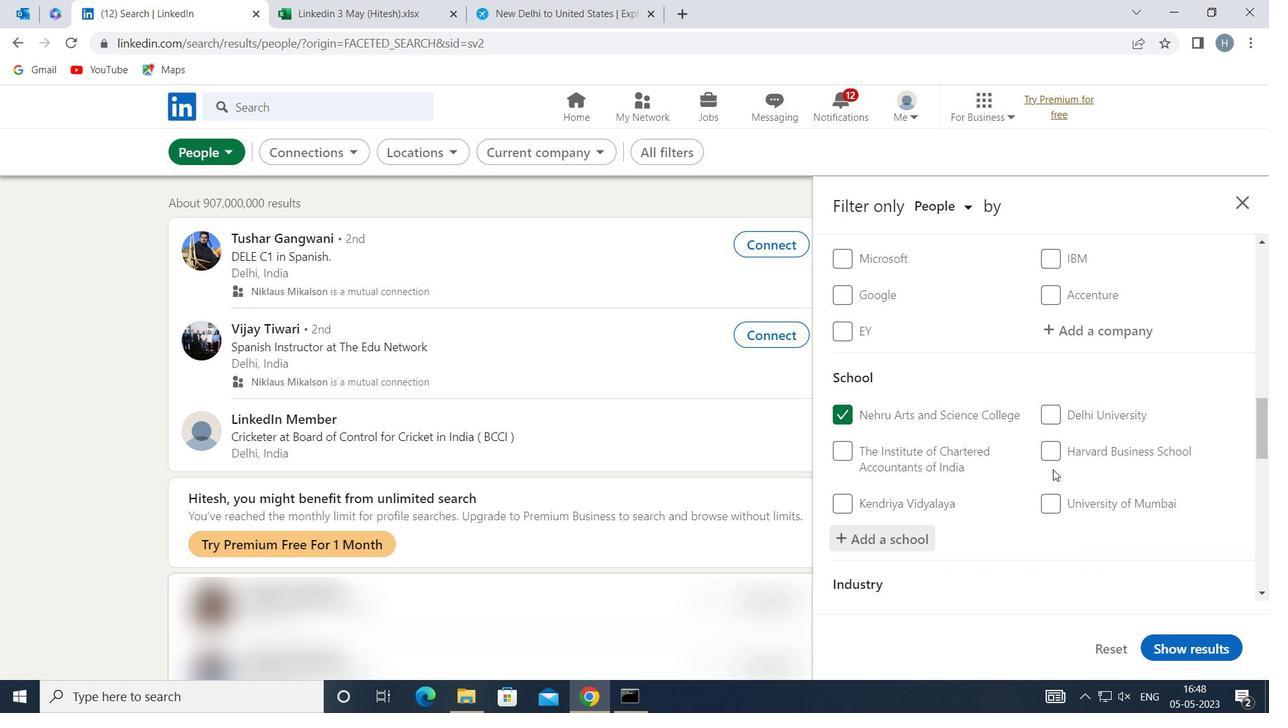 
Action: Mouse scrolled (1046, 445) with delta (0, 0)
Screenshot: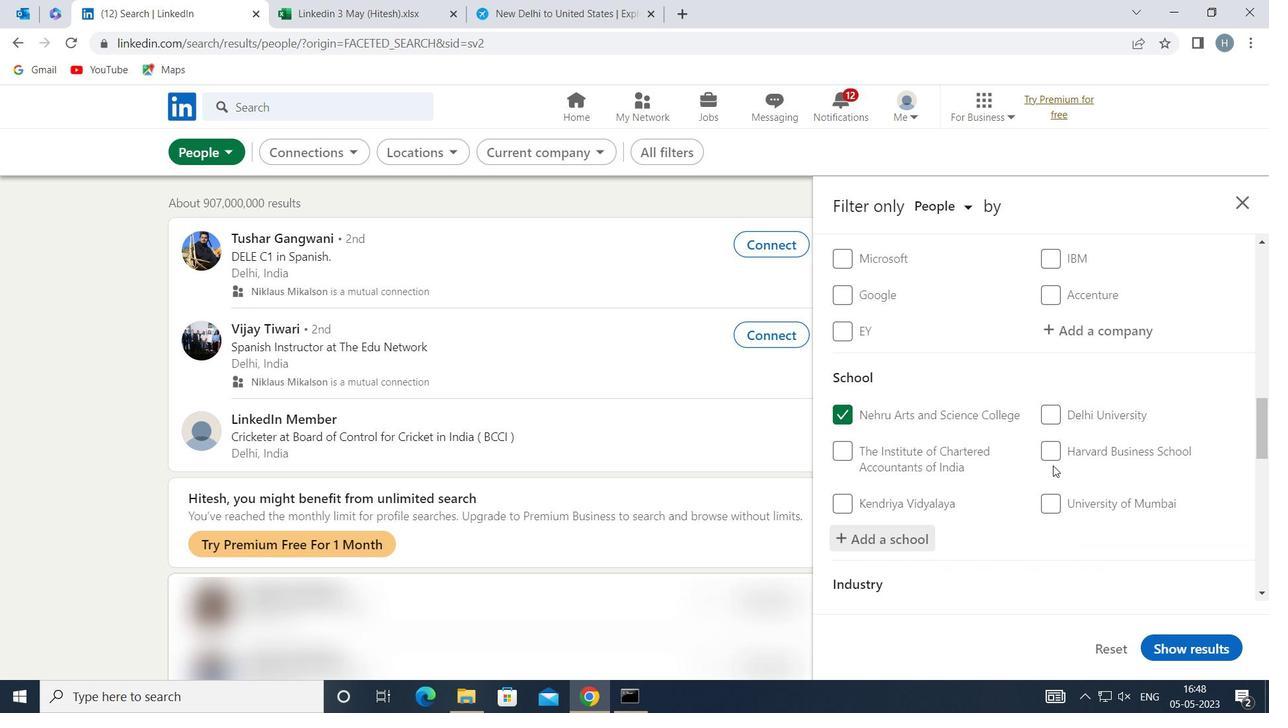 
Action: Mouse moved to (1039, 446)
Screenshot: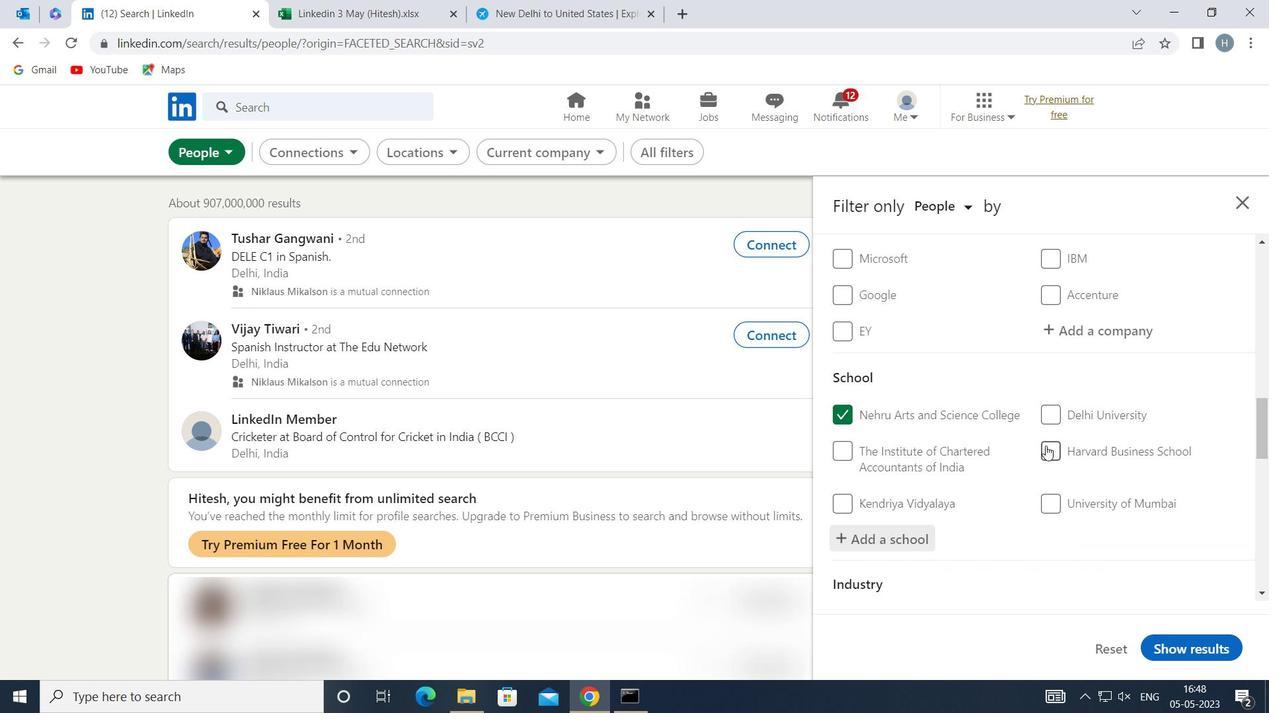
Action: Mouse scrolled (1039, 445) with delta (0, 0)
Screenshot: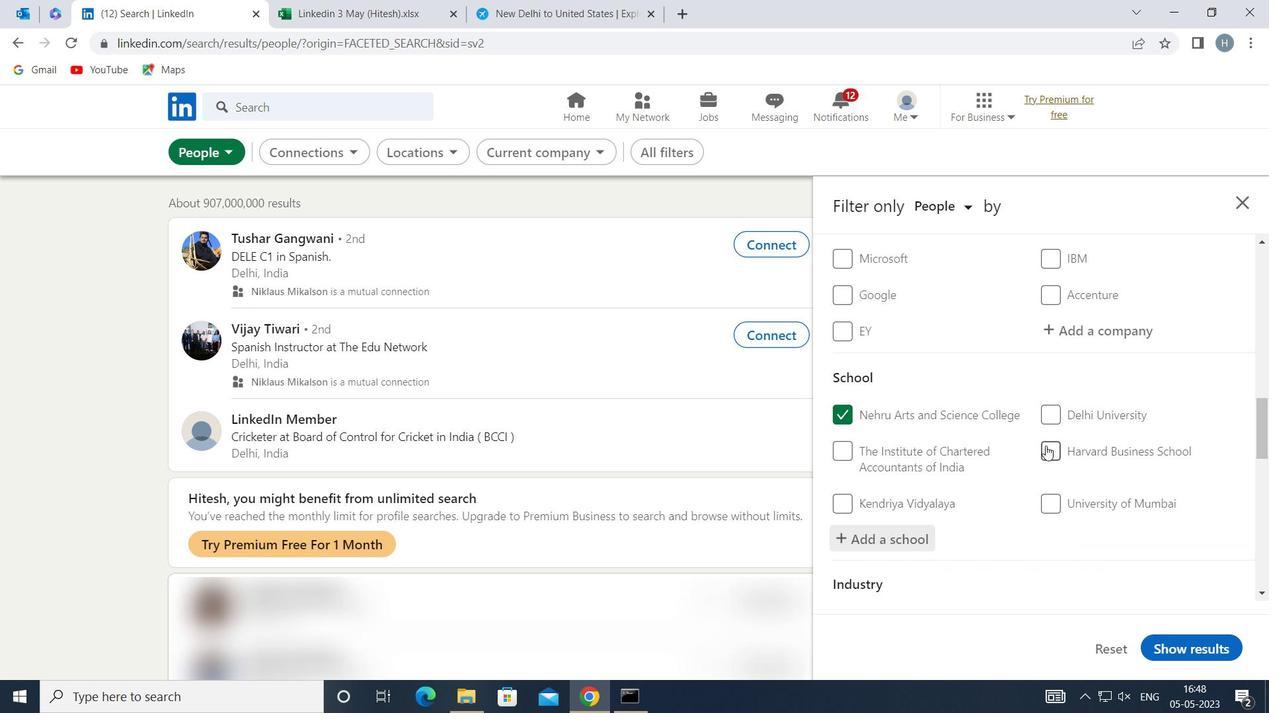 
Action: Mouse moved to (1027, 433)
Screenshot: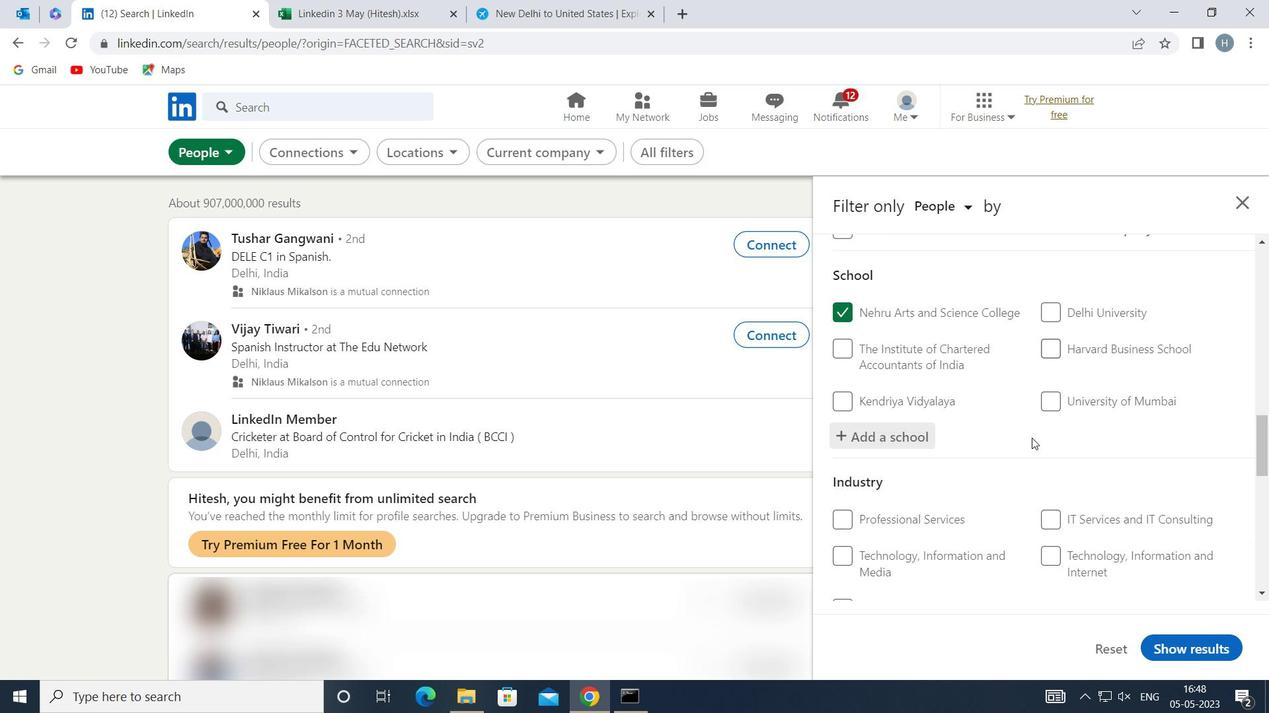 
Action: Mouse scrolled (1027, 432) with delta (0, 0)
Screenshot: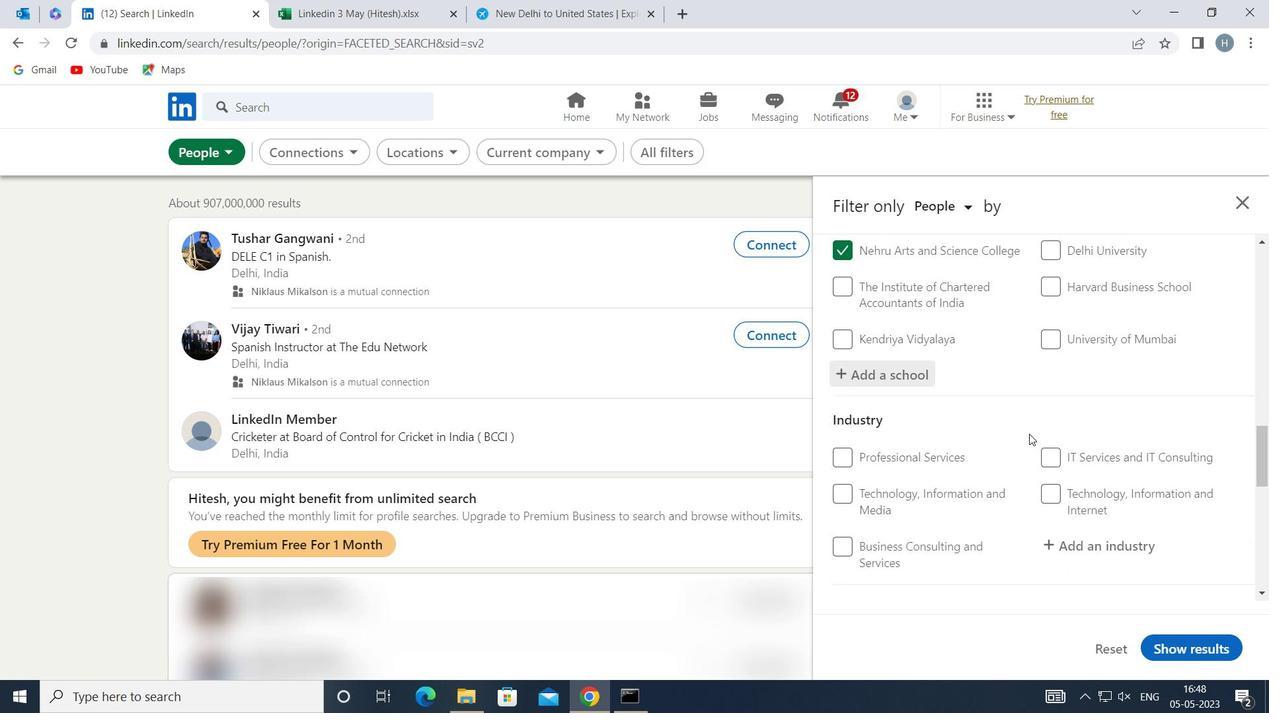 
Action: Mouse moved to (1096, 464)
Screenshot: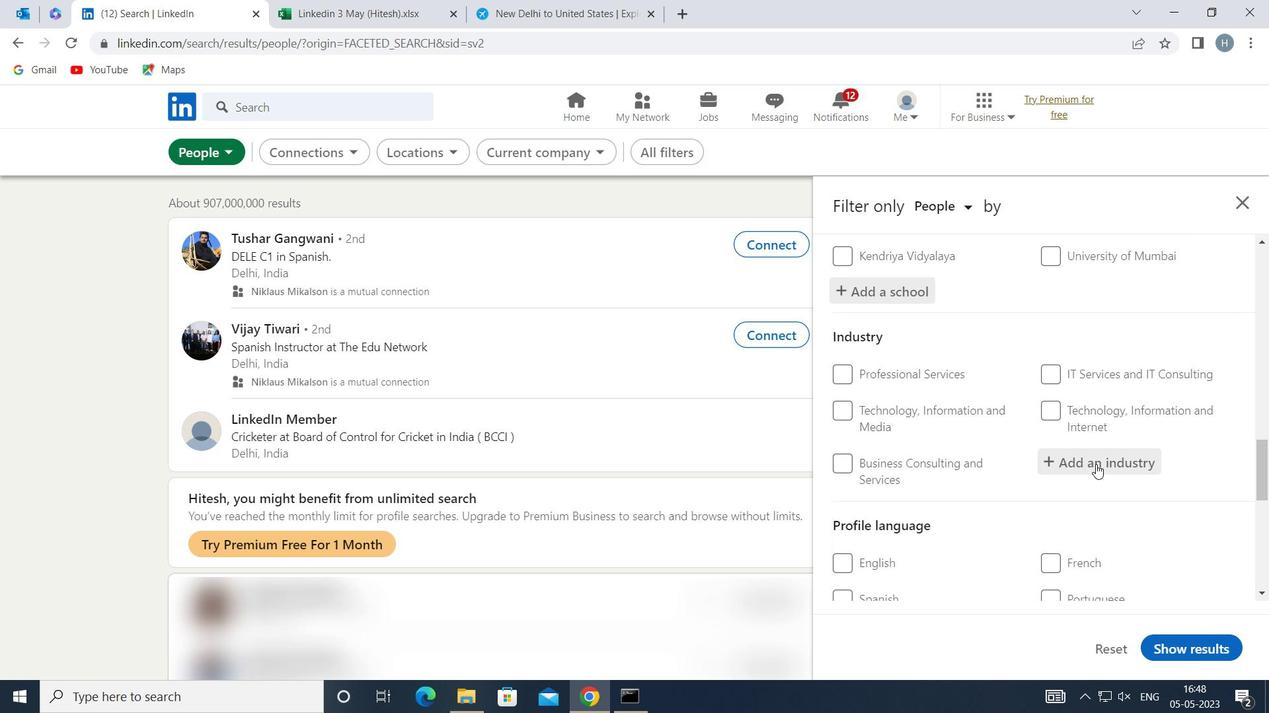 
Action: Mouse pressed left at (1096, 464)
Screenshot: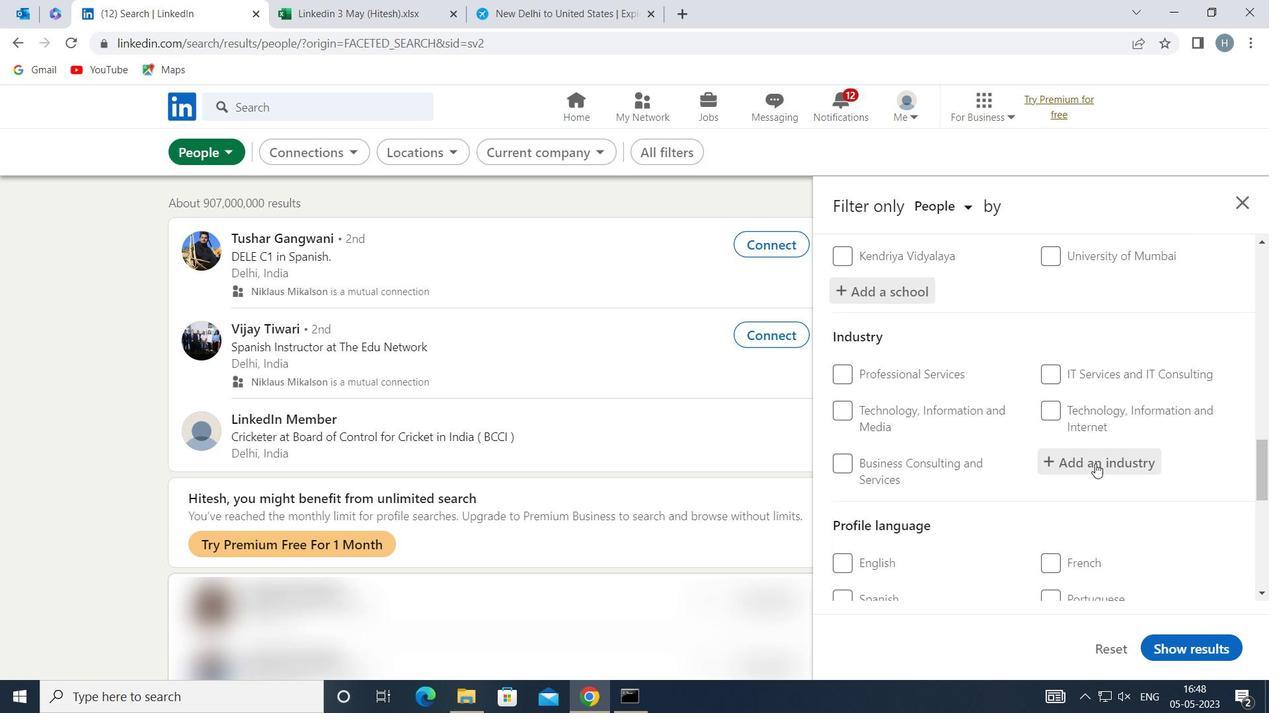 
Action: Mouse moved to (1088, 464)
Screenshot: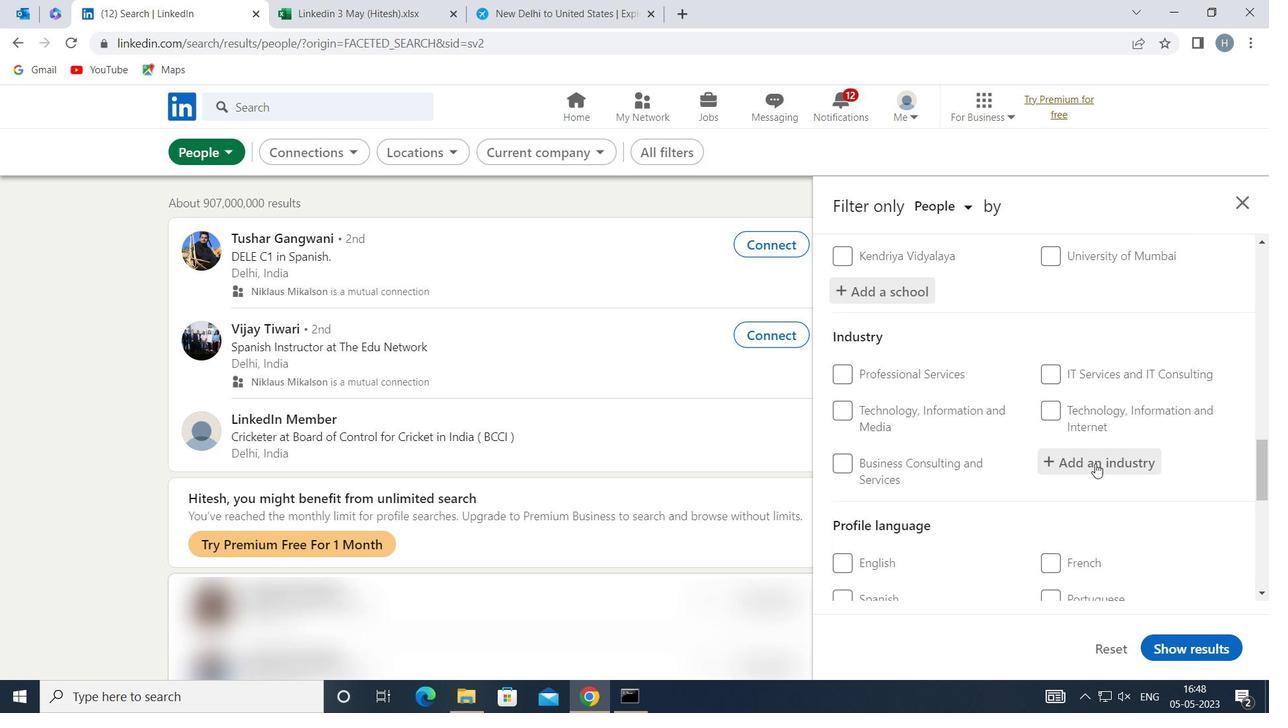 
Action: Key pressed <Key.shift>FOOD<Key.space>AND<Key.space><Key.shift>B
Screenshot: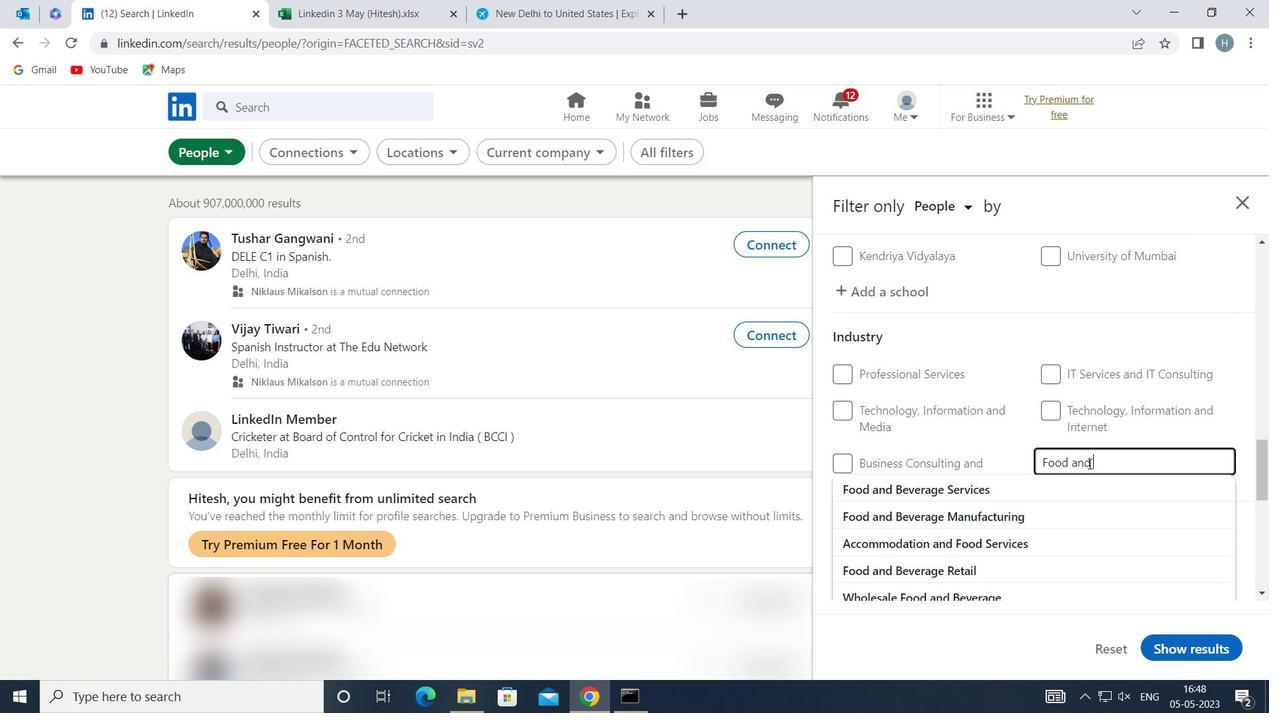 
Action: Mouse moved to (1017, 538)
Screenshot: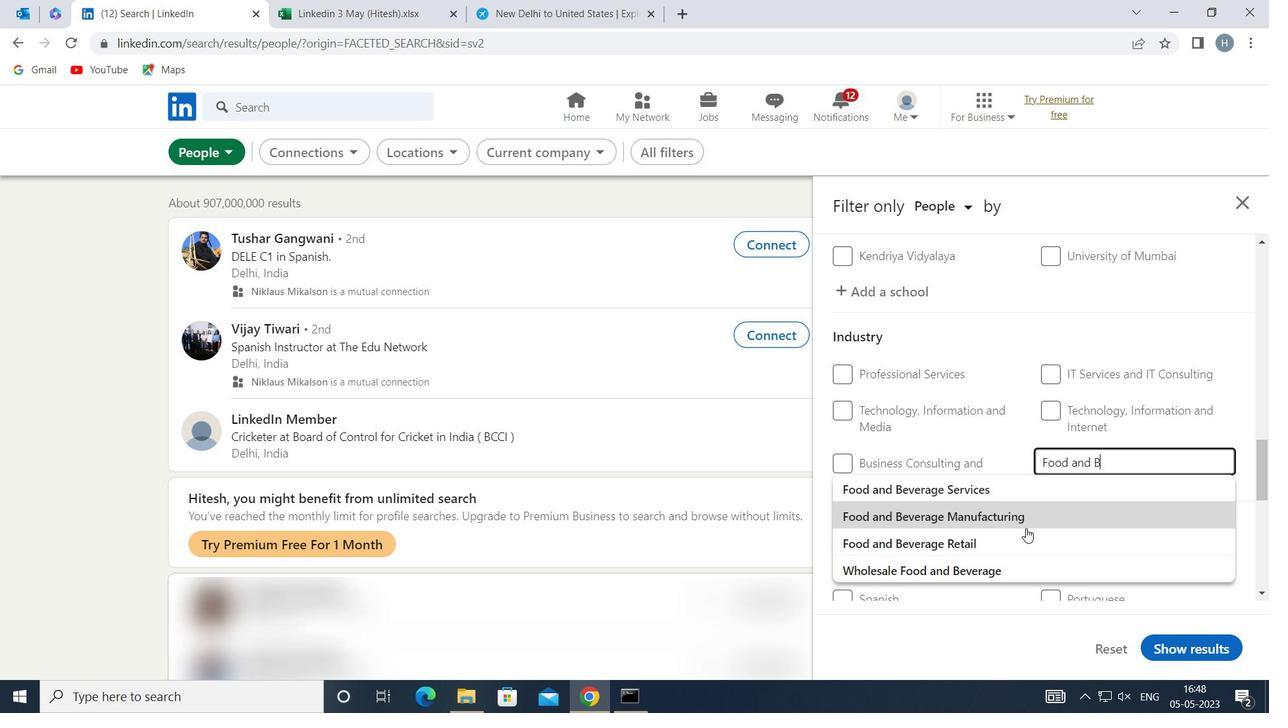 
Action: Mouse pressed left at (1017, 538)
Screenshot: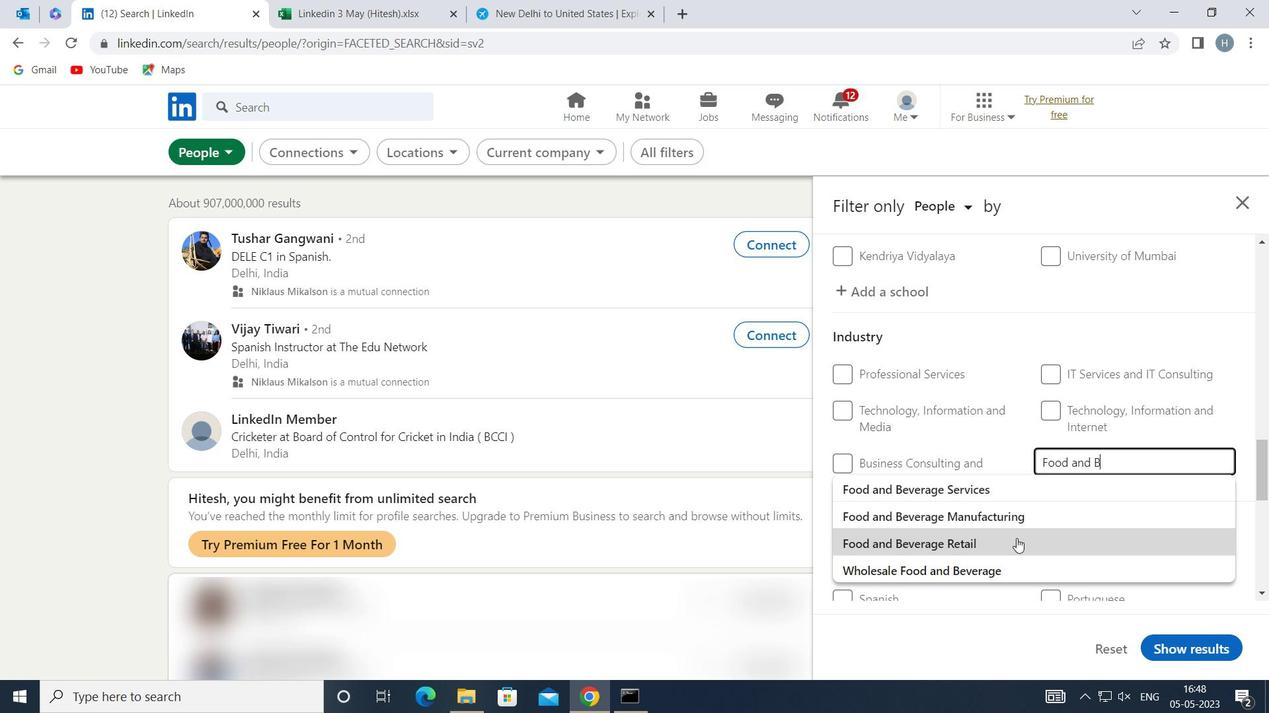 
Action: Mouse moved to (1004, 459)
Screenshot: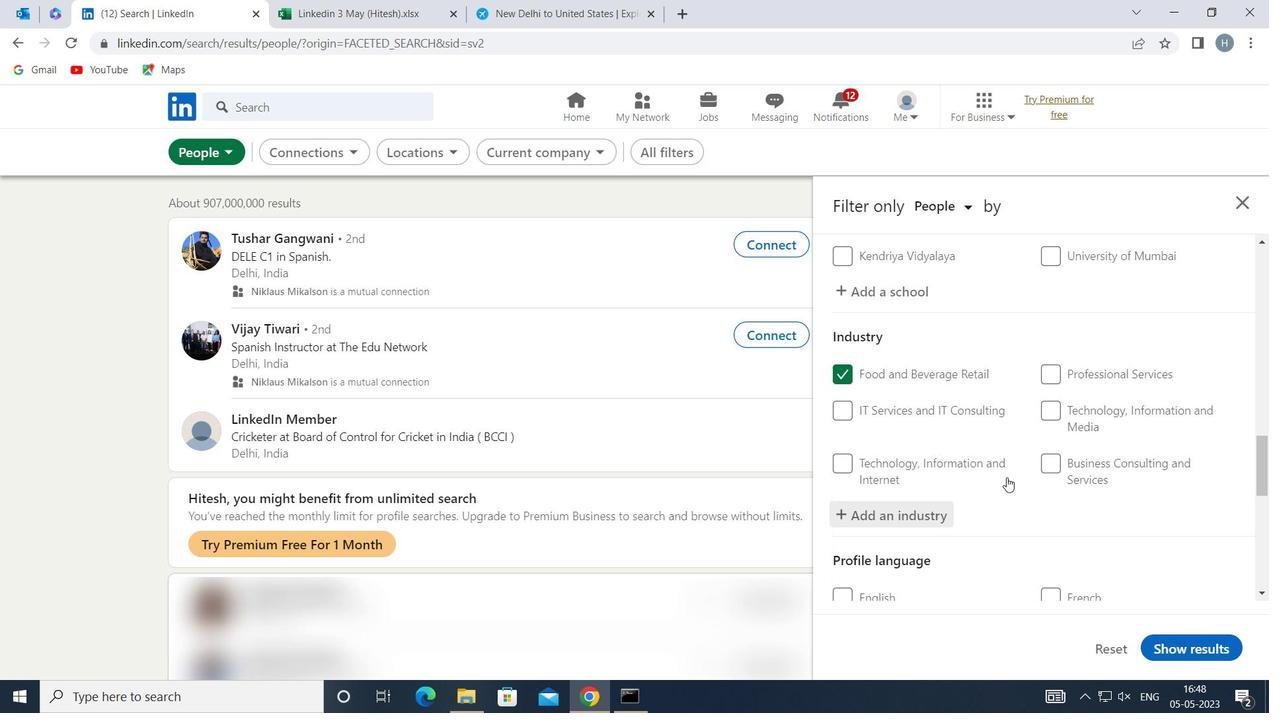 
Action: Mouse scrolled (1004, 458) with delta (0, 0)
Screenshot: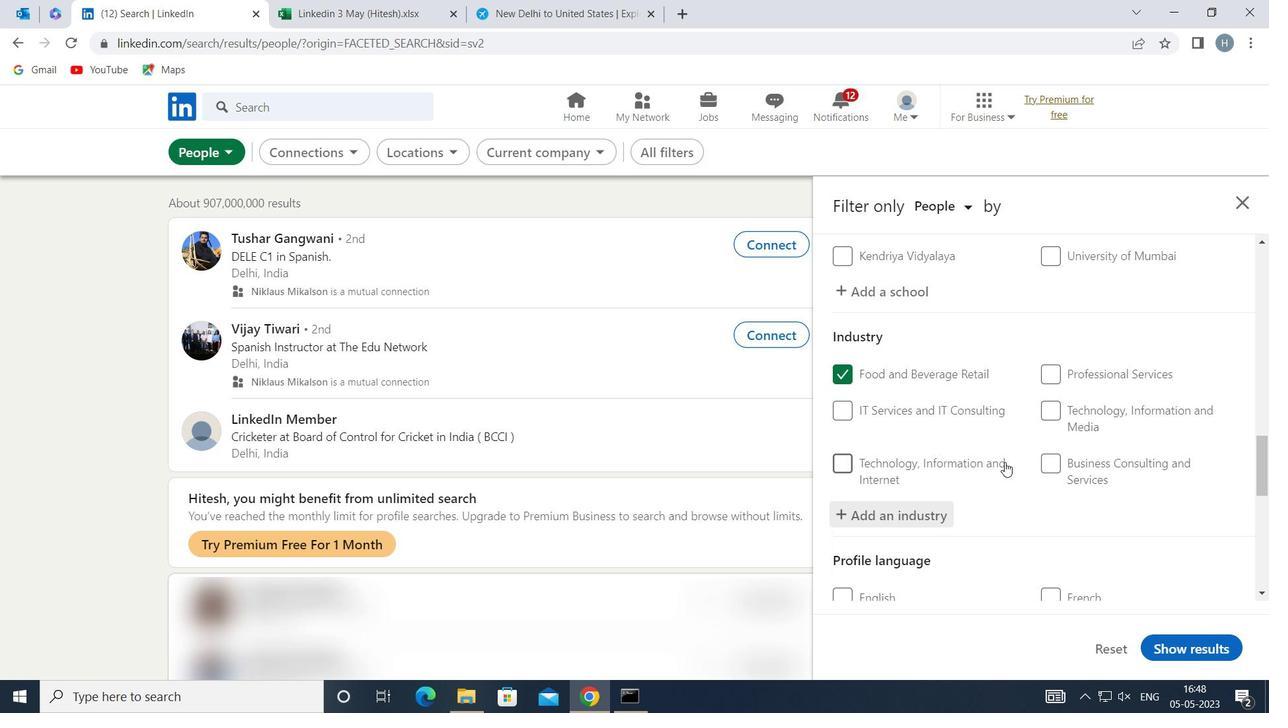 
Action: Mouse moved to (1004, 457)
Screenshot: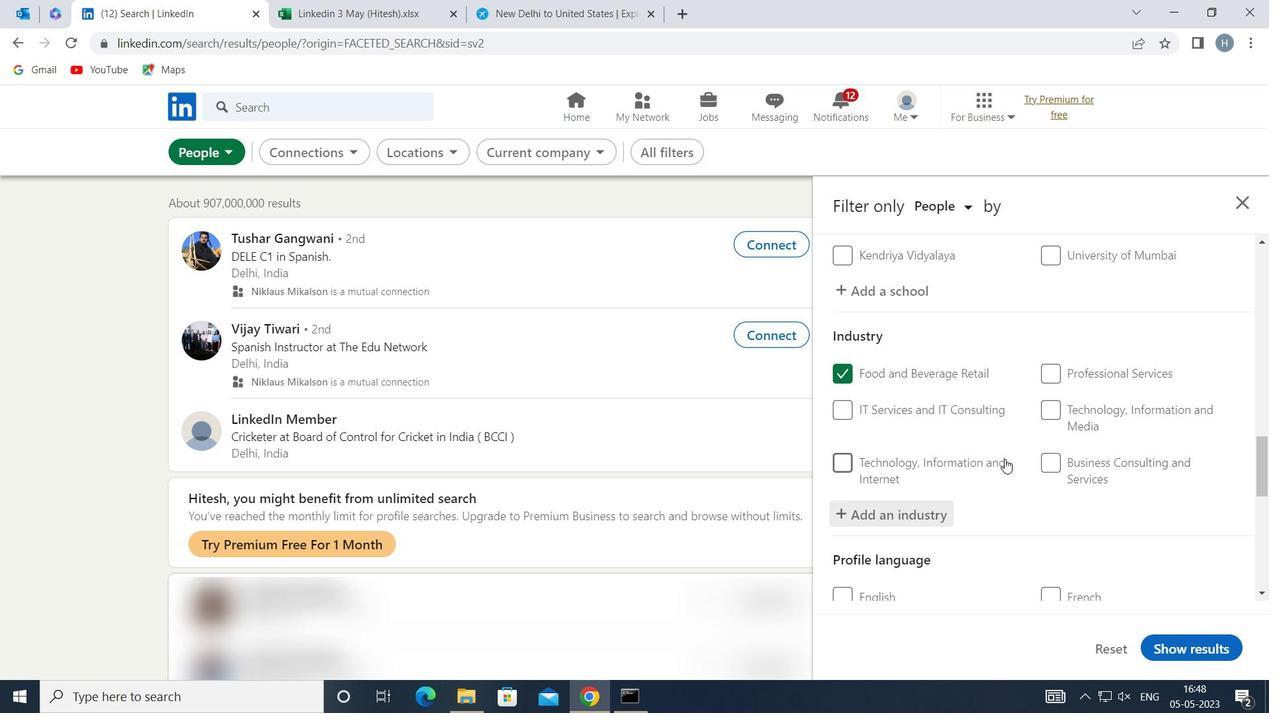 
Action: Mouse scrolled (1004, 456) with delta (0, 0)
Screenshot: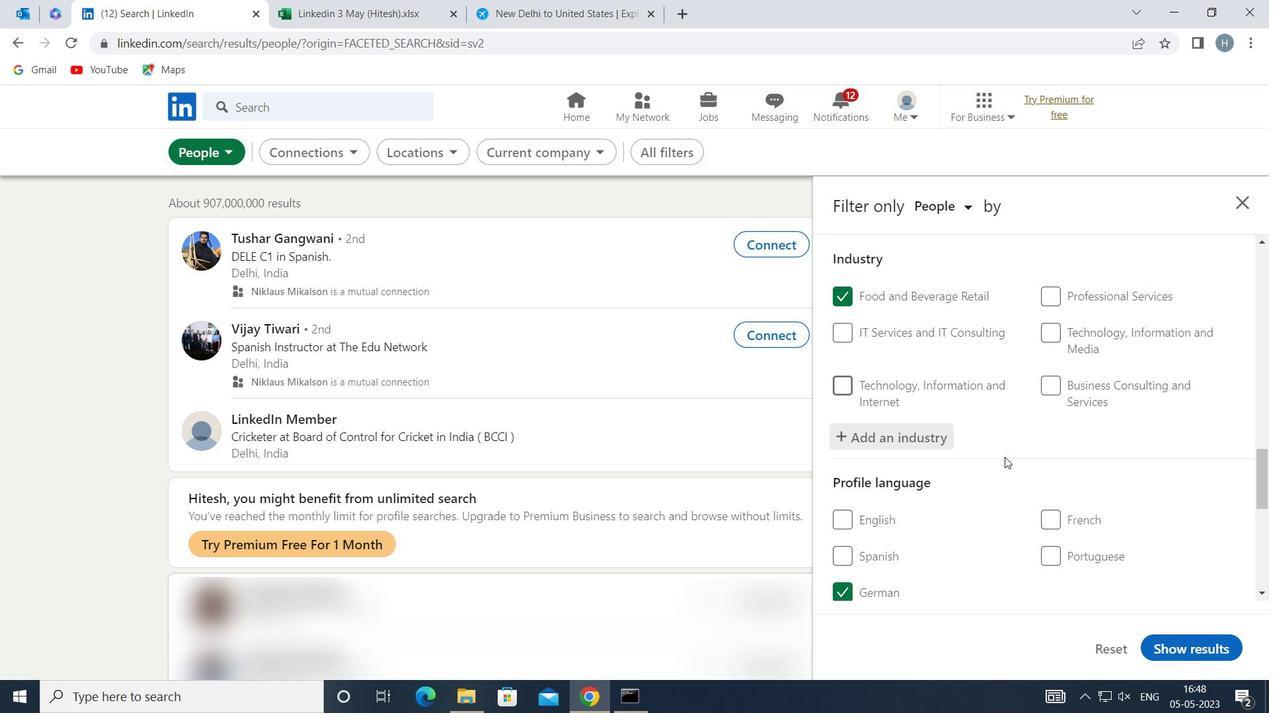 
Action: Mouse scrolled (1004, 456) with delta (0, 0)
Screenshot: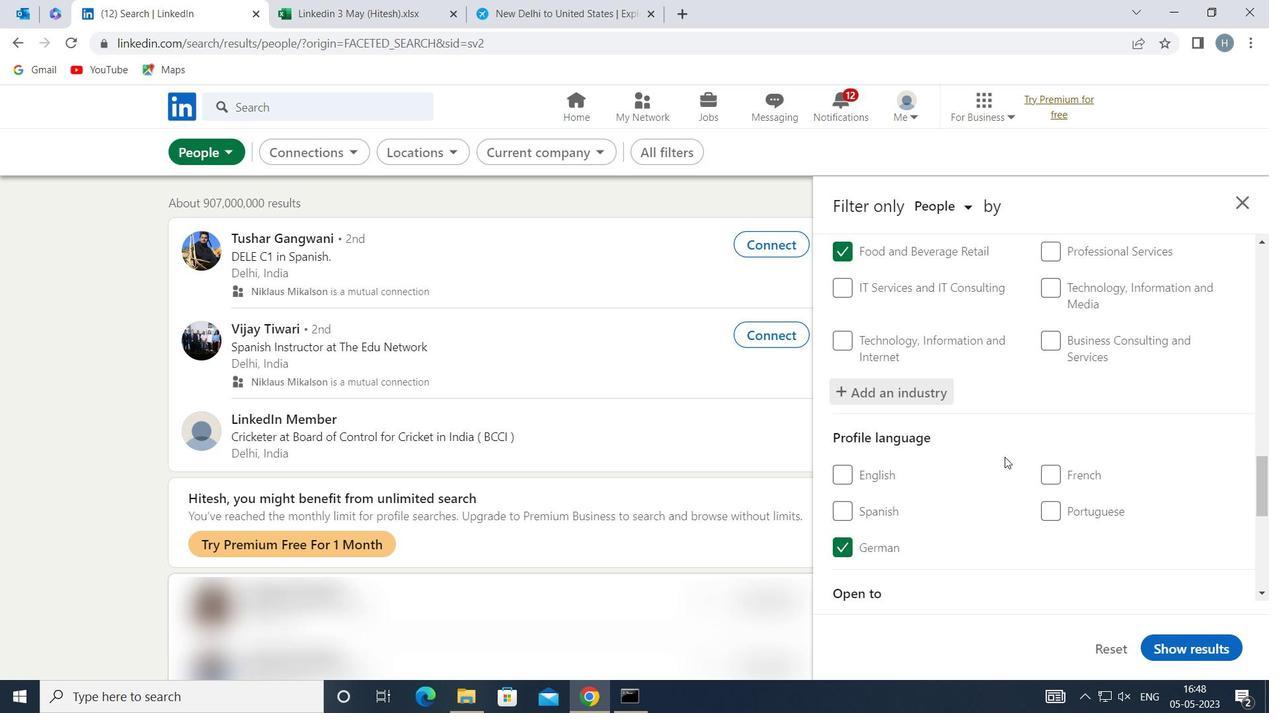 
Action: Mouse scrolled (1004, 456) with delta (0, 0)
Screenshot: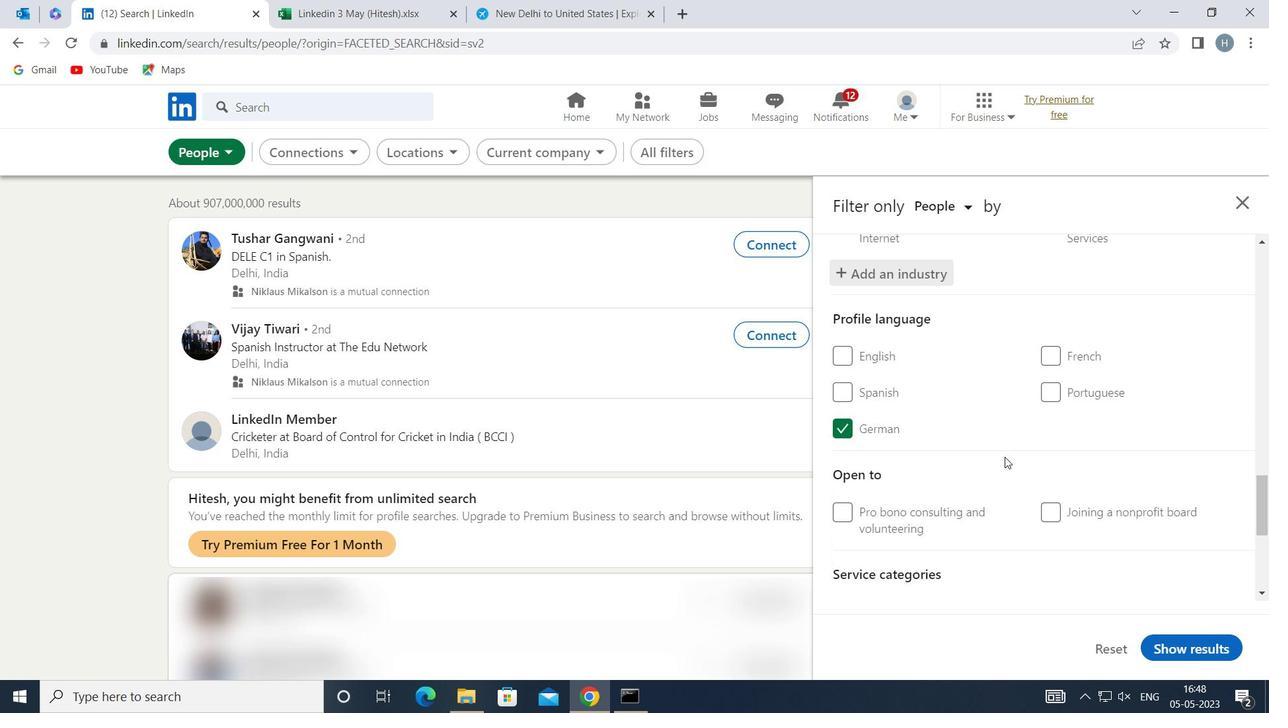 
Action: Mouse moved to (1004, 457)
Screenshot: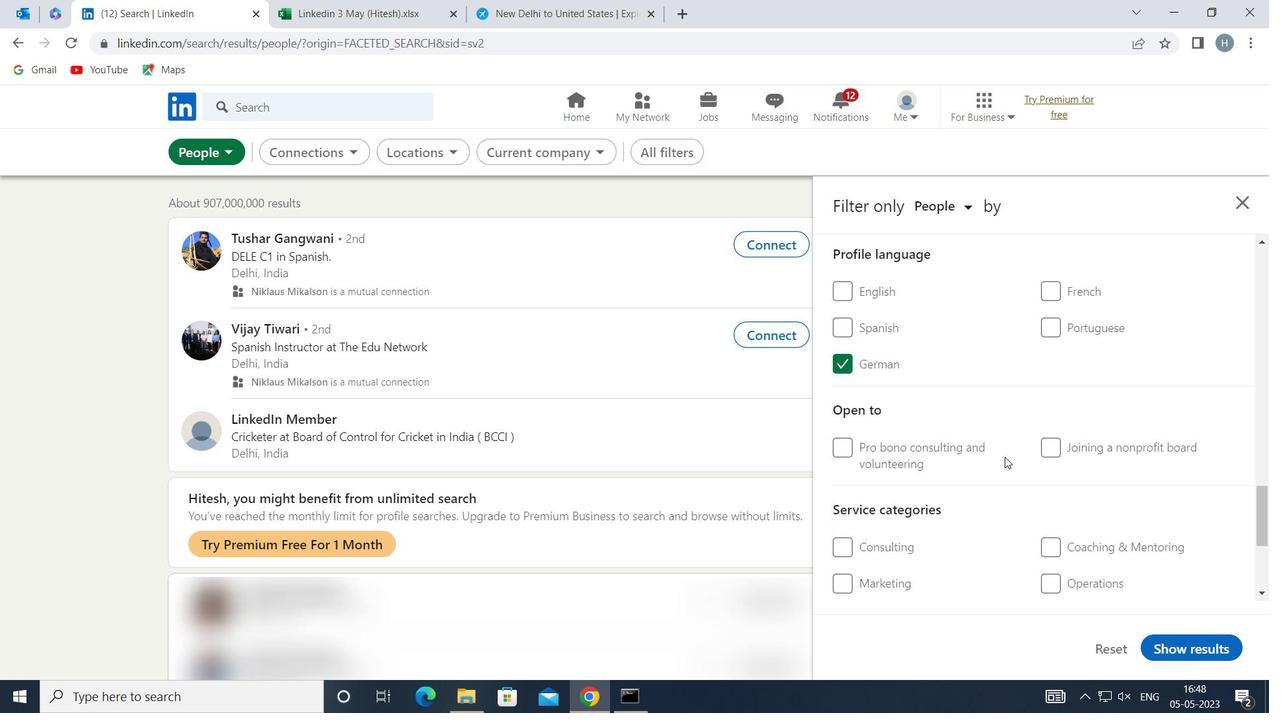 
Action: Mouse scrolled (1004, 456) with delta (0, 0)
Screenshot: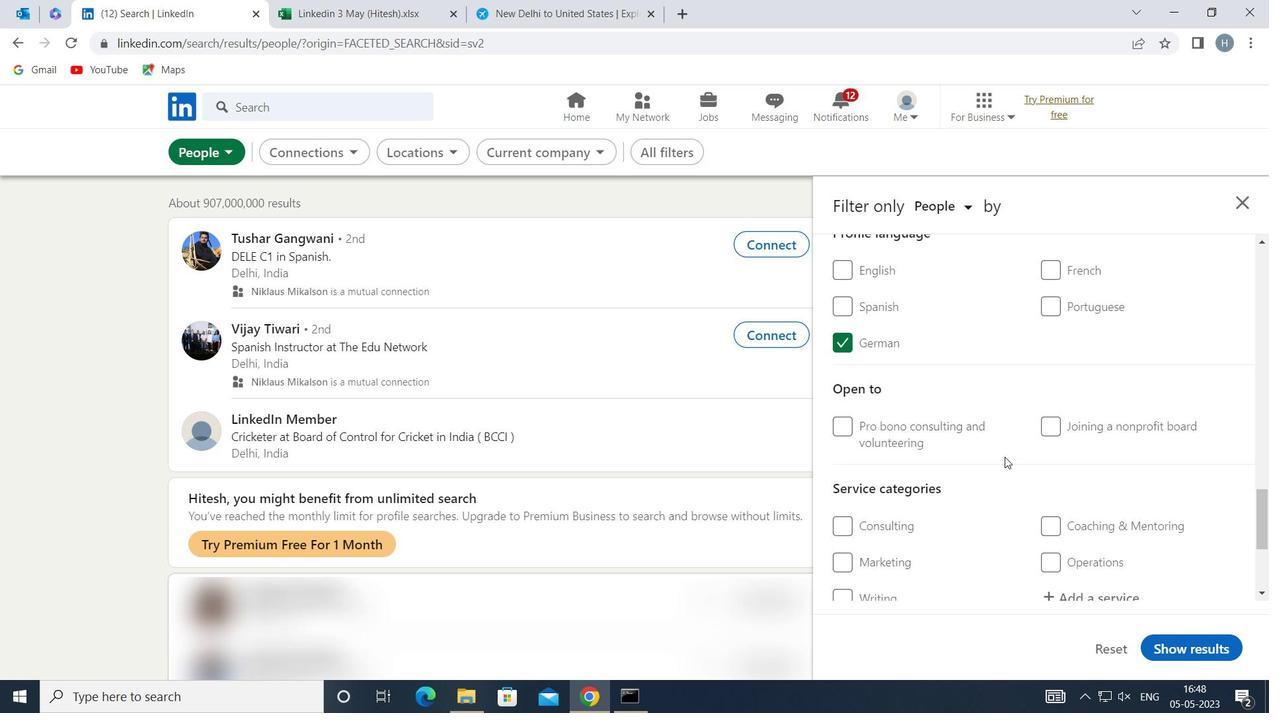 
Action: Mouse moved to (1004, 456)
Screenshot: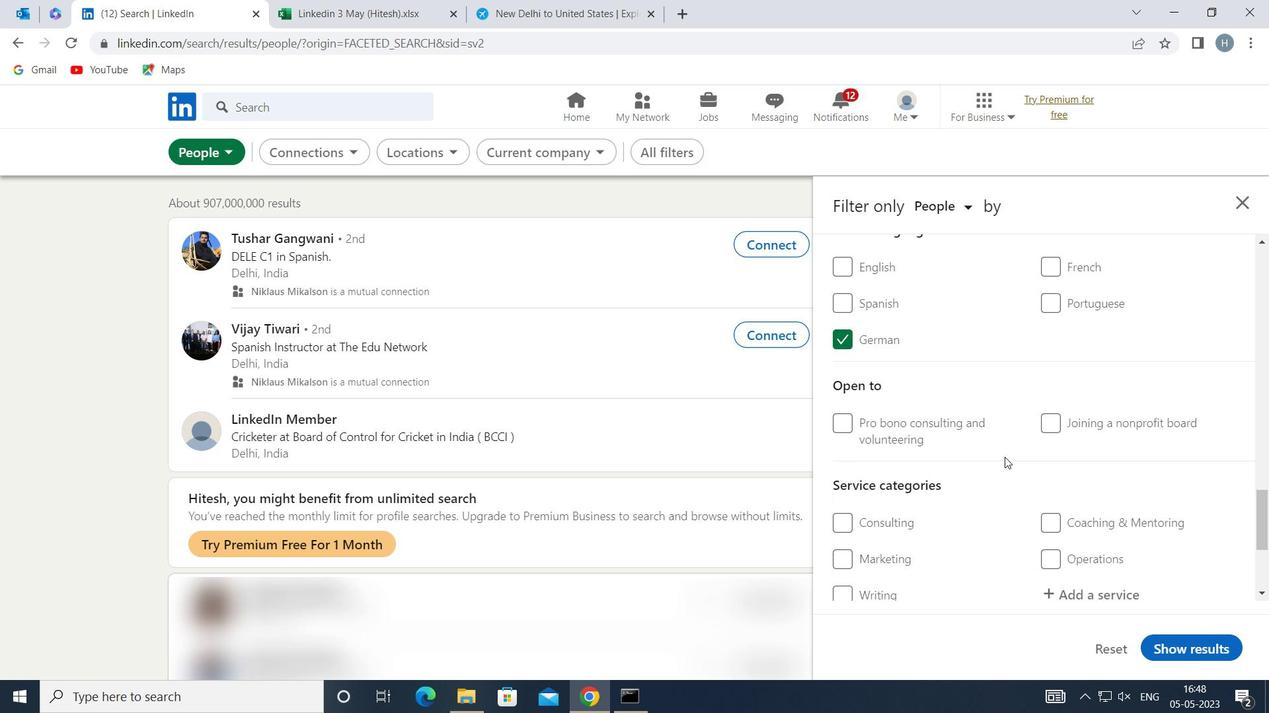 
Action: Mouse scrolled (1004, 455) with delta (0, 0)
Screenshot: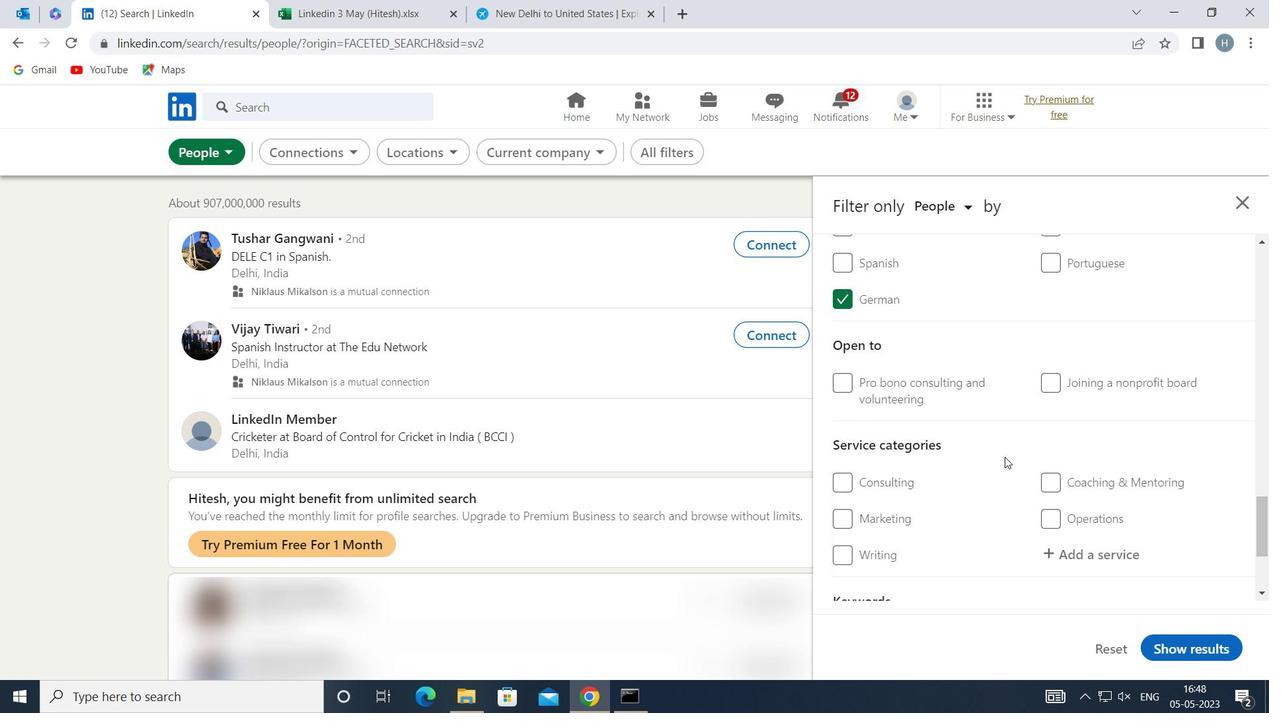 
Action: Mouse moved to (1108, 429)
Screenshot: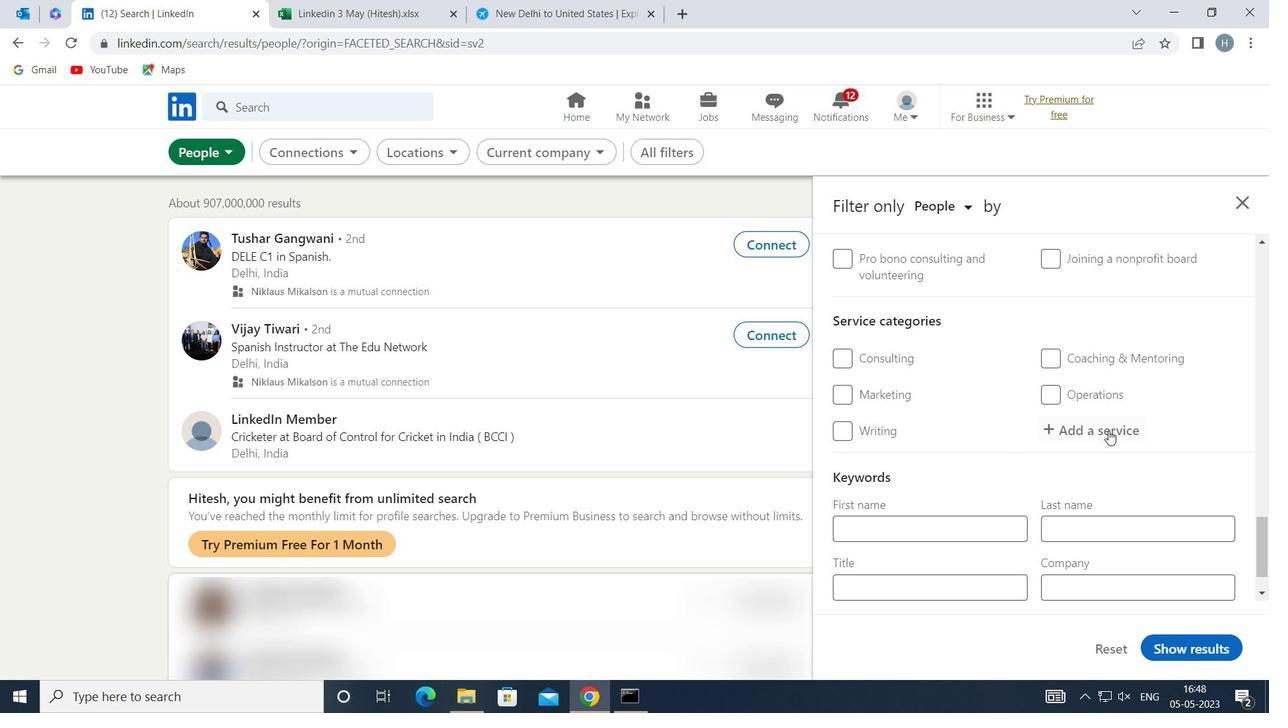 
Action: Mouse pressed left at (1108, 429)
Screenshot: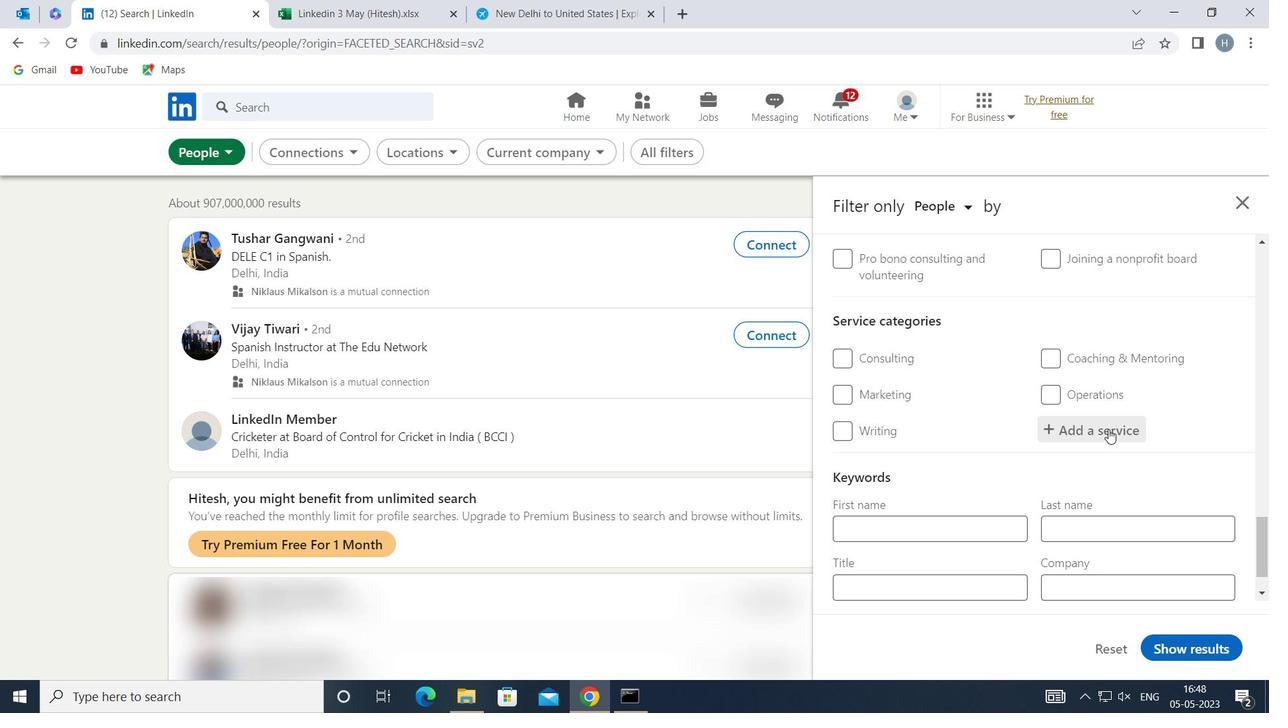 
Action: Key pressed <Key.shift>MARKET<Key.space><Key.shift>RESEARCH
Screenshot: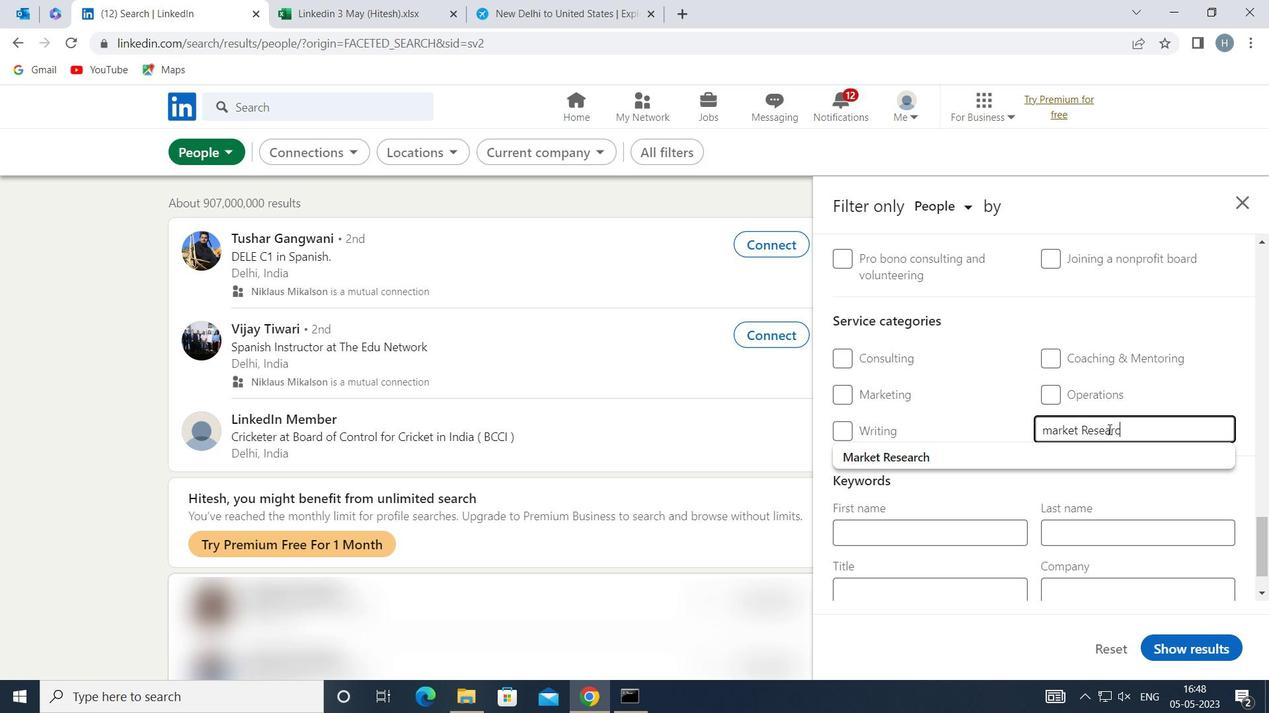 
Action: Mouse moved to (1037, 459)
Screenshot: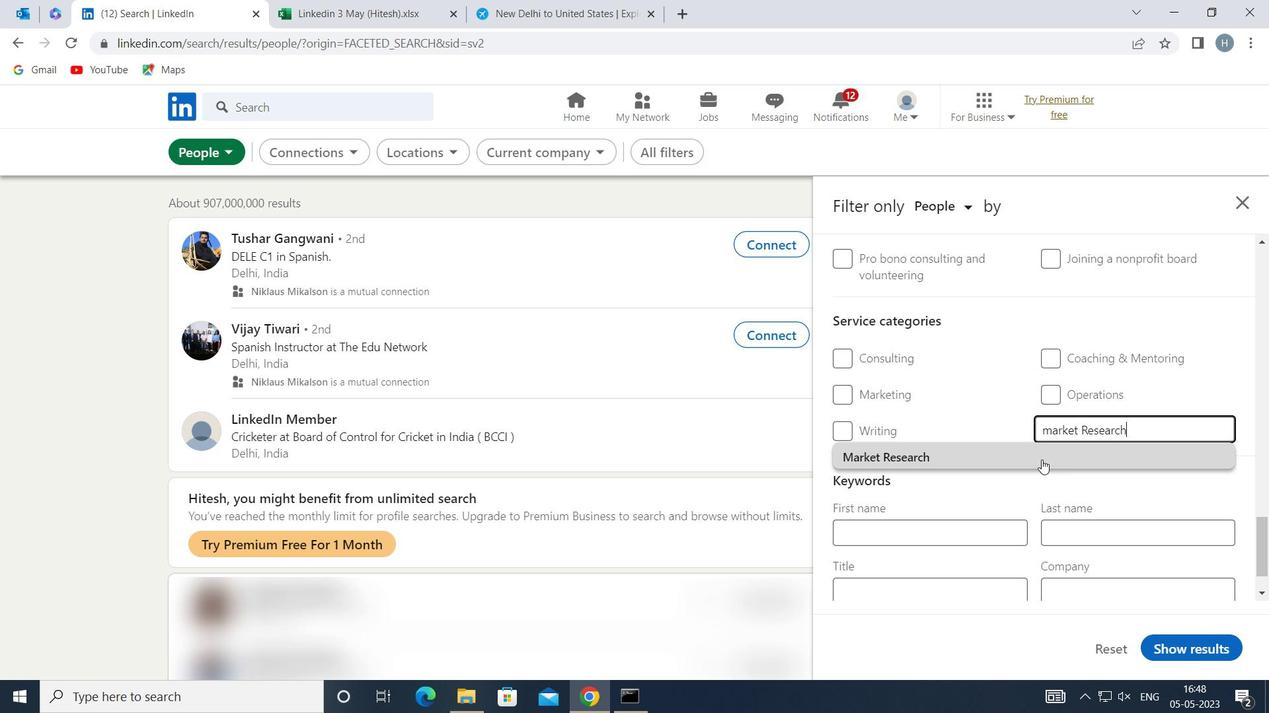 
Action: Mouse pressed left at (1037, 459)
Screenshot: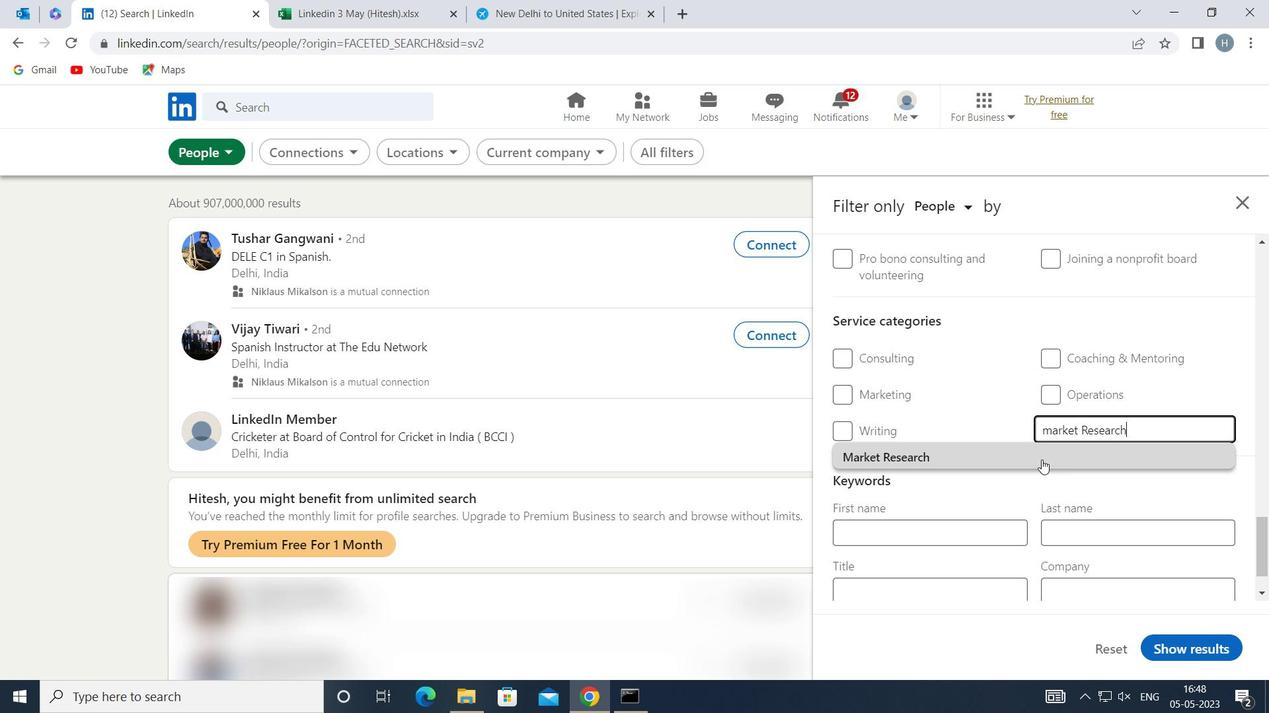 
Action: Mouse moved to (964, 438)
Screenshot: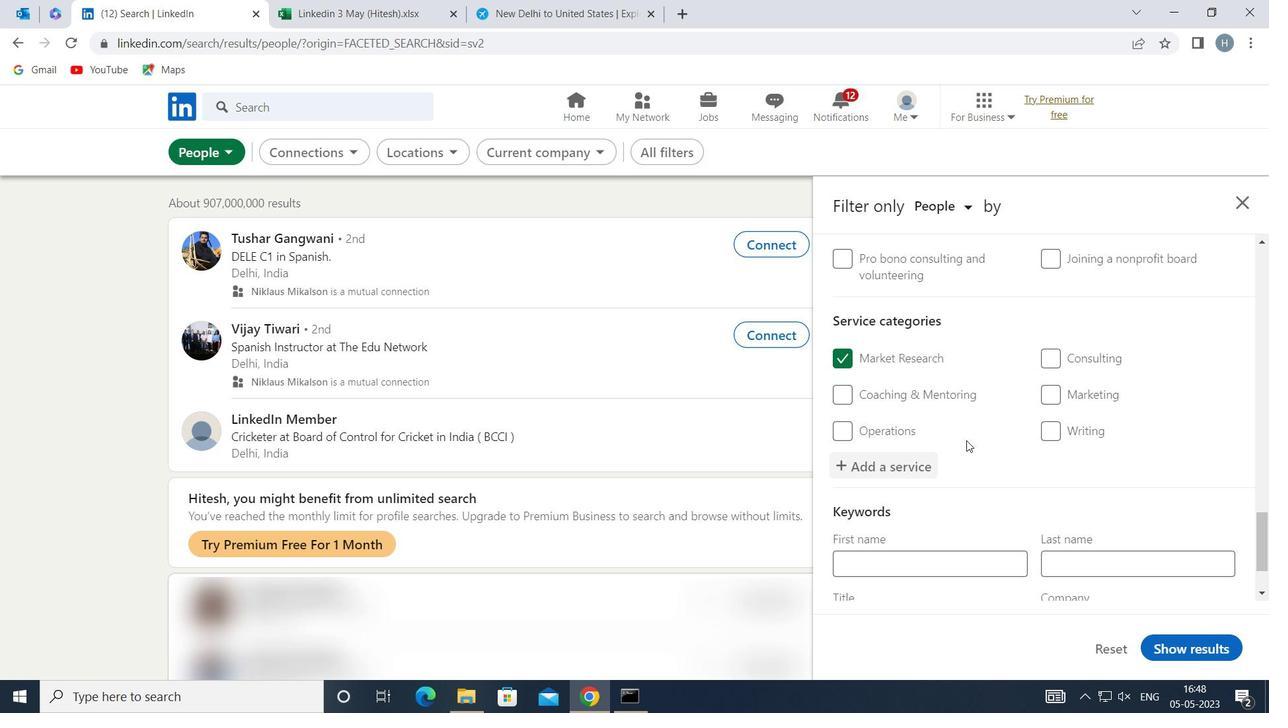 
Action: Mouse scrolled (964, 438) with delta (0, 0)
Screenshot: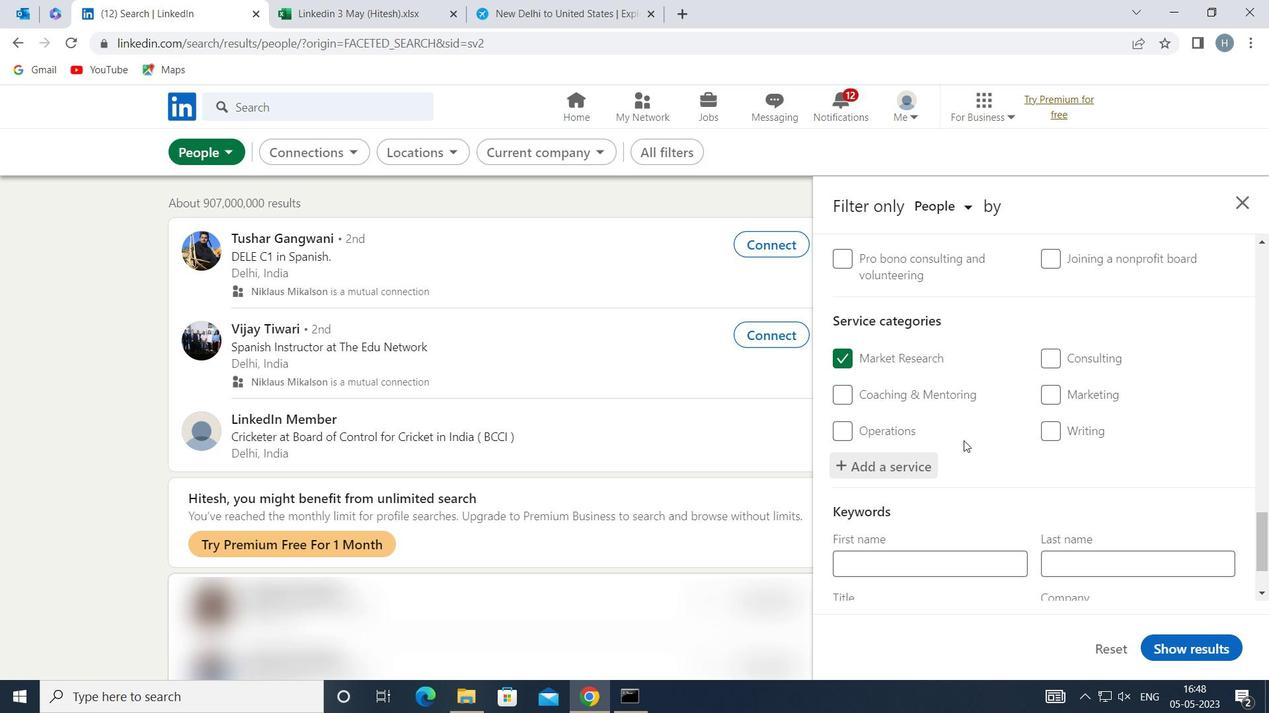 
Action: Mouse scrolled (964, 438) with delta (0, 0)
Screenshot: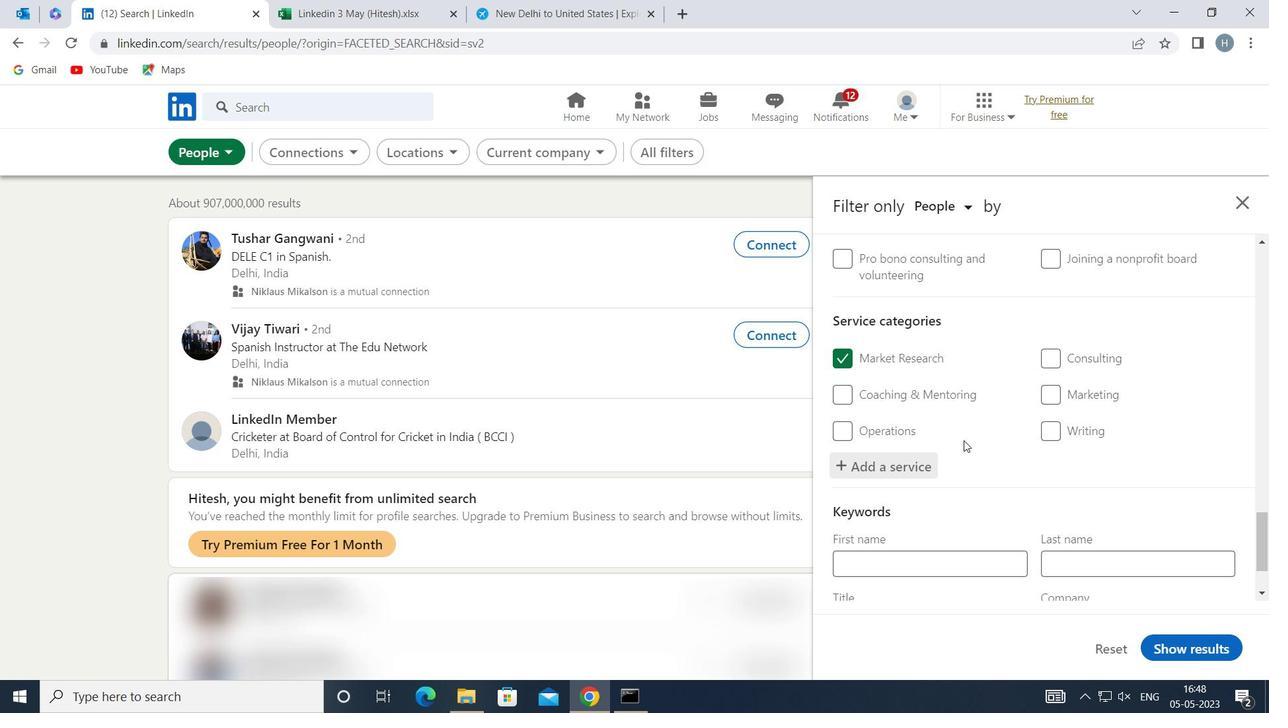 
Action: Mouse moved to (965, 437)
Screenshot: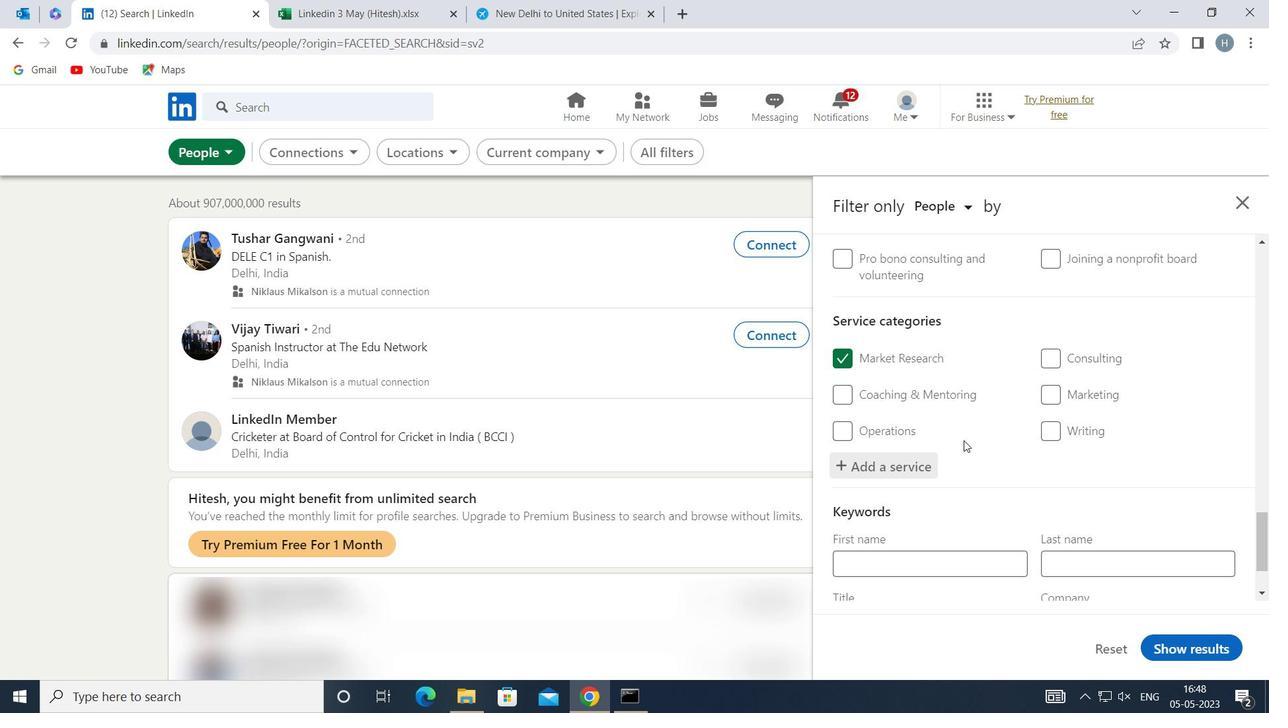 
Action: Mouse scrolled (965, 436) with delta (0, 0)
Screenshot: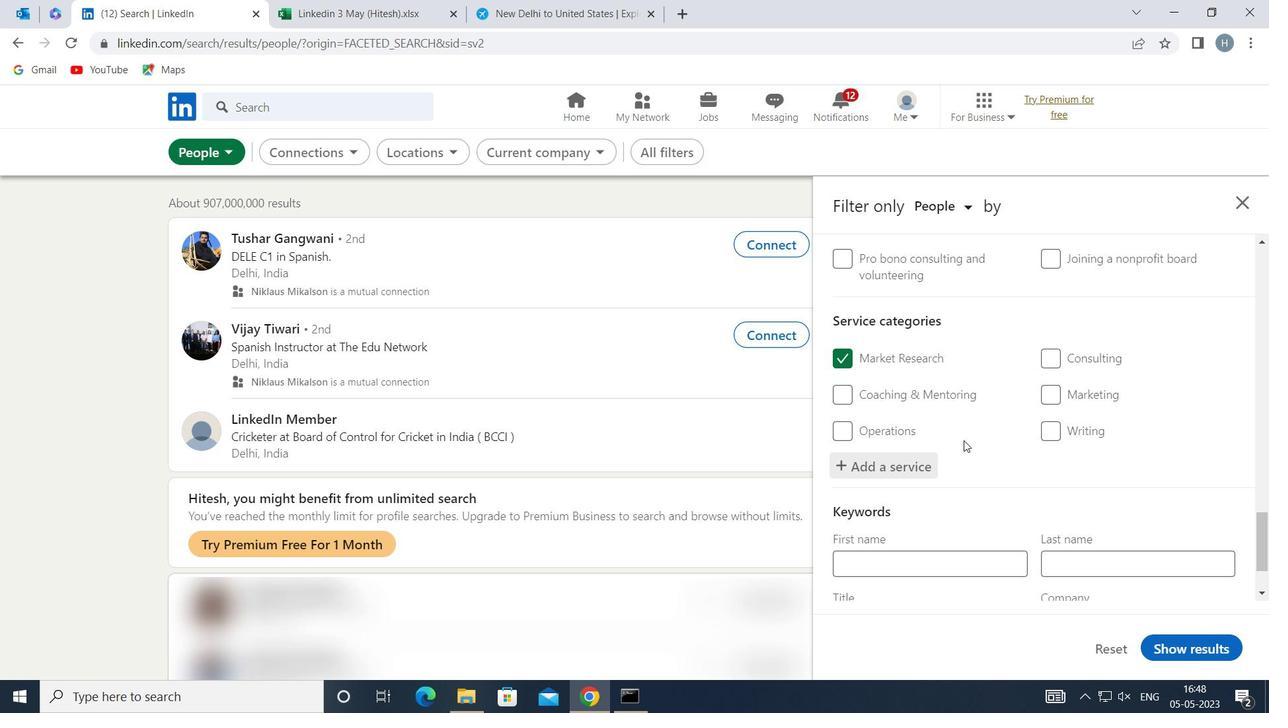 
Action: Mouse moved to (987, 427)
Screenshot: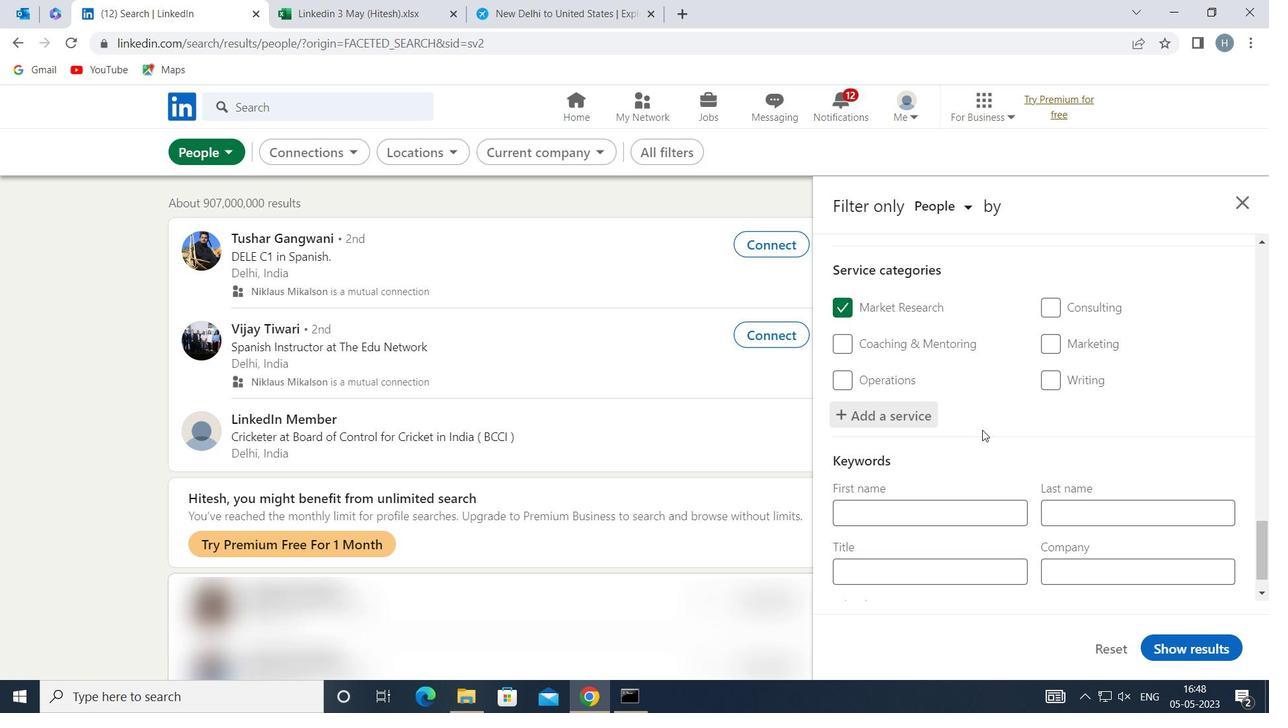 
Action: Mouse scrolled (987, 426) with delta (0, 0)
Screenshot: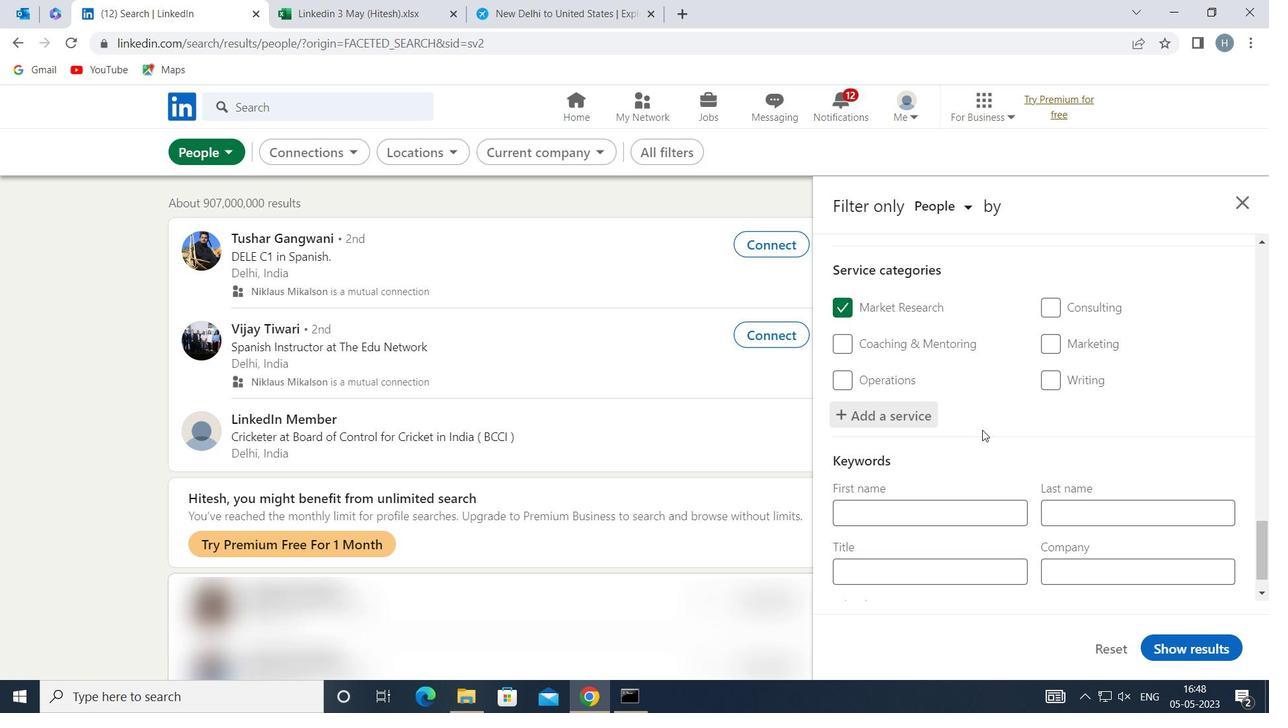 
Action: Mouse moved to (990, 429)
Screenshot: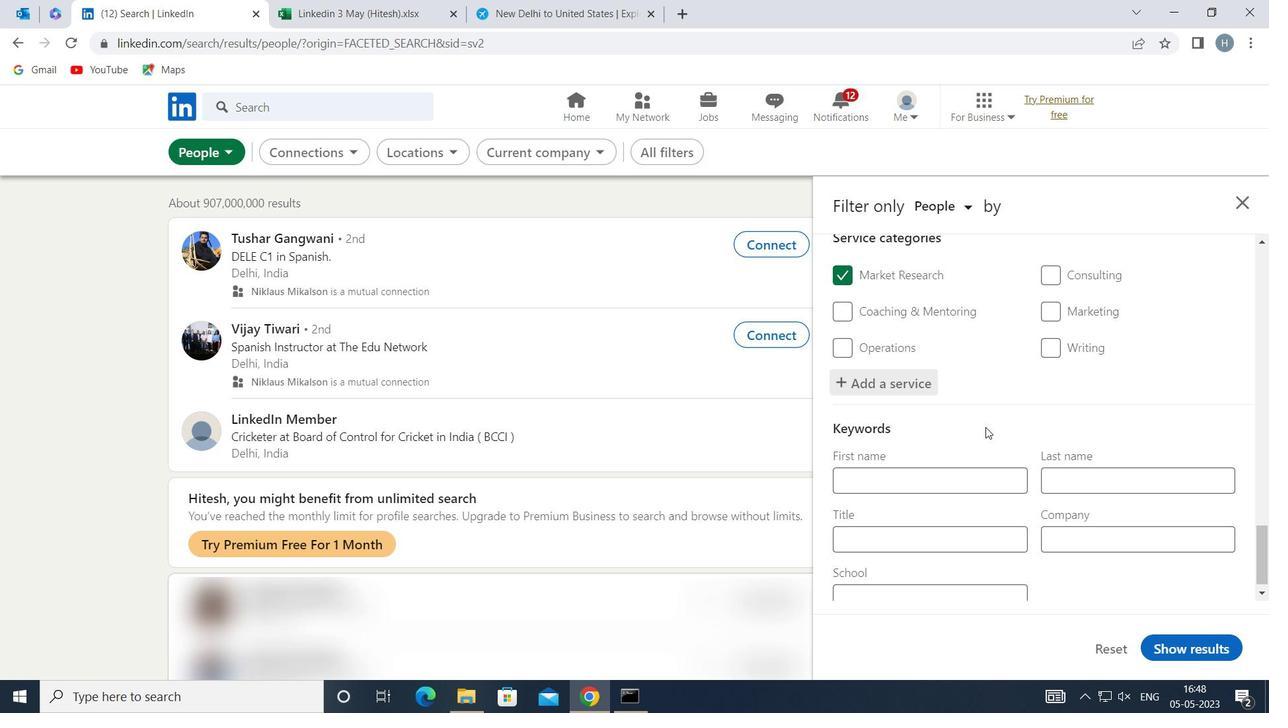 
Action: Mouse scrolled (990, 429) with delta (0, 0)
Screenshot: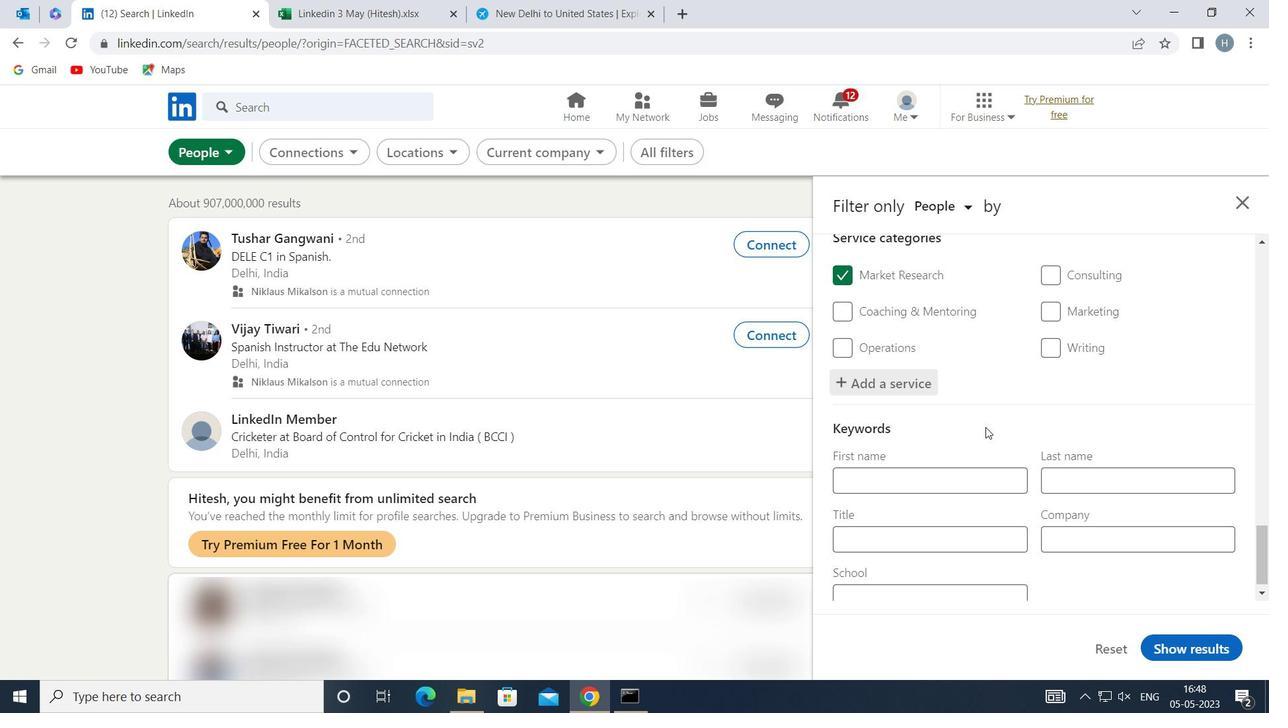 
Action: Mouse moved to (996, 438)
Screenshot: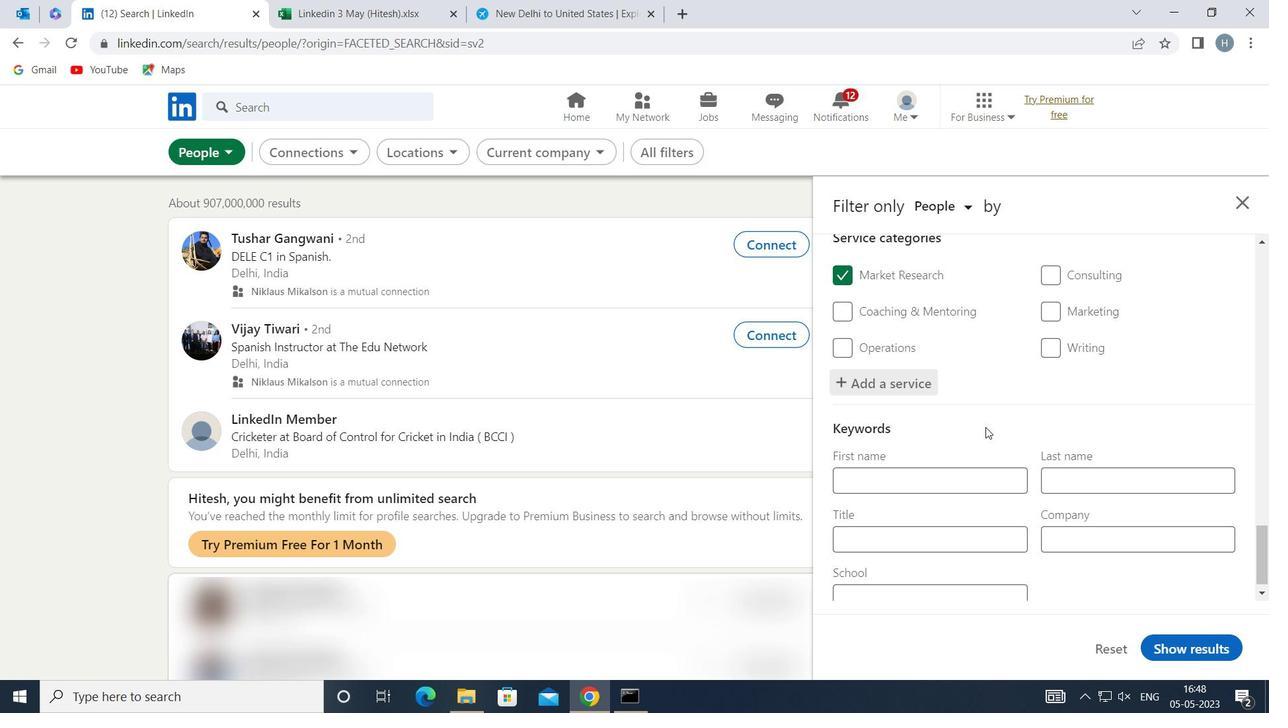 
Action: Mouse scrolled (996, 438) with delta (0, 0)
Screenshot: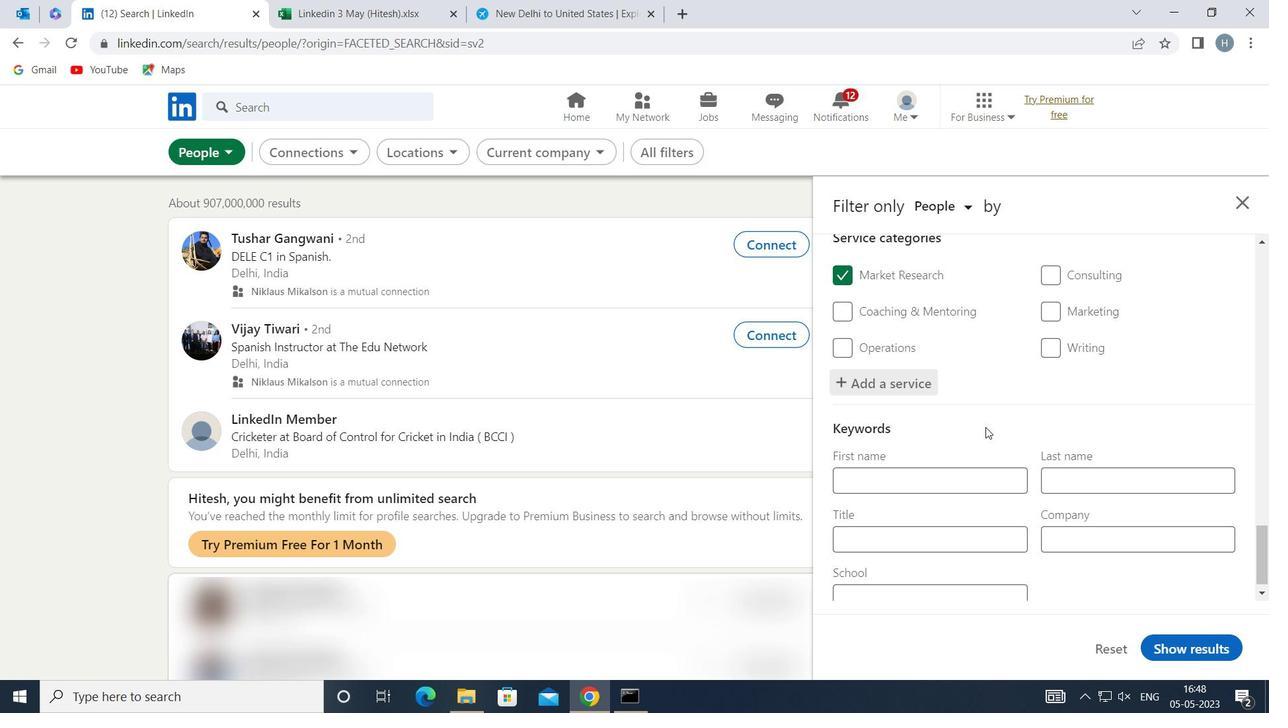 
Action: Mouse moved to (993, 524)
Screenshot: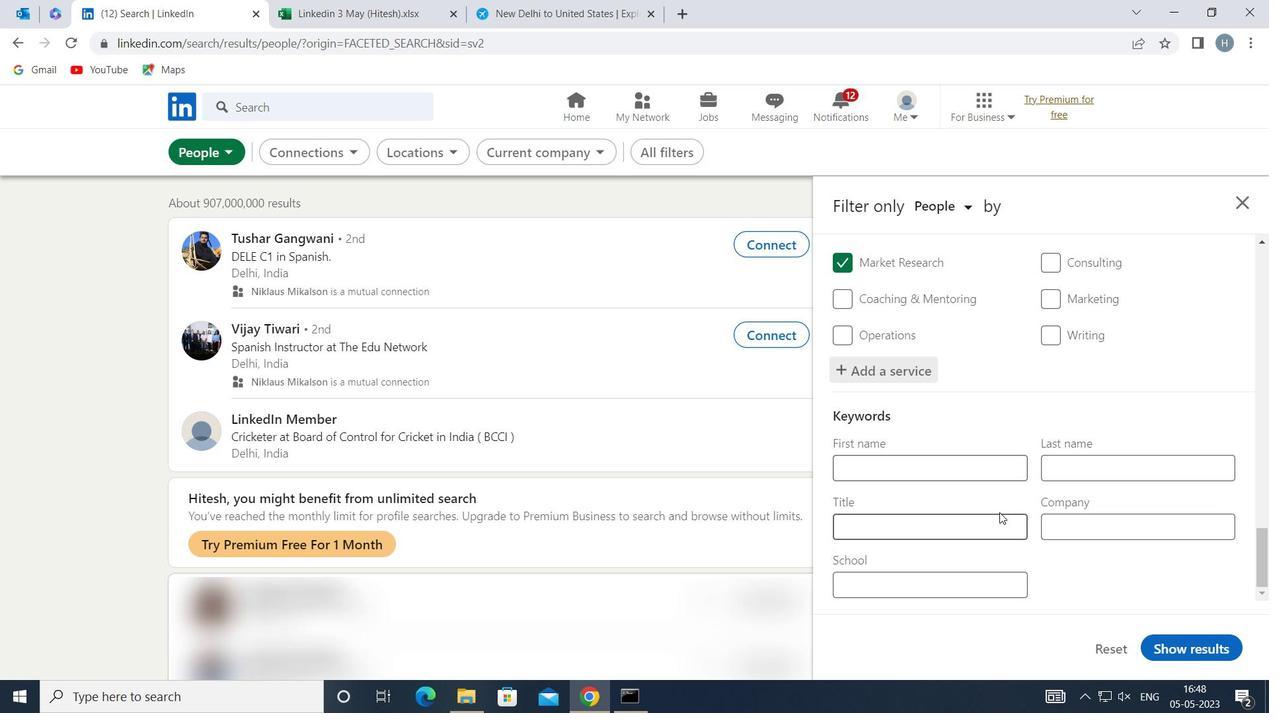 
Action: Mouse pressed left at (993, 524)
Screenshot: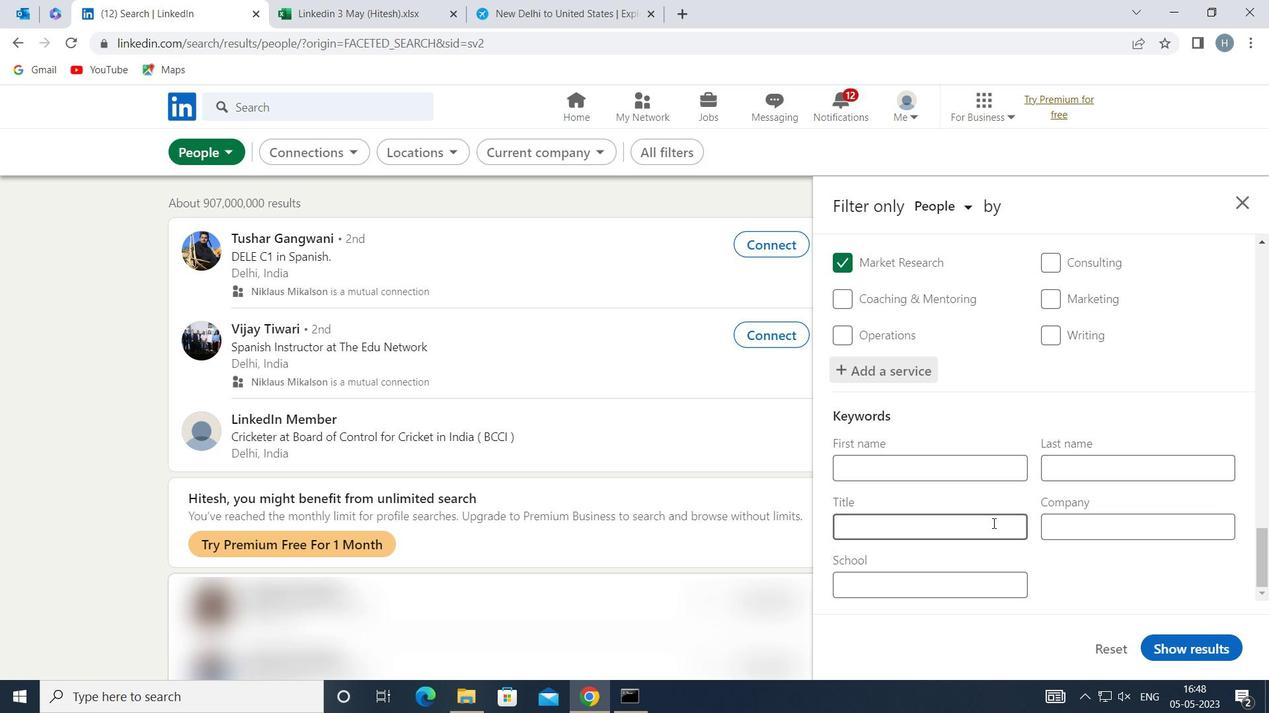 
Action: Key pressed <Key.shift>FARM<Key.space><Key.shift>WORKER
Screenshot: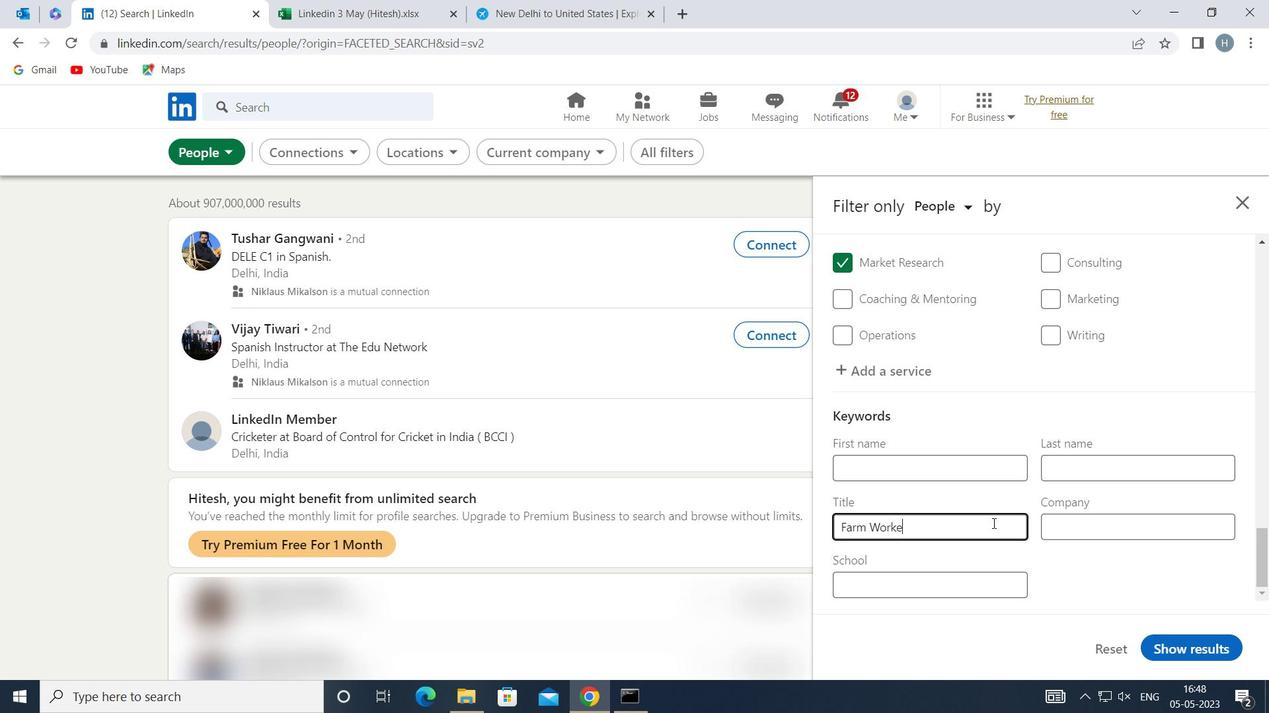 
Action: Mouse moved to (1193, 647)
Screenshot: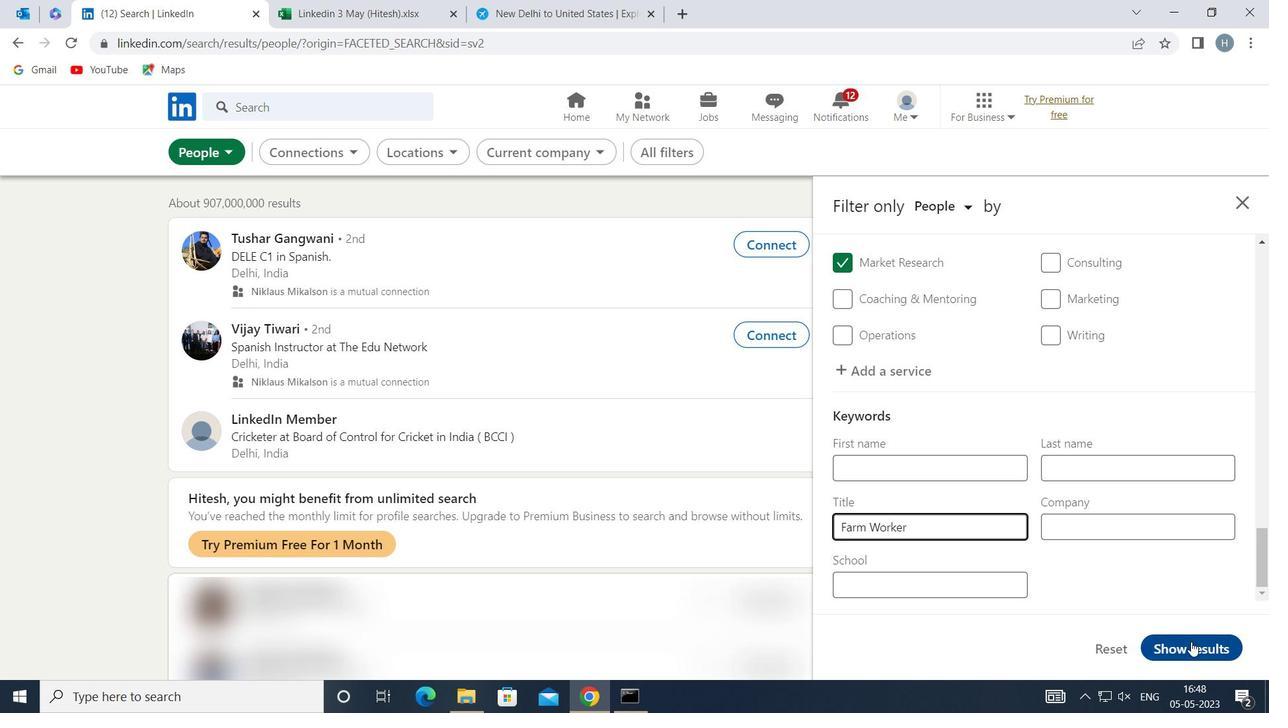
Action: Mouse pressed left at (1193, 647)
Screenshot: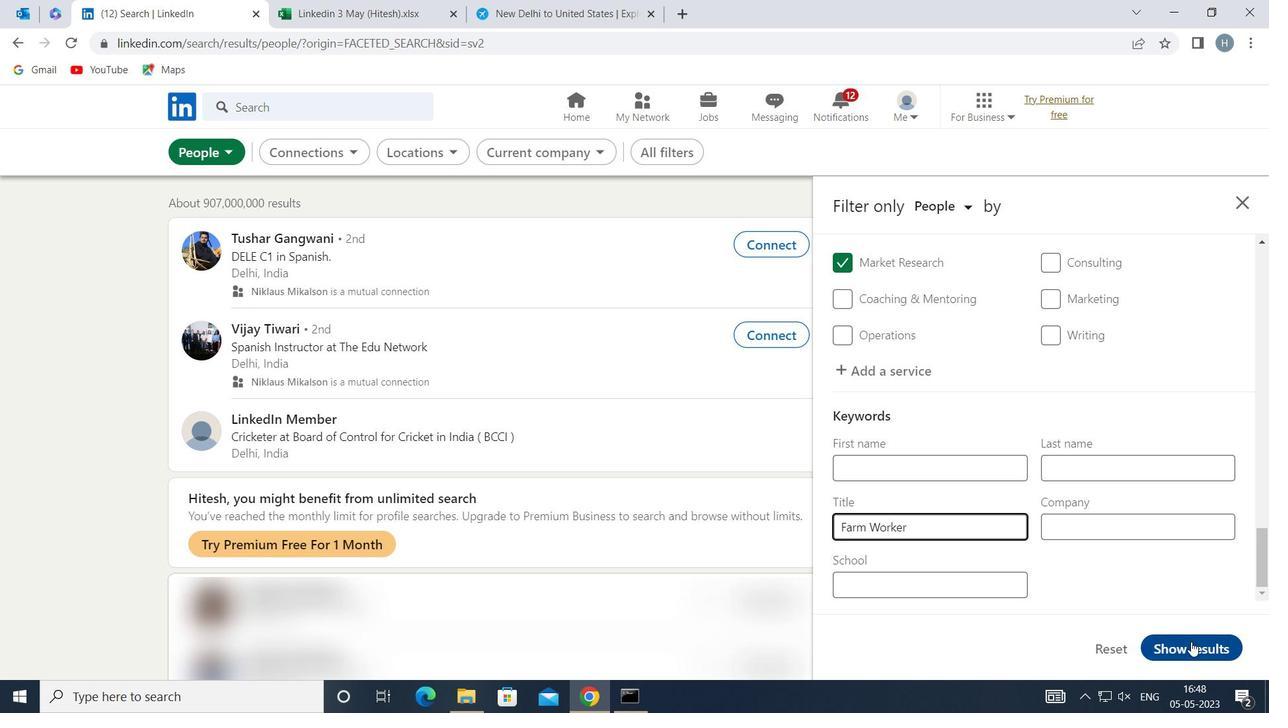 
Action: Mouse moved to (985, 526)
Screenshot: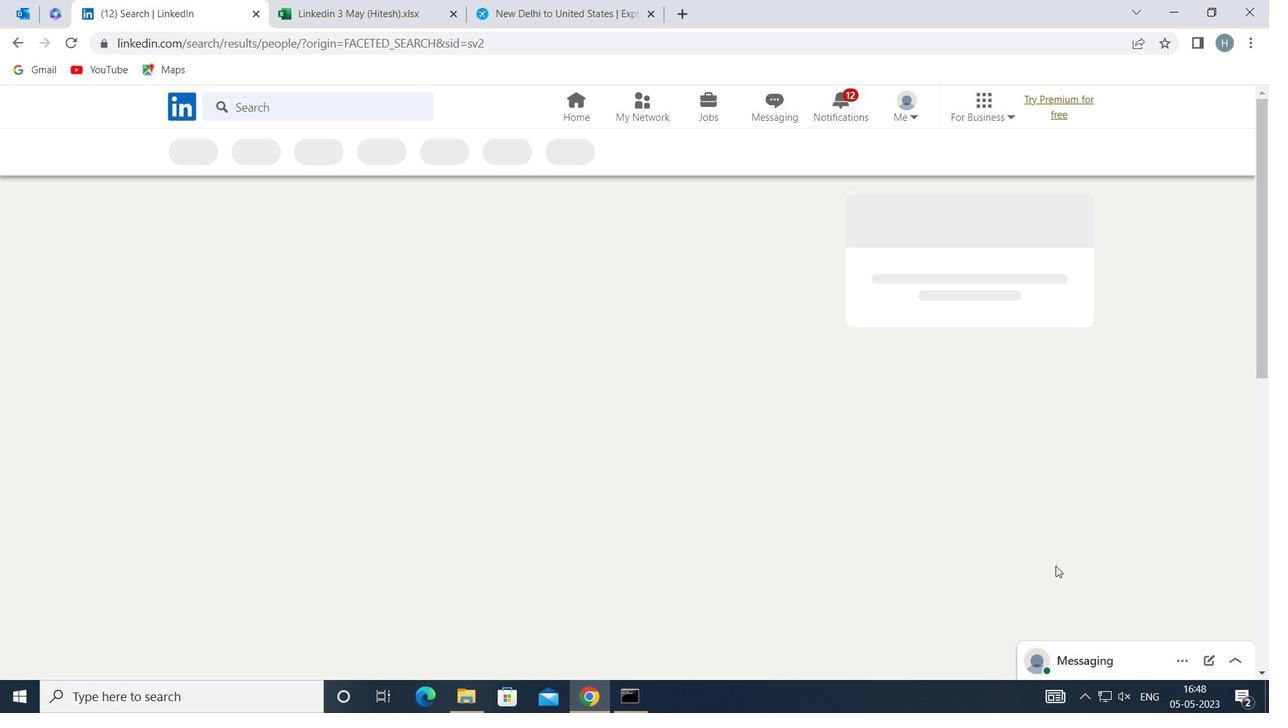 
